 Task: Add a signature Destiny Lee containing Have a successful week, Destiny Lee to email address softage.1@softage.net and add a label Trademarks
Action: Mouse moved to (418, 694)
Screenshot: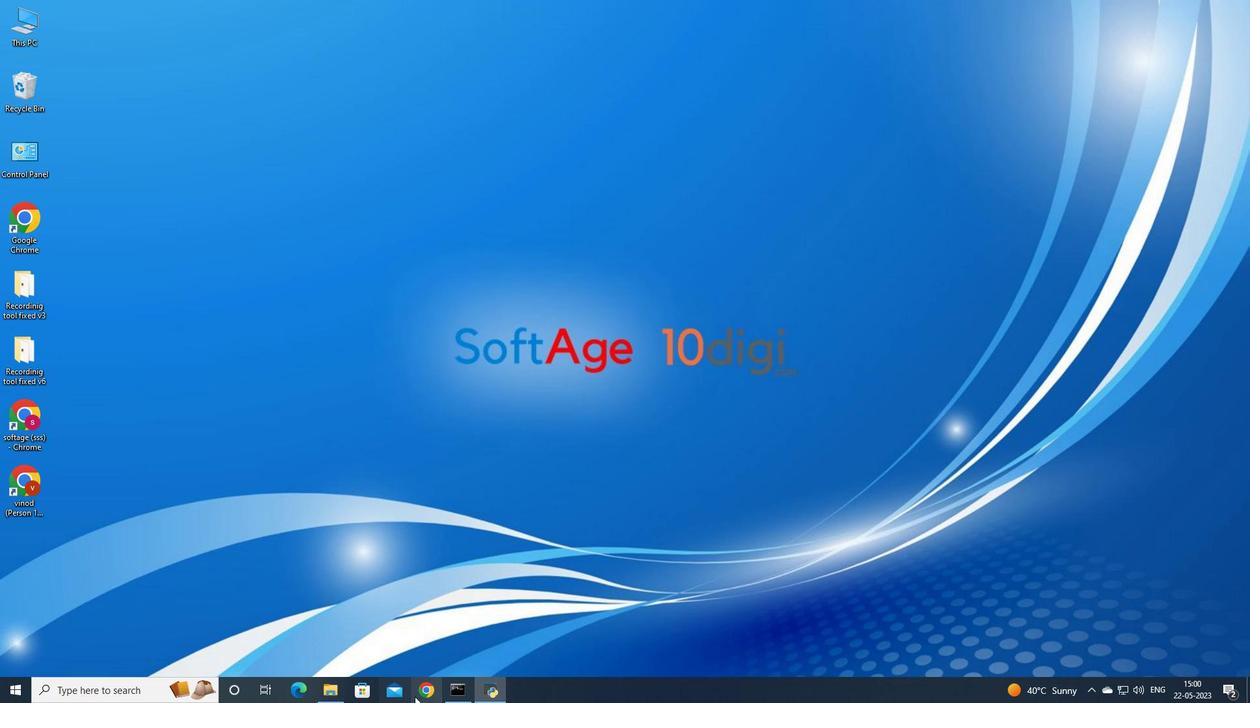 
Action: Mouse pressed left at (418, 694)
Screenshot: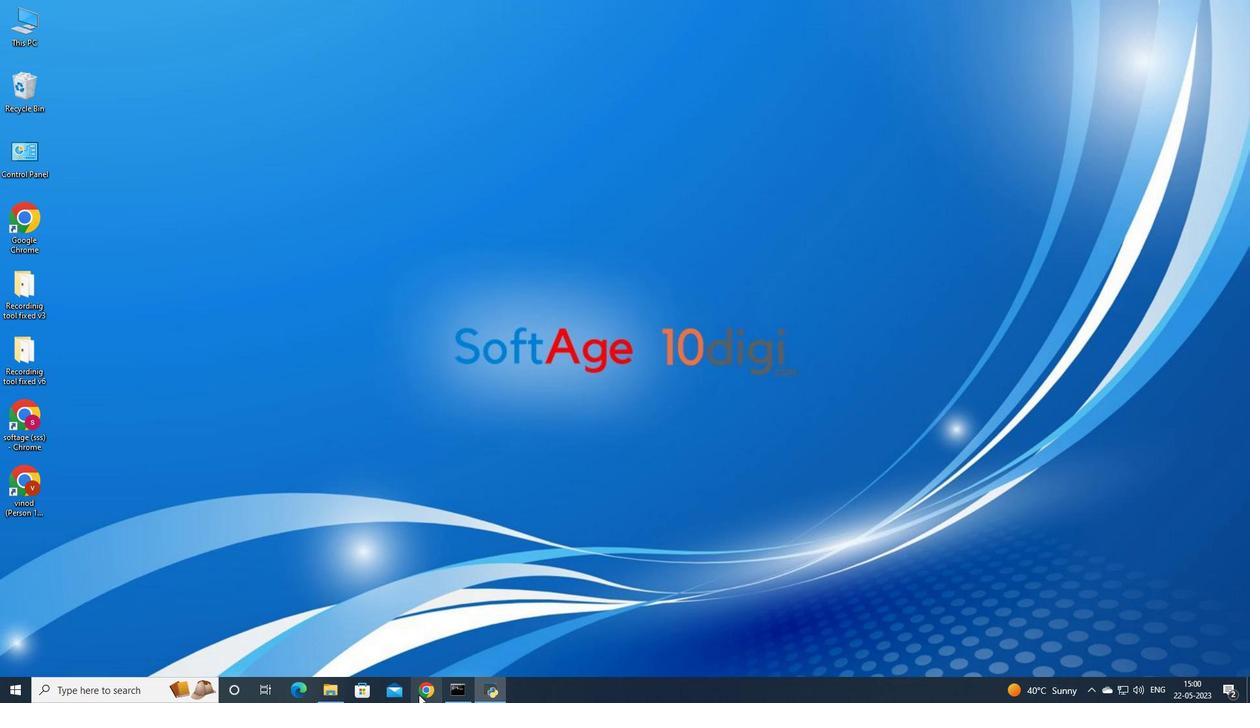 
Action: Mouse moved to (525, 429)
Screenshot: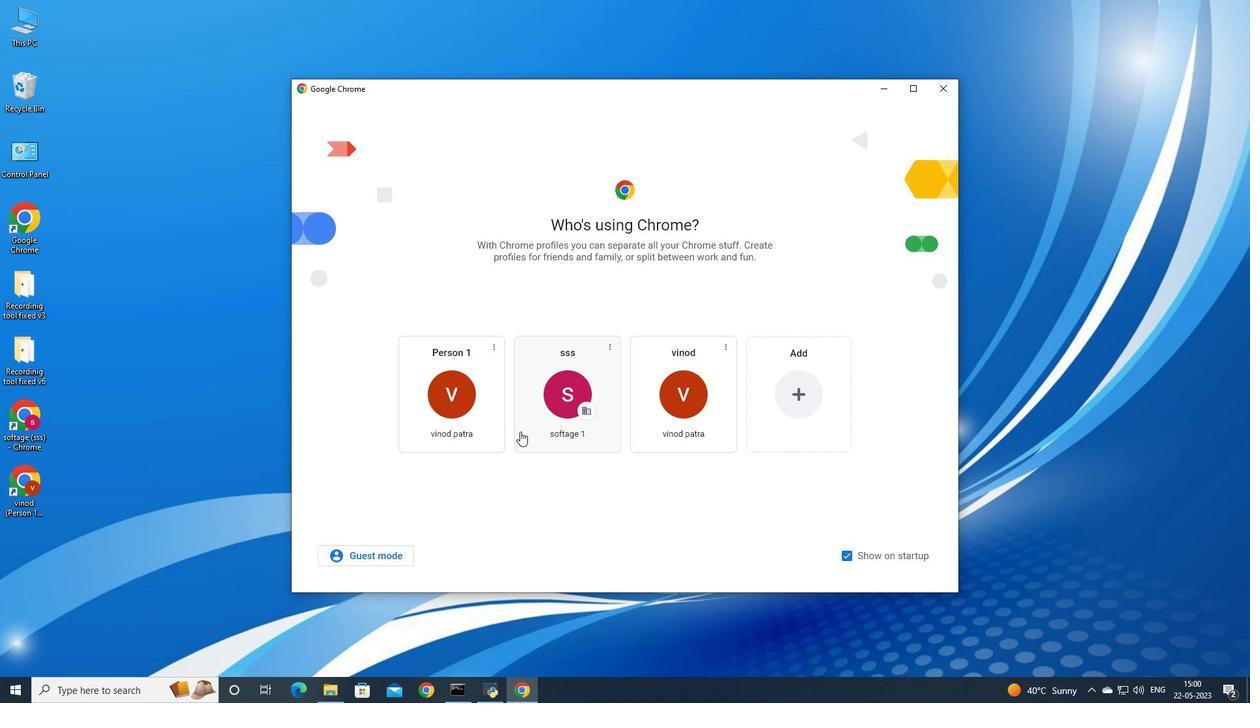 
Action: Mouse pressed left at (525, 429)
Screenshot: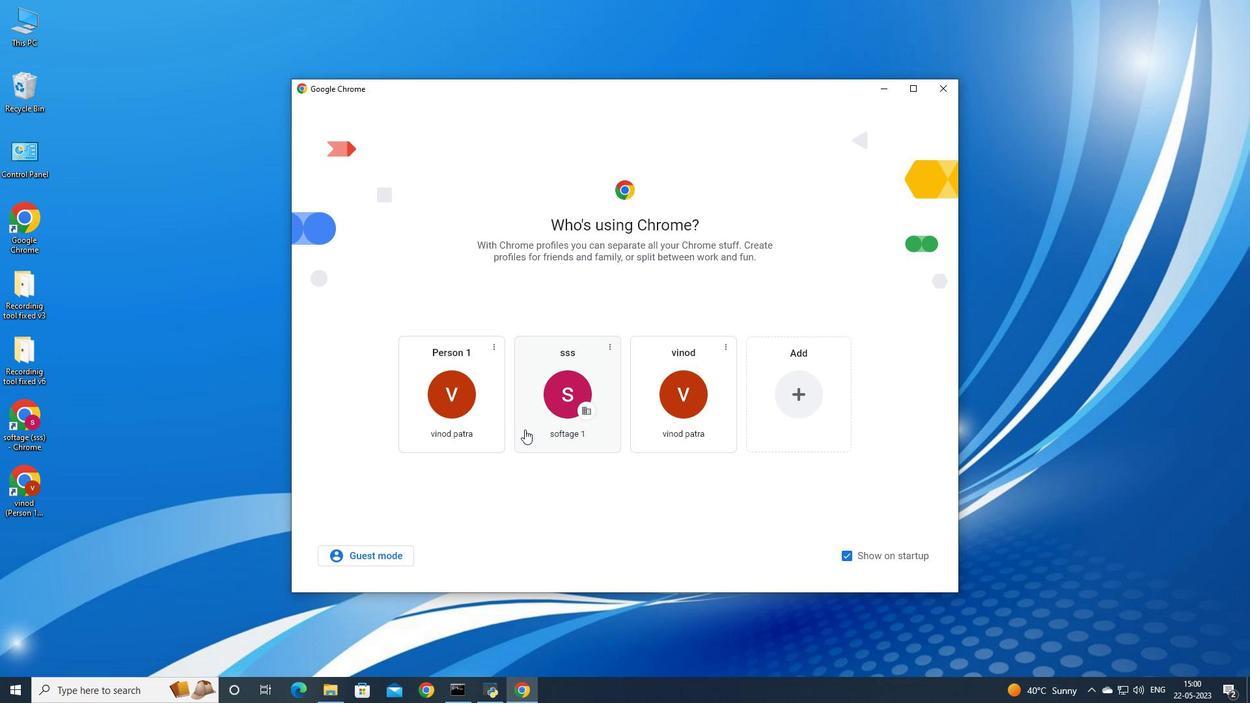 
Action: Mouse moved to (1127, 65)
Screenshot: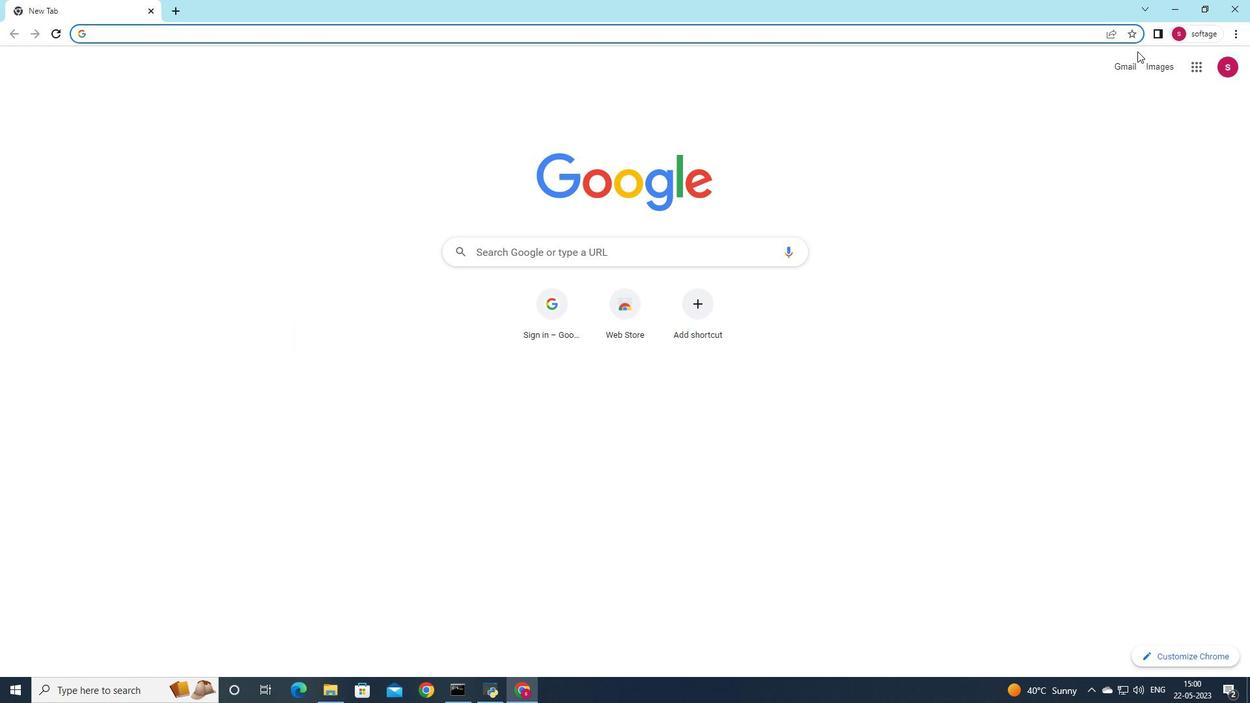 
Action: Mouse pressed left at (1127, 65)
Screenshot: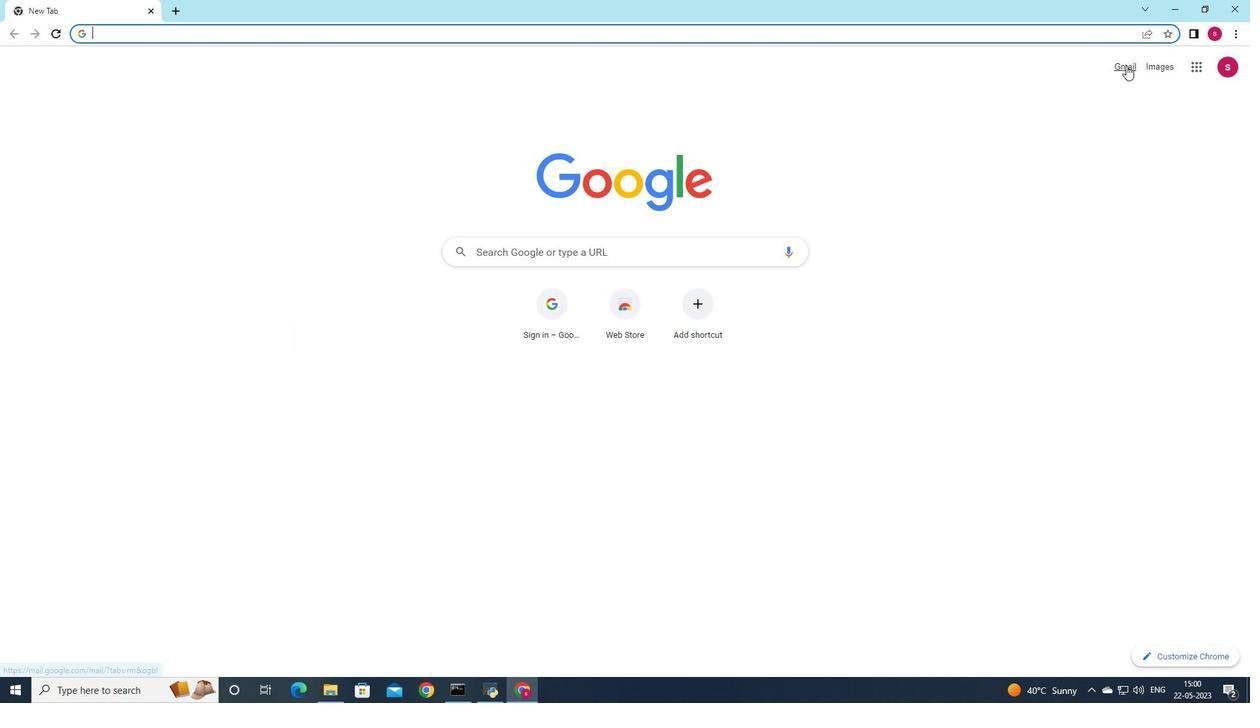 
Action: Mouse moved to (1106, 87)
Screenshot: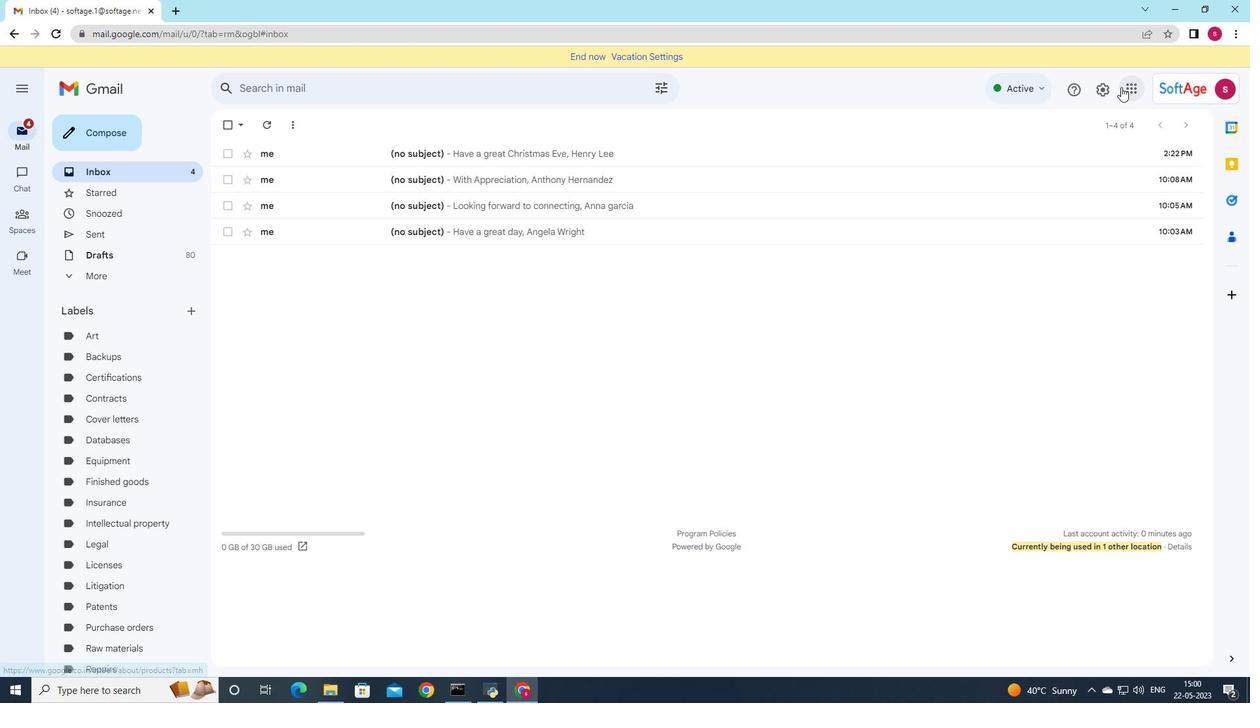 
Action: Mouse pressed left at (1106, 87)
Screenshot: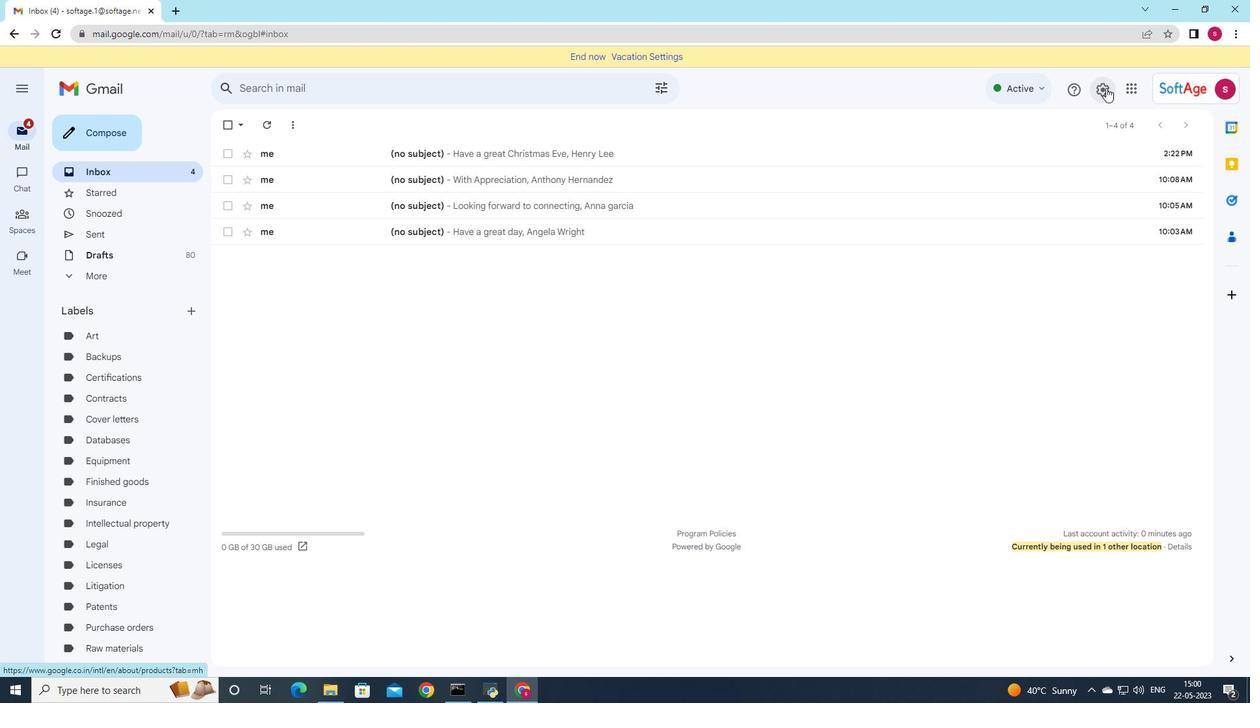 
Action: Mouse moved to (1106, 151)
Screenshot: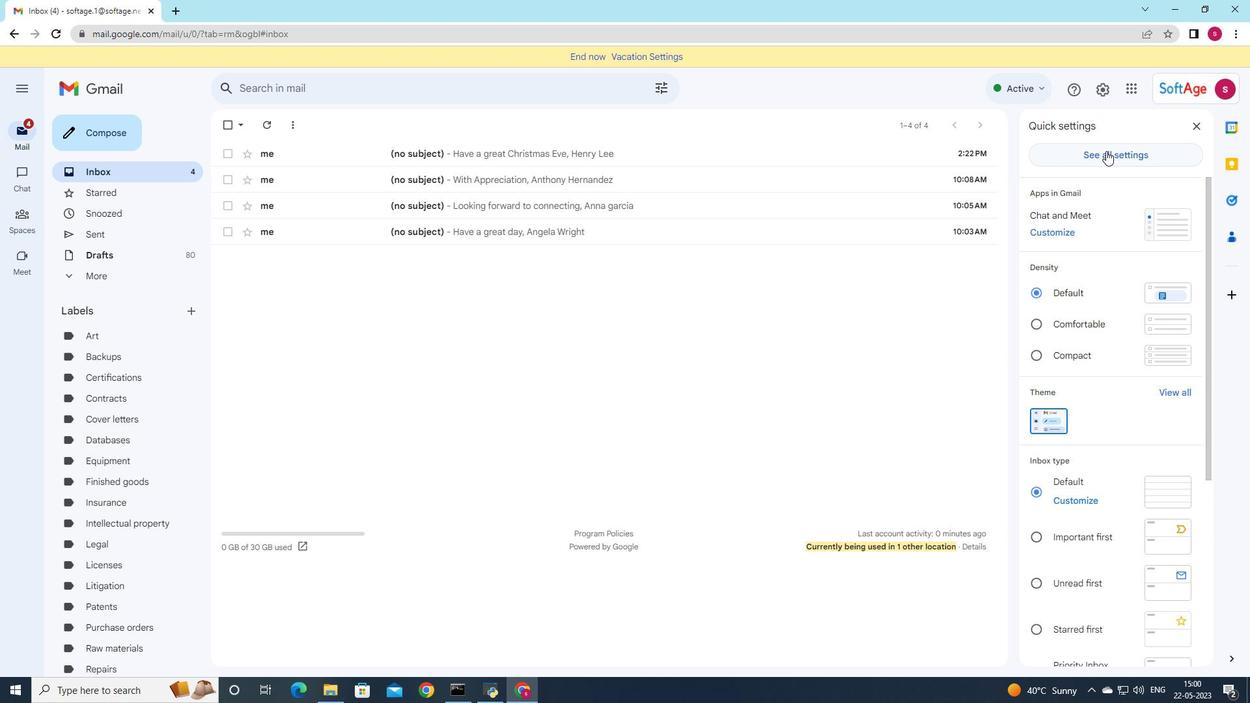 
Action: Mouse pressed left at (1106, 151)
Screenshot: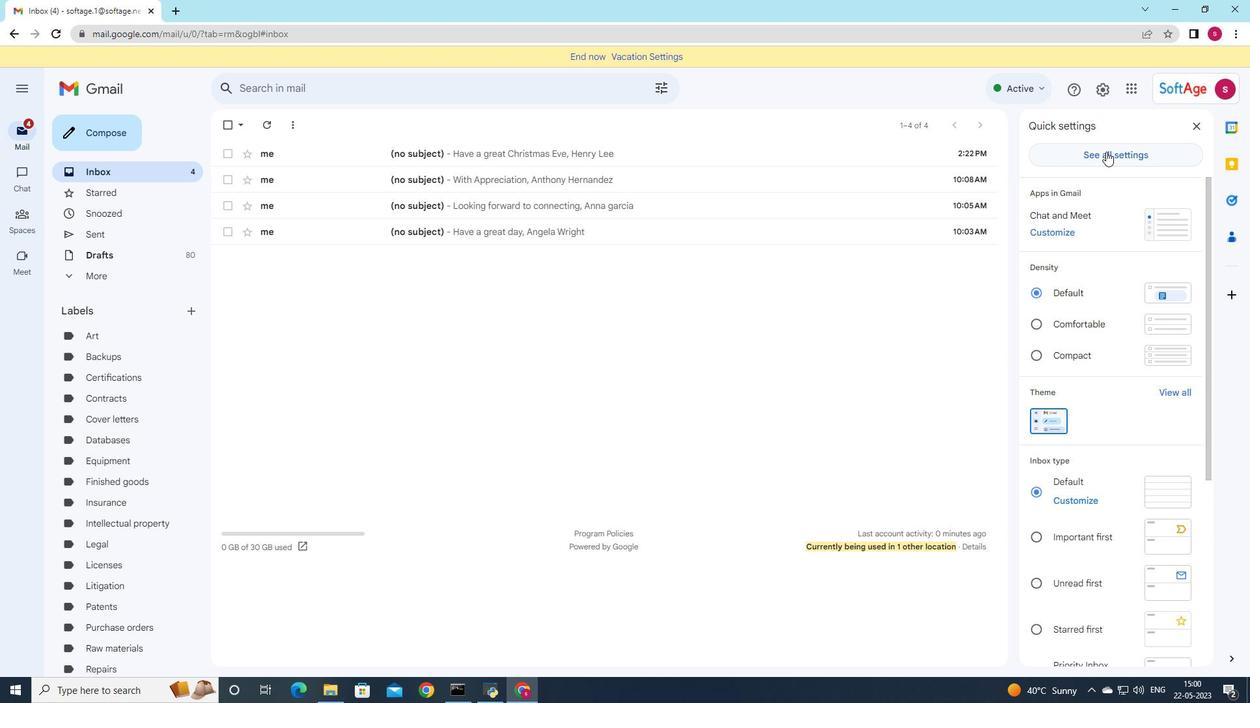 
Action: Mouse moved to (664, 317)
Screenshot: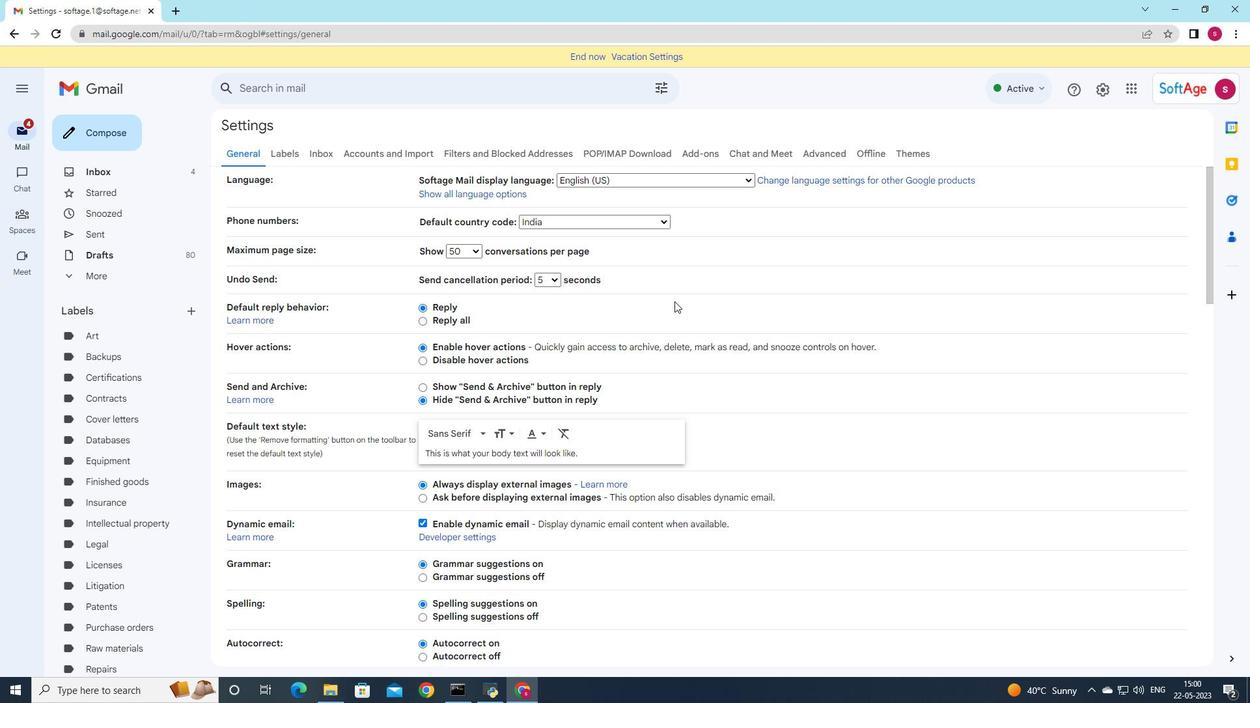
Action: Mouse scrolled (664, 317) with delta (0, 0)
Screenshot: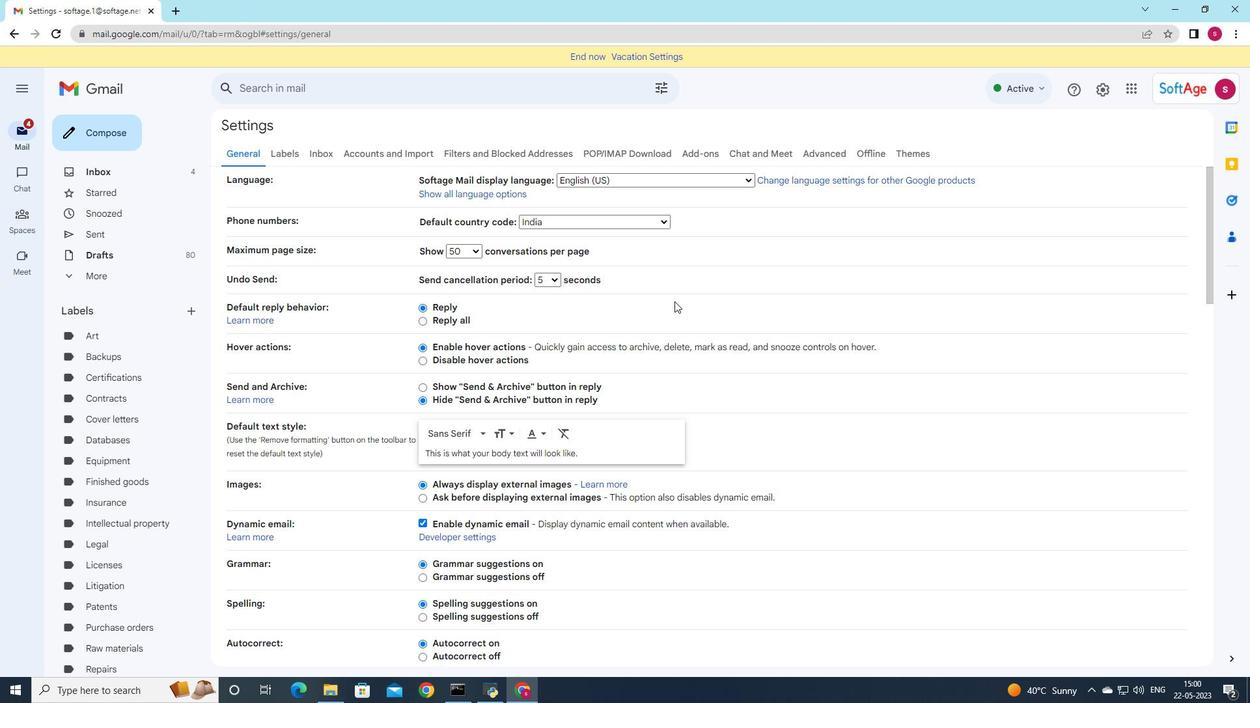 
Action: Mouse moved to (658, 328)
Screenshot: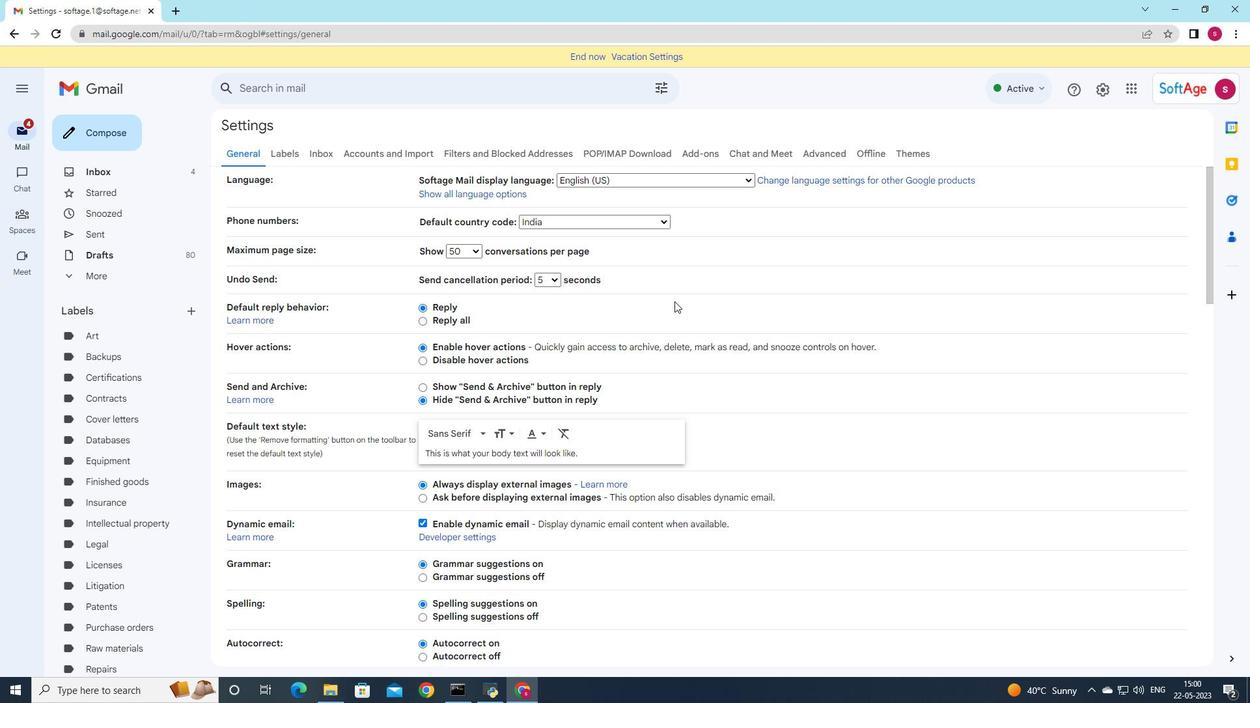 
Action: Mouse scrolled (658, 327) with delta (0, 0)
Screenshot: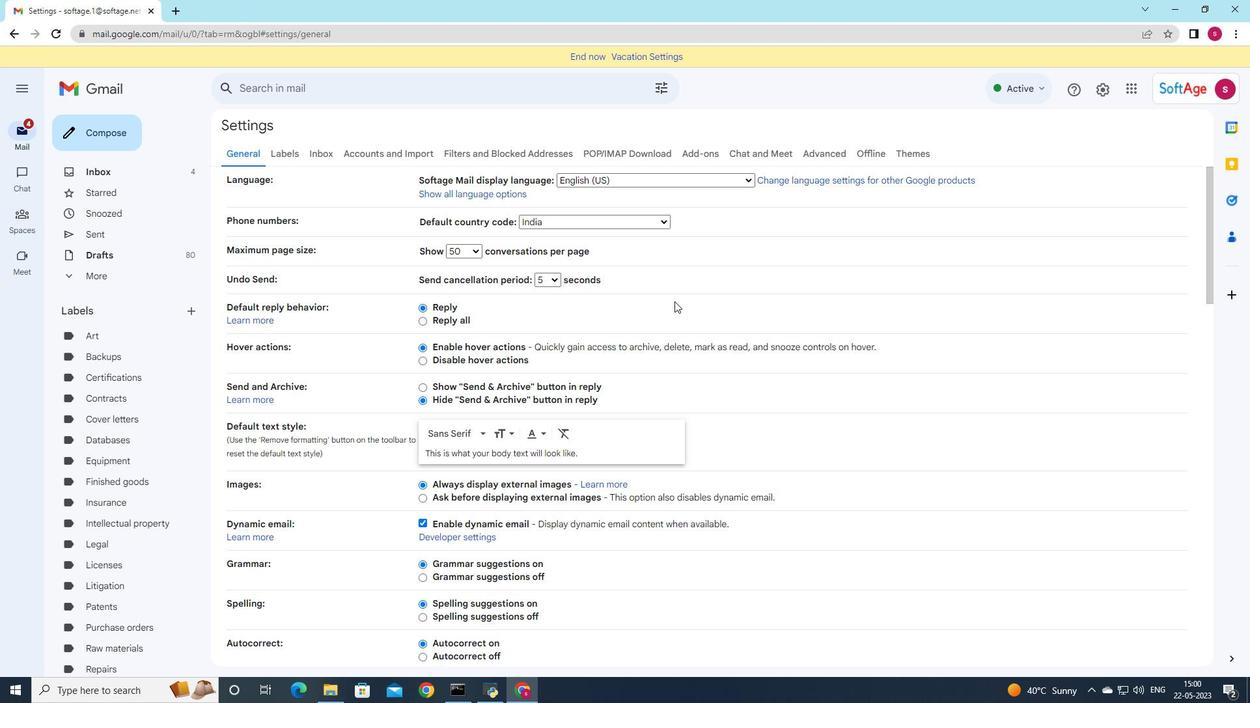 
Action: Mouse moved to (658, 330)
Screenshot: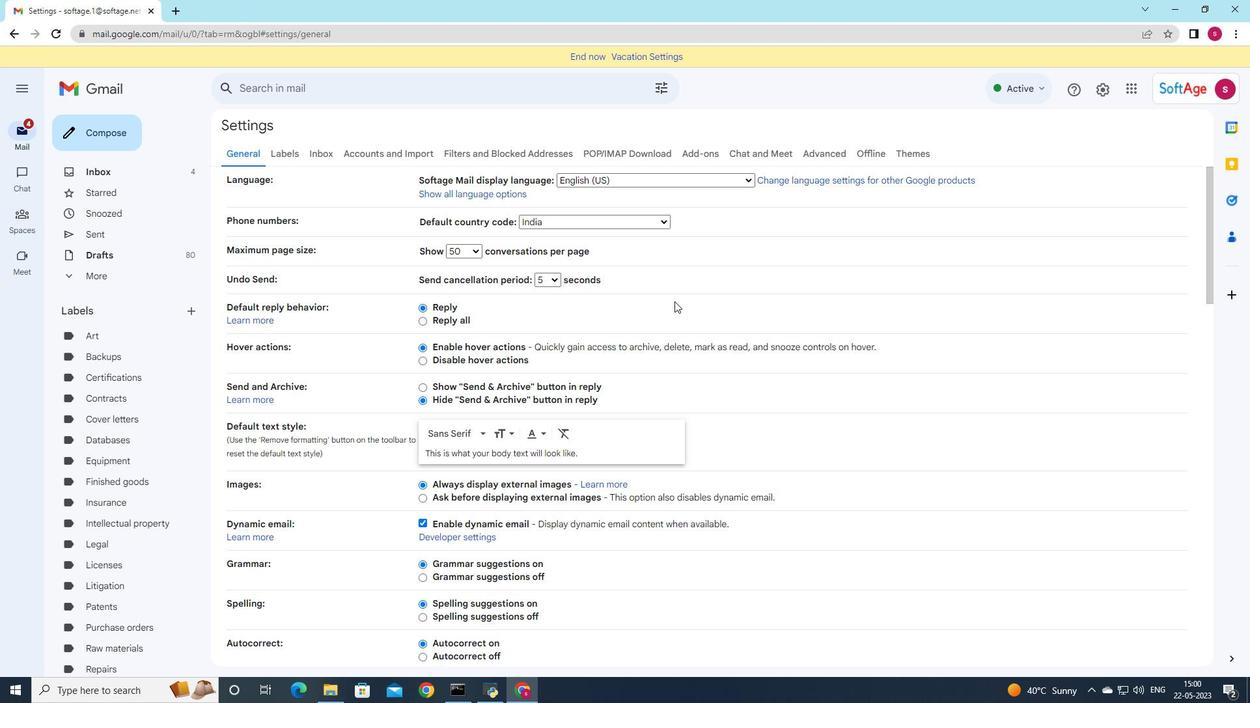 
Action: Mouse scrolled (658, 329) with delta (0, 0)
Screenshot: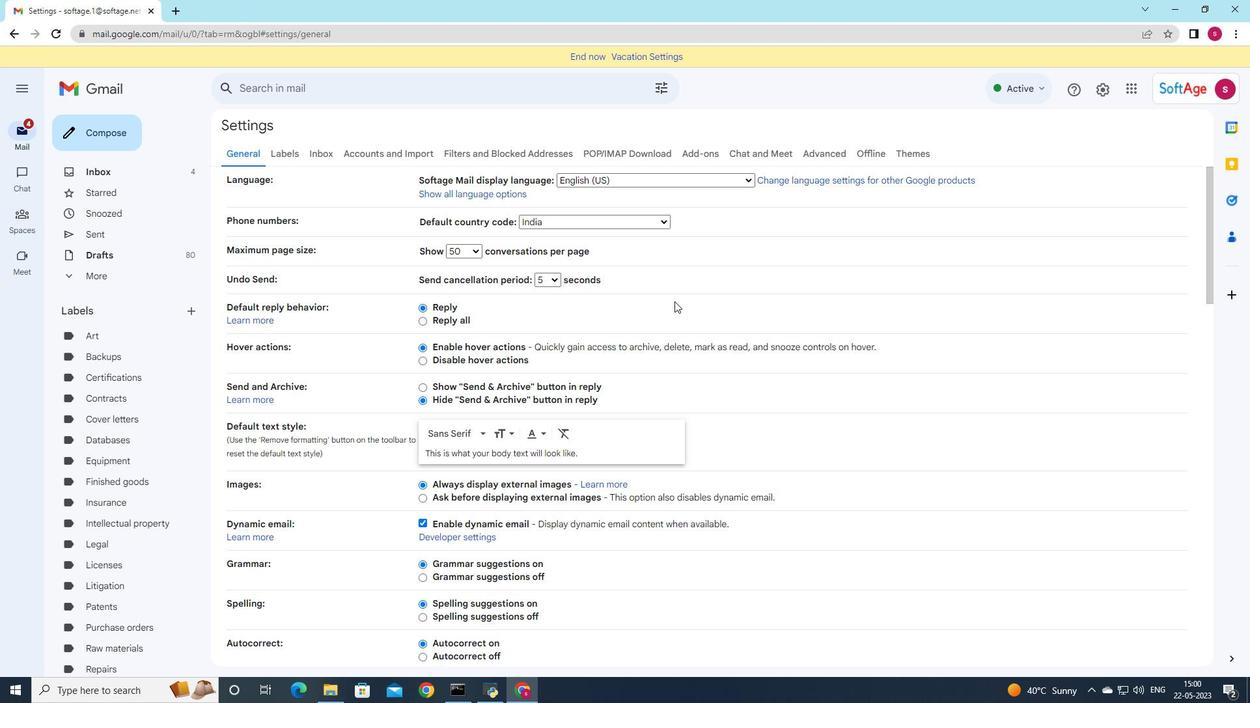 
Action: Mouse moved to (655, 333)
Screenshot: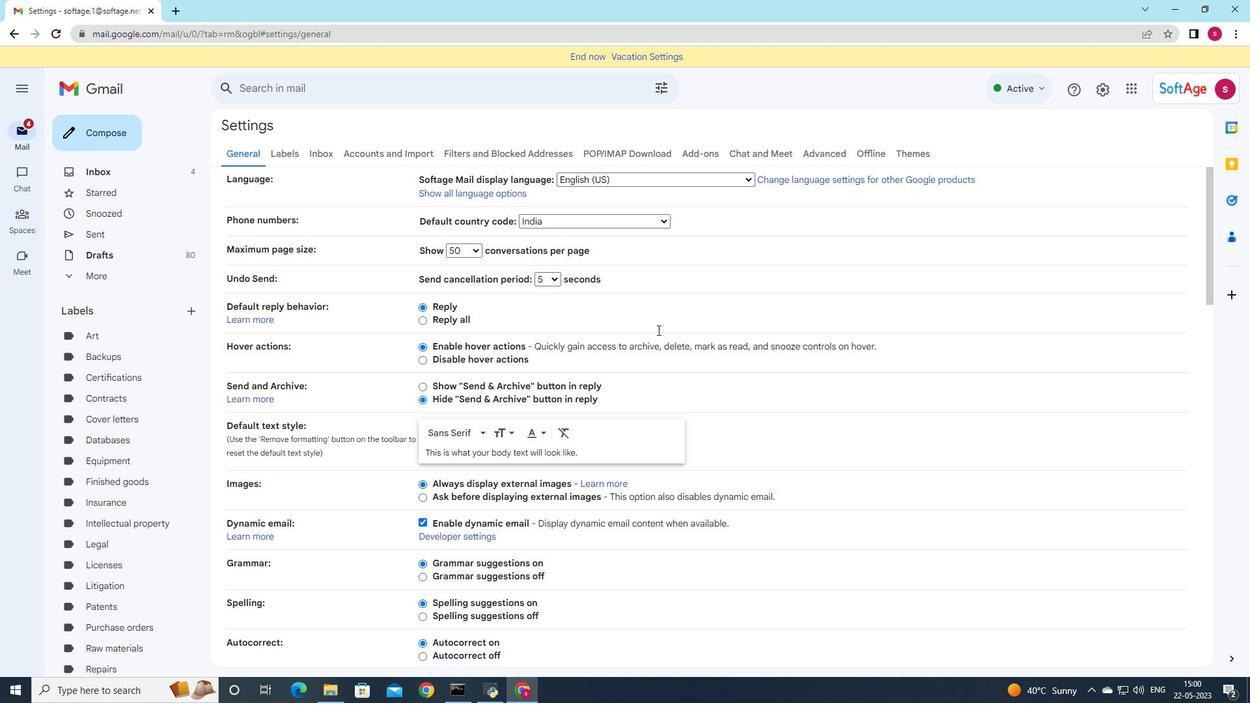 
Action: Mouse scrolled (655, 332) with delta (0, 0)
Screenshot: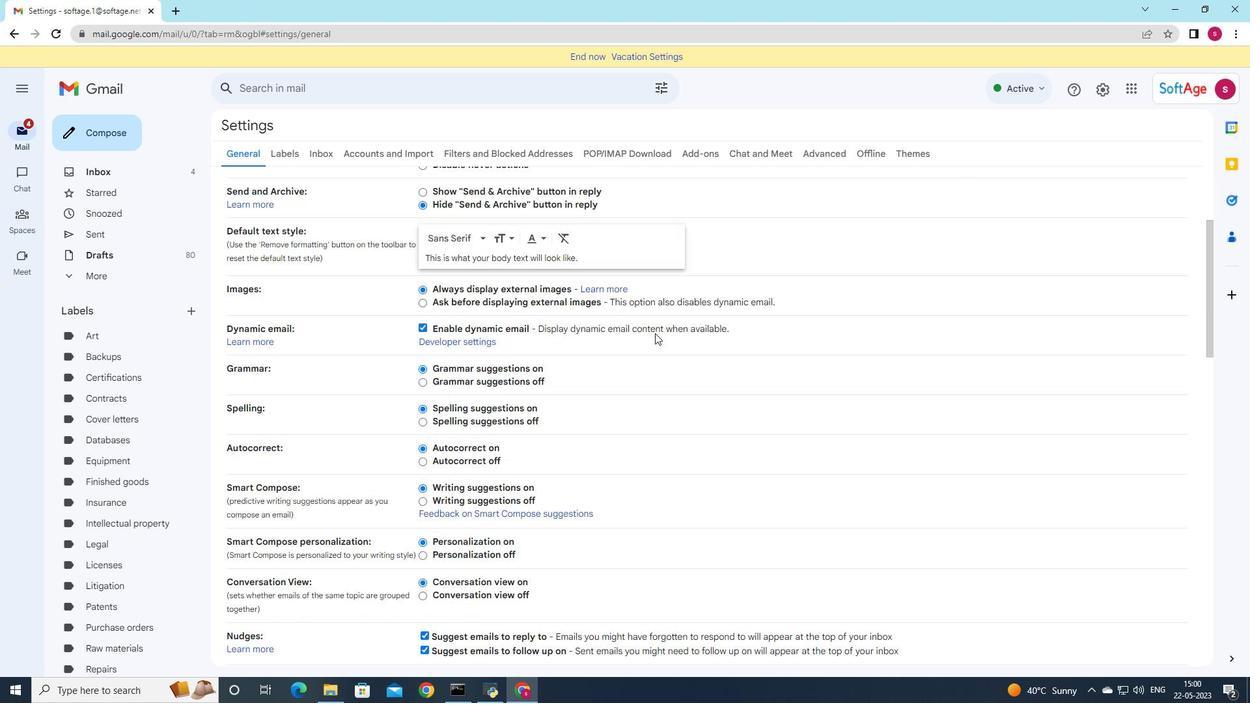 
Action: Mouse moved to (652, 335)
Screenshot: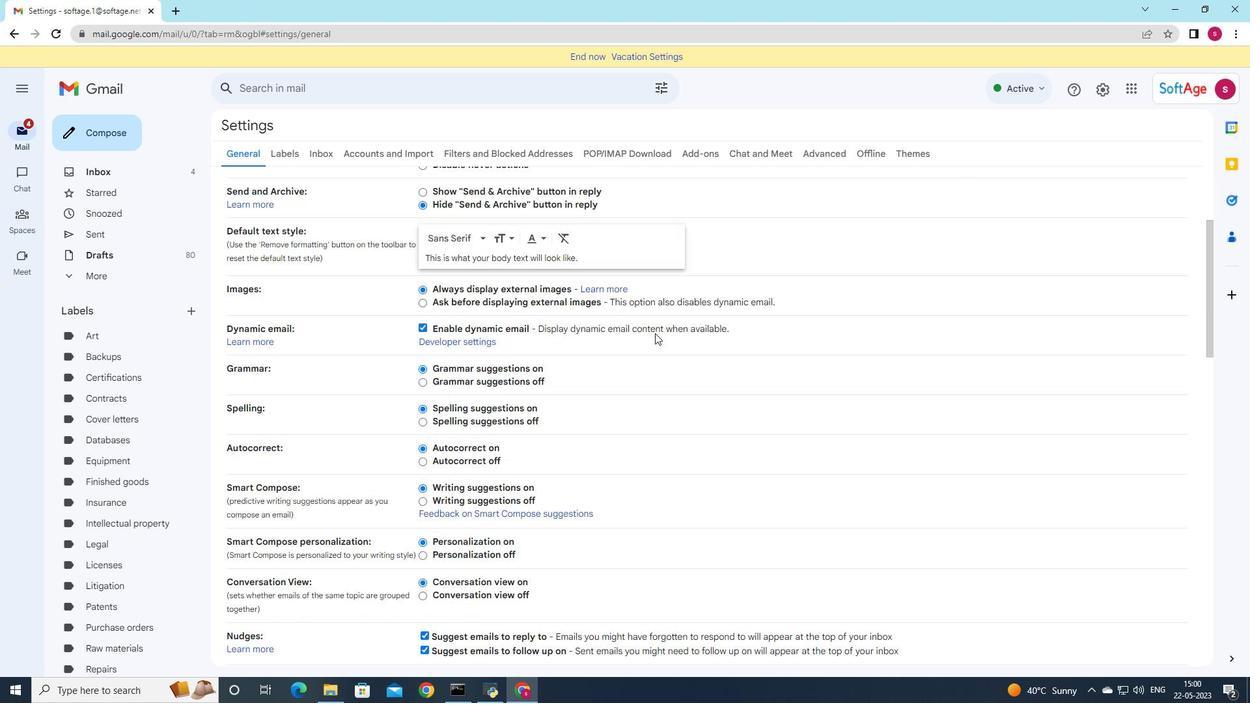 
Action: Mouse scrolled (652, 334) with delta (0, 0)
Screenshot: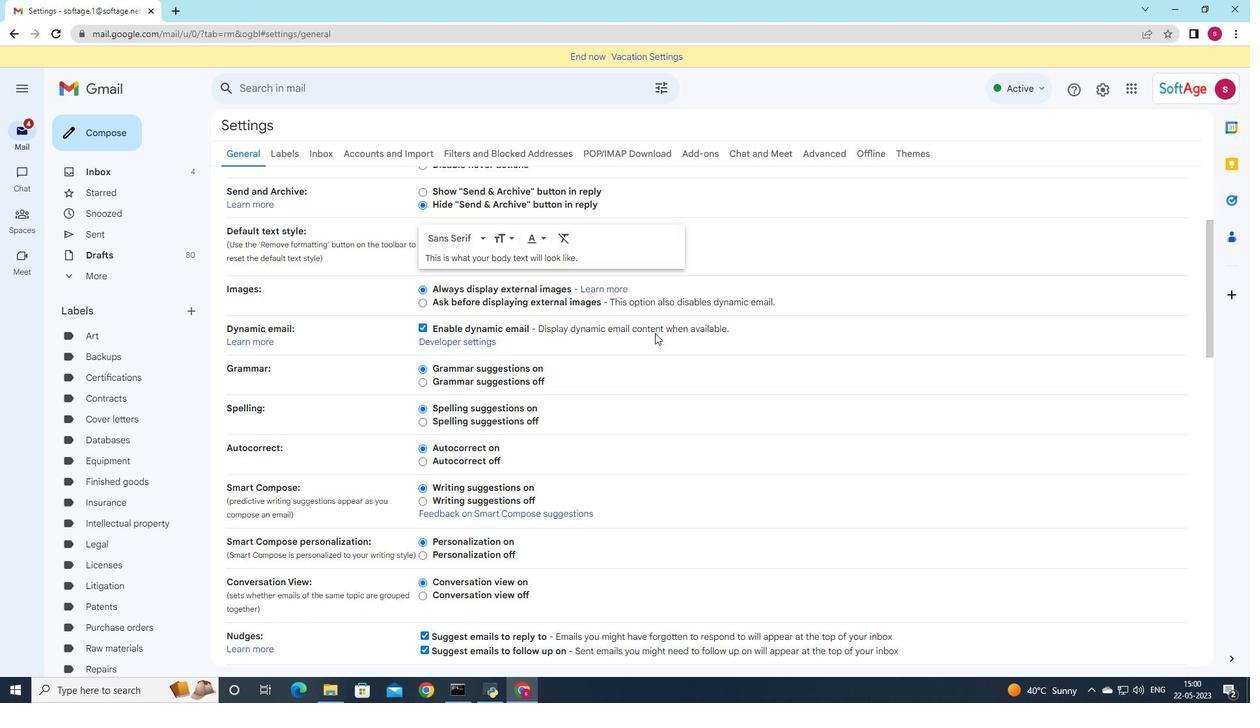 
Action: Mouse moved to (647, 338)
Screenshot: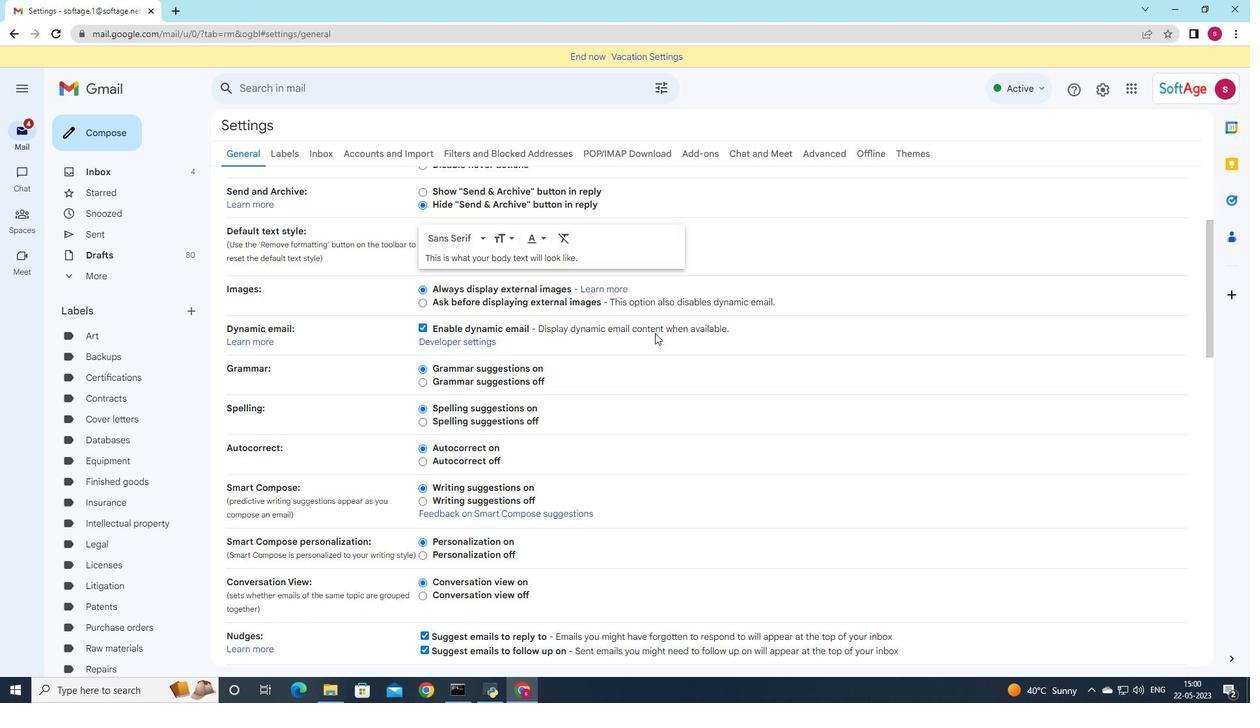 
Action: Mouse scrolled (647, 338) with delta (0, 0)
Screenshot: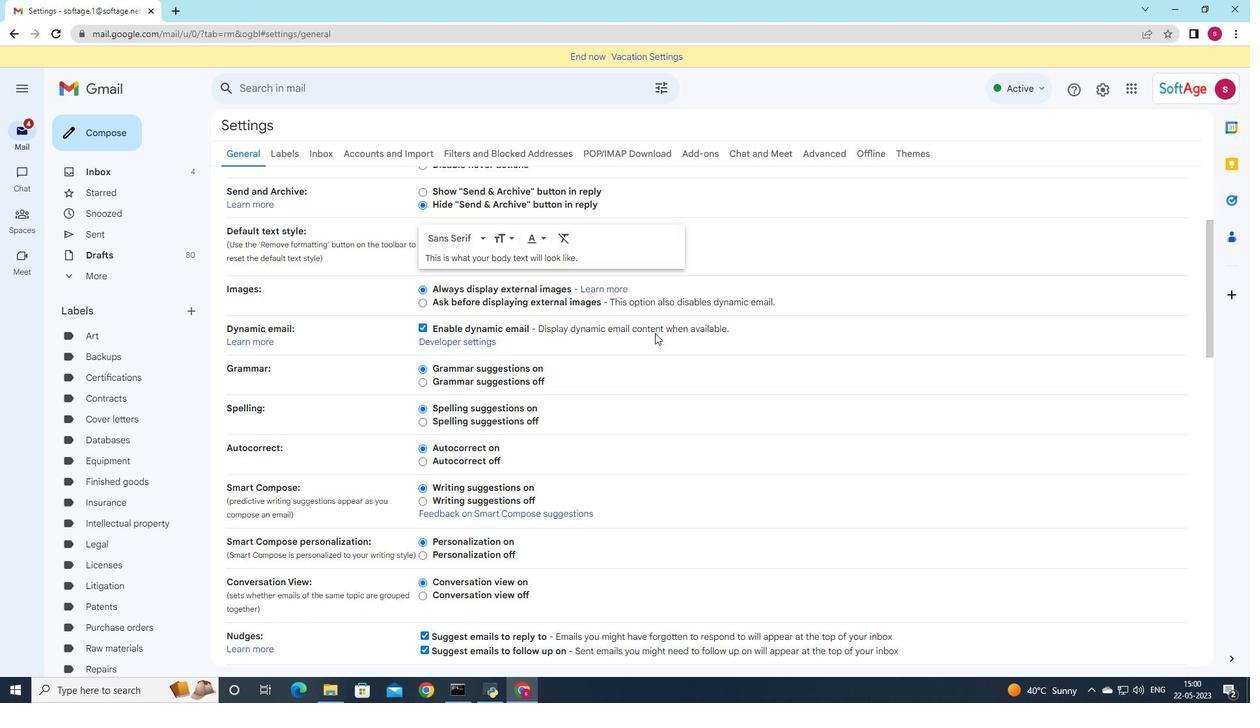 
Action: Mouse scrolled (647, 338) with delta (0, 0)
Screenshot: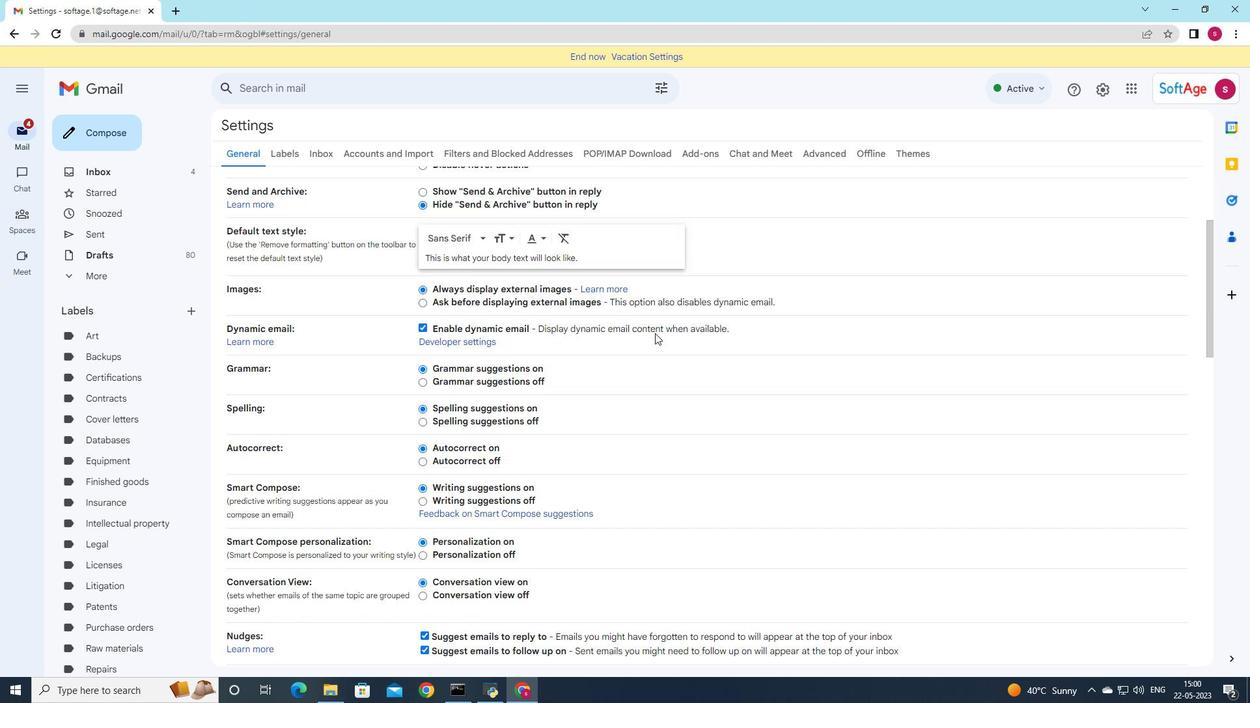 
Action: Mouse moved to (646, 338)
Screenshot: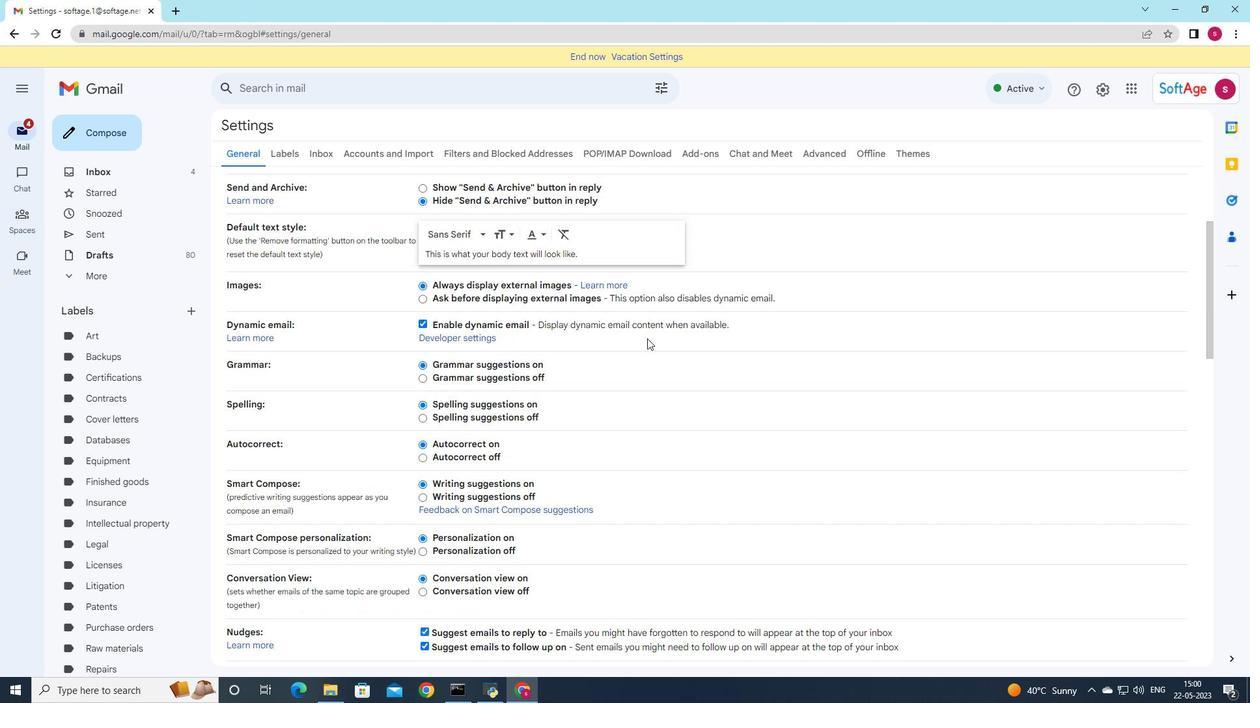 
Action: Mouse scrolled (646, 338) with delta (0, 0)
Screenshot: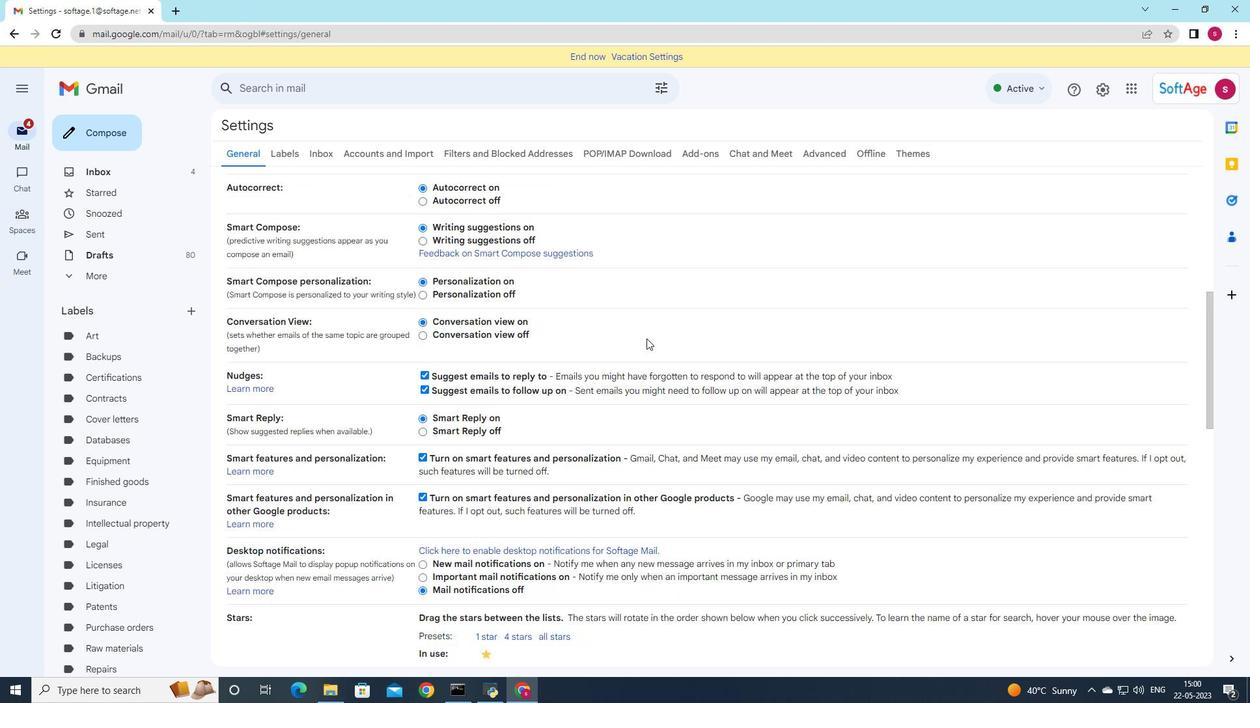 
Action: Mouse scrolled (646, 338) with delta (0, 0)
Screenshot: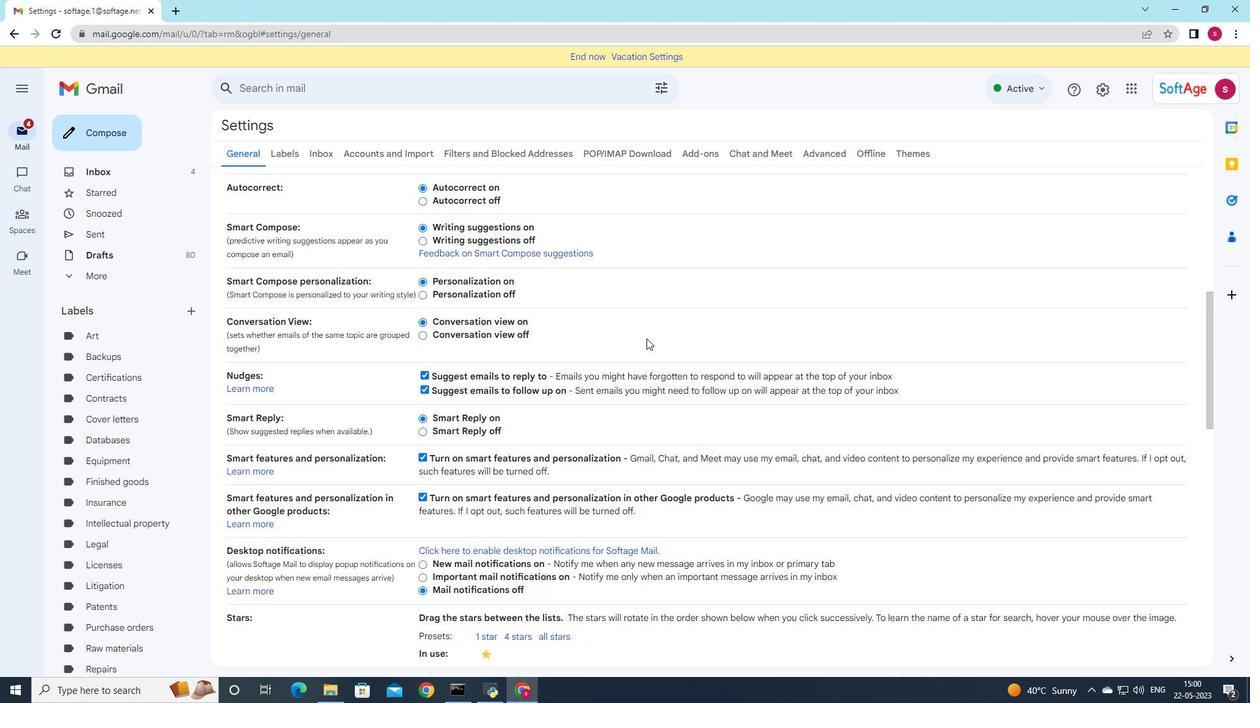 
Action: Mouse scrolled (646, 338) with delta (0, 0)
Screenshot: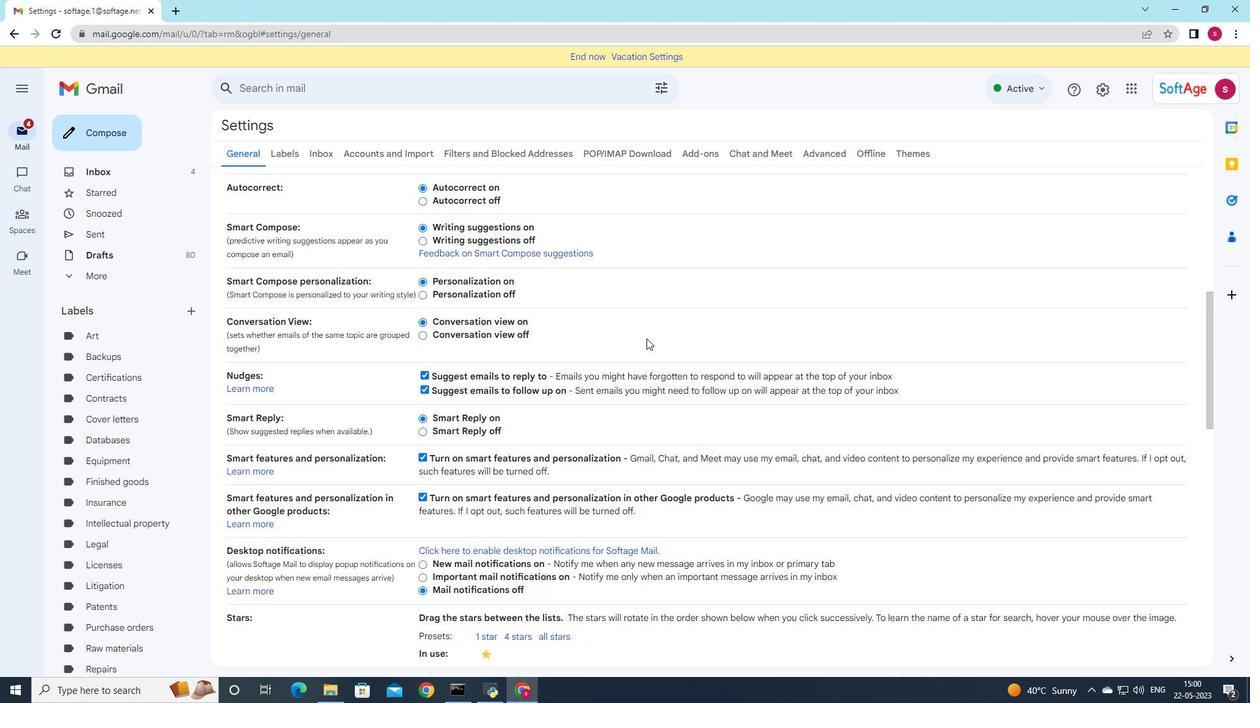 
Action: Mouse scrolled (646, 338) with delta (0, 0)
Screenshot: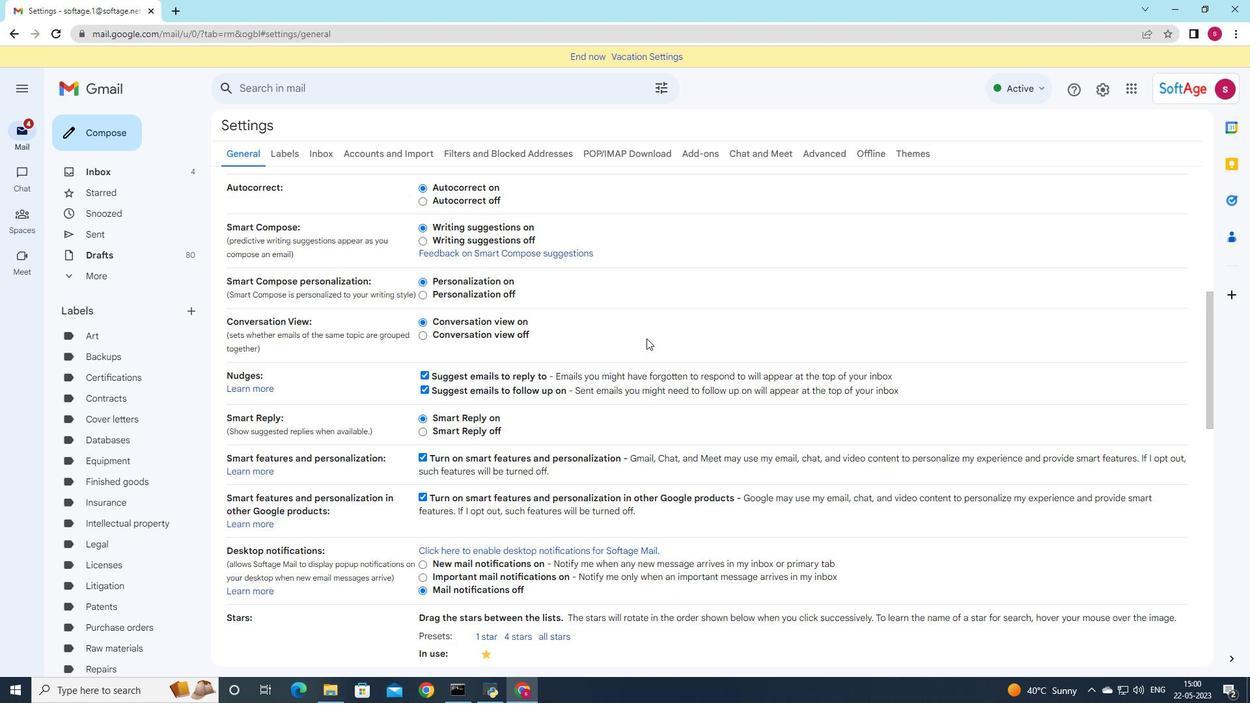 
Action: Mouse scrolled (646, 338) with delta (0, 0)
Screenshot: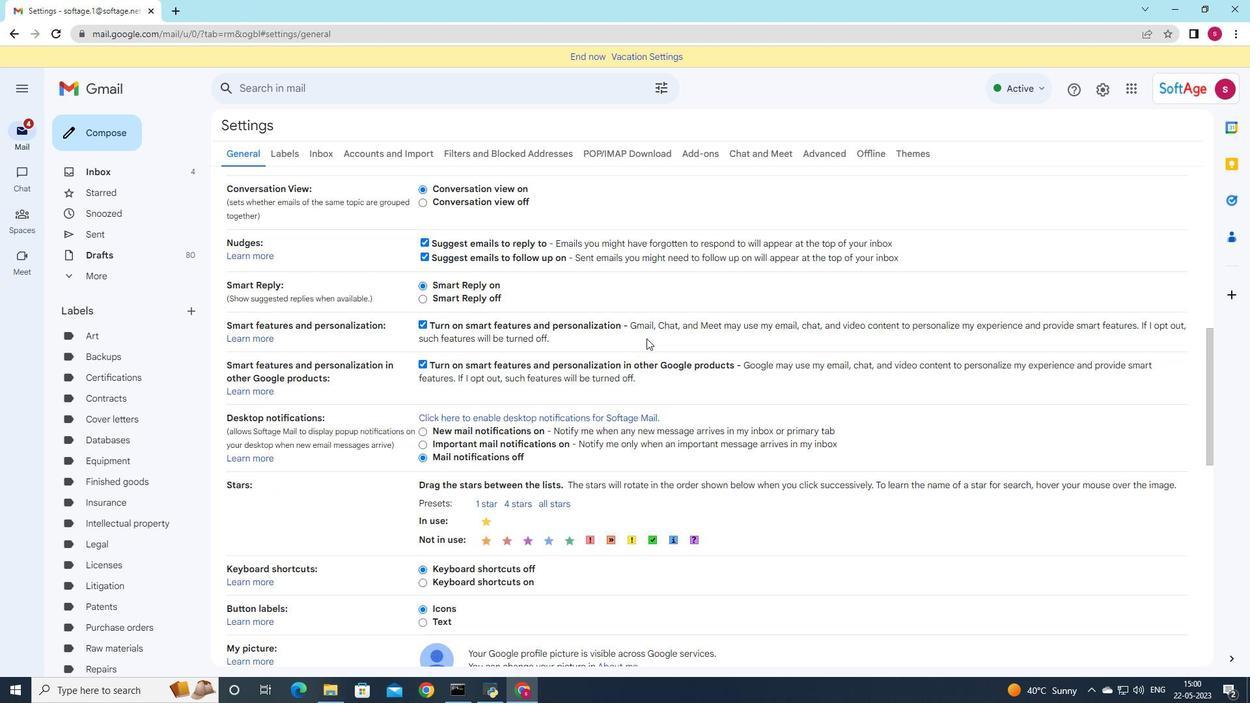 
Action: Mouse scrolled (646, 338) with delta (0, 0)
Screenshot: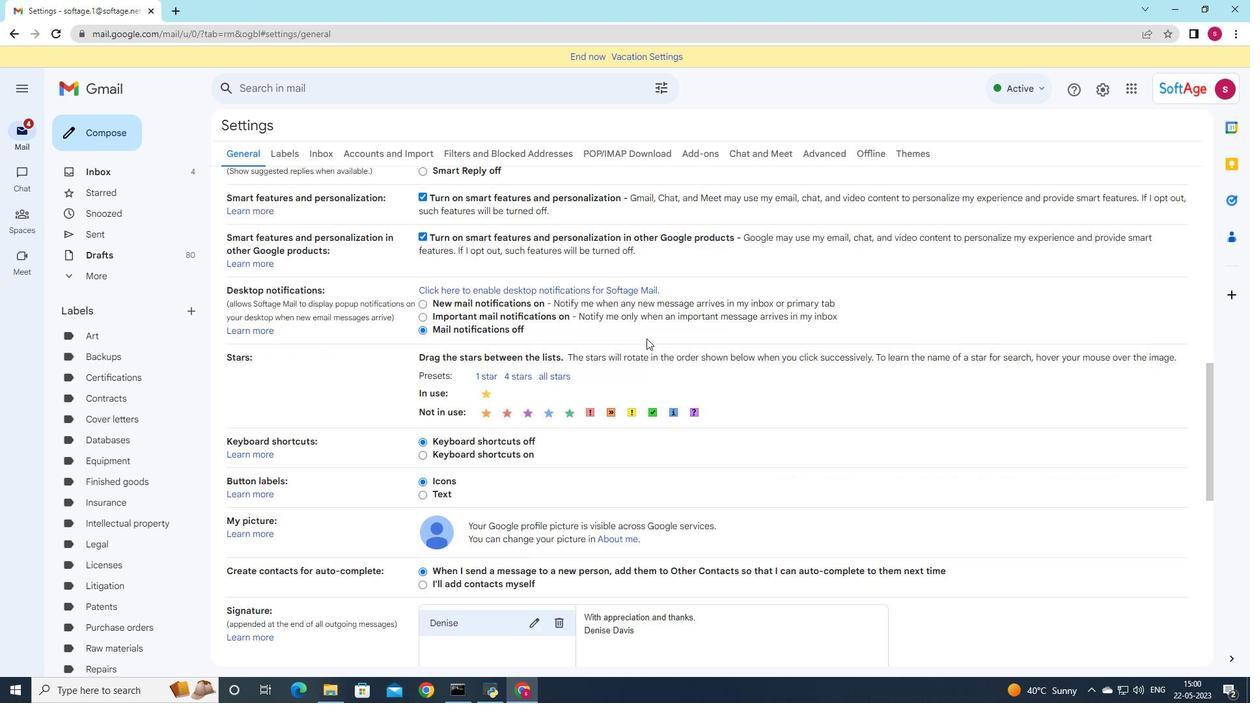 
Action: Mouse scrolled (646, 338) with delta (0, 0)
Screenshot: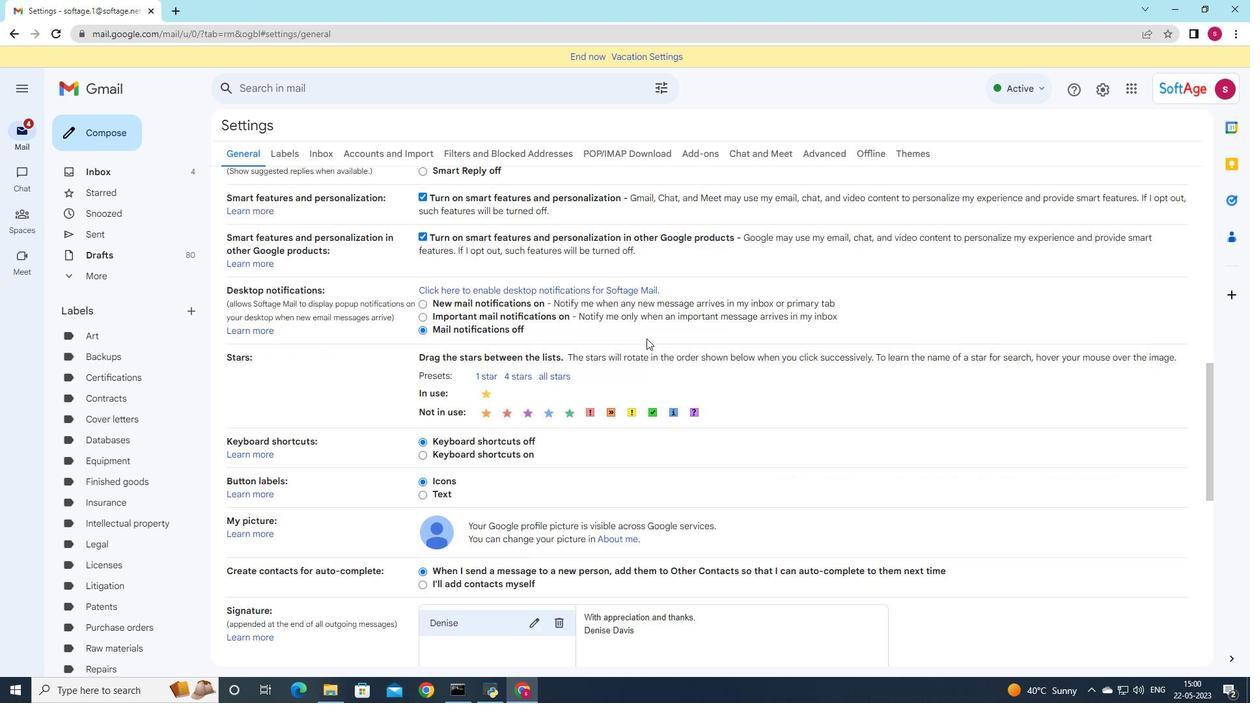 
Action: Mouse moved to (553, 428)
Screenshot: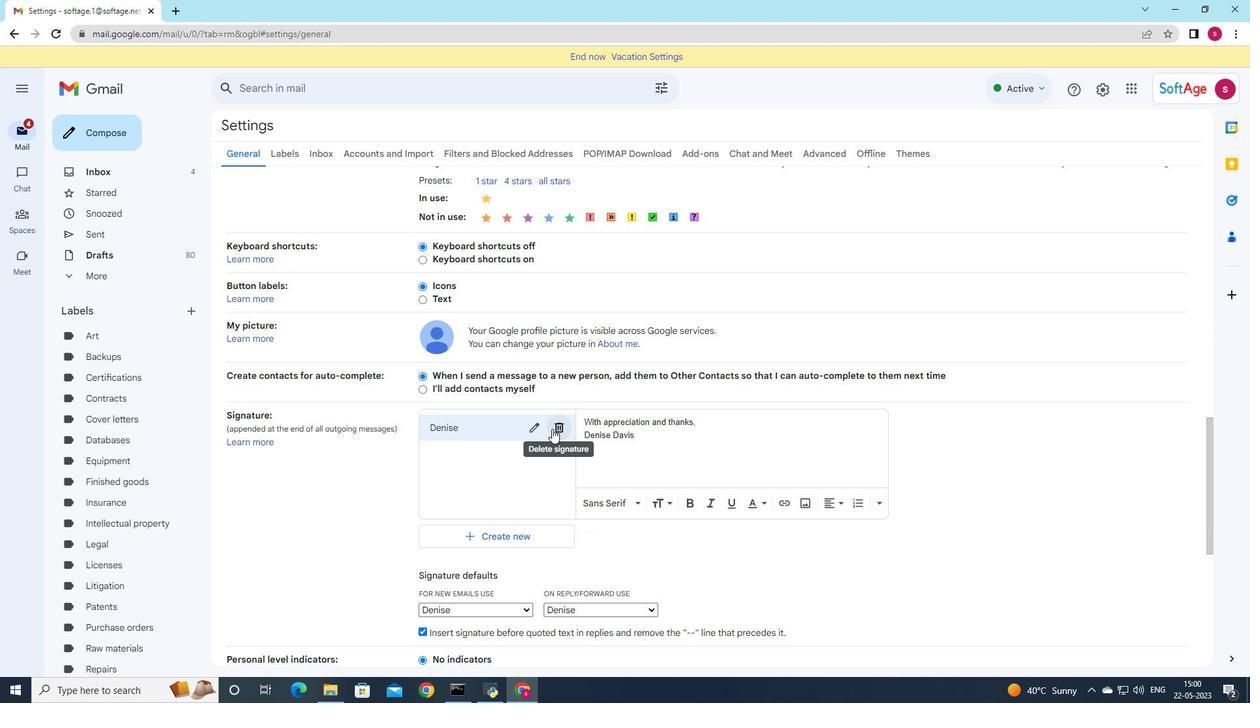 
Action: Mouse pressed left at (553, 428)
Screenshot: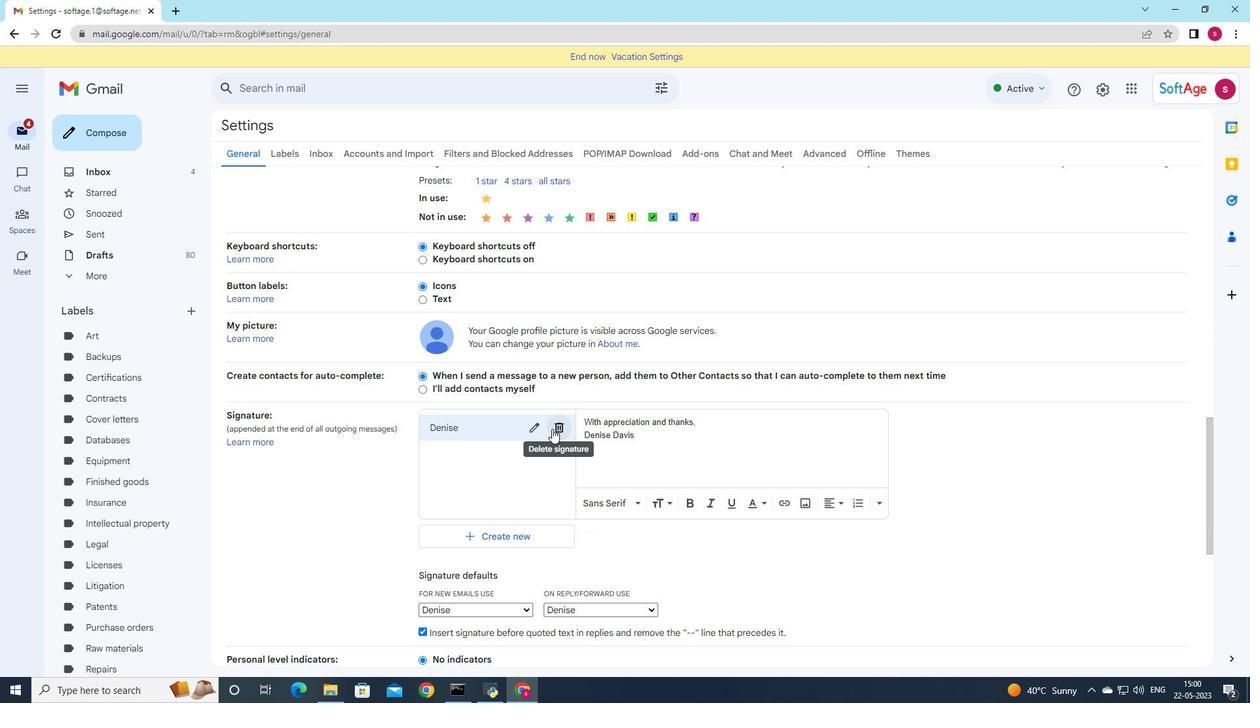 
Action: Mouse moved to (727, 393)
Screenshot: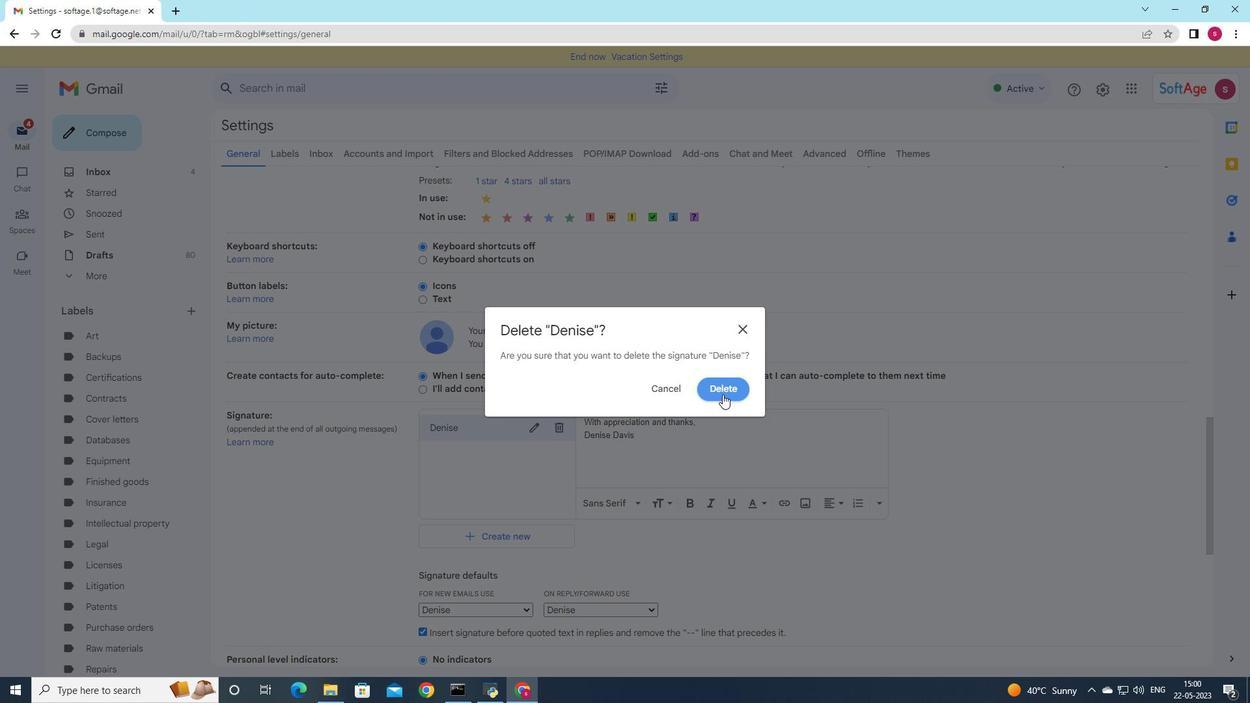 
Action: Mouse pressed left at (727, 393)
Screenshot: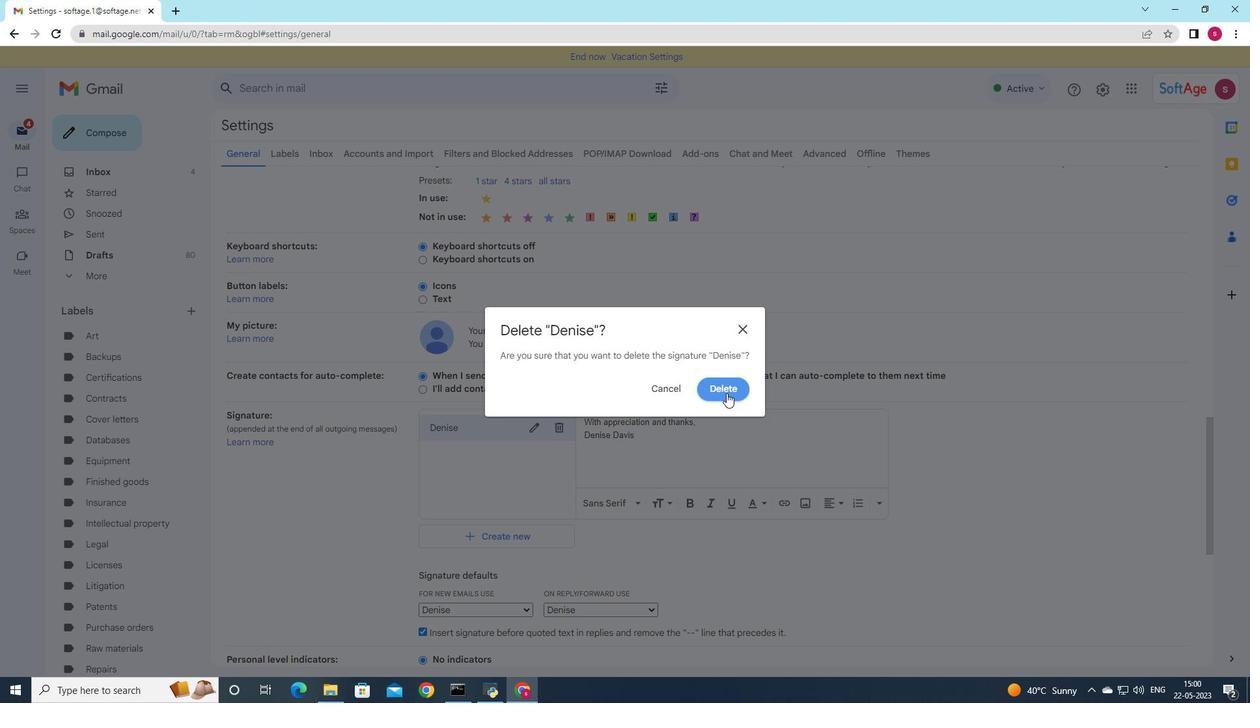 
Action: Mouse moved to (496, 437)
Screenshot: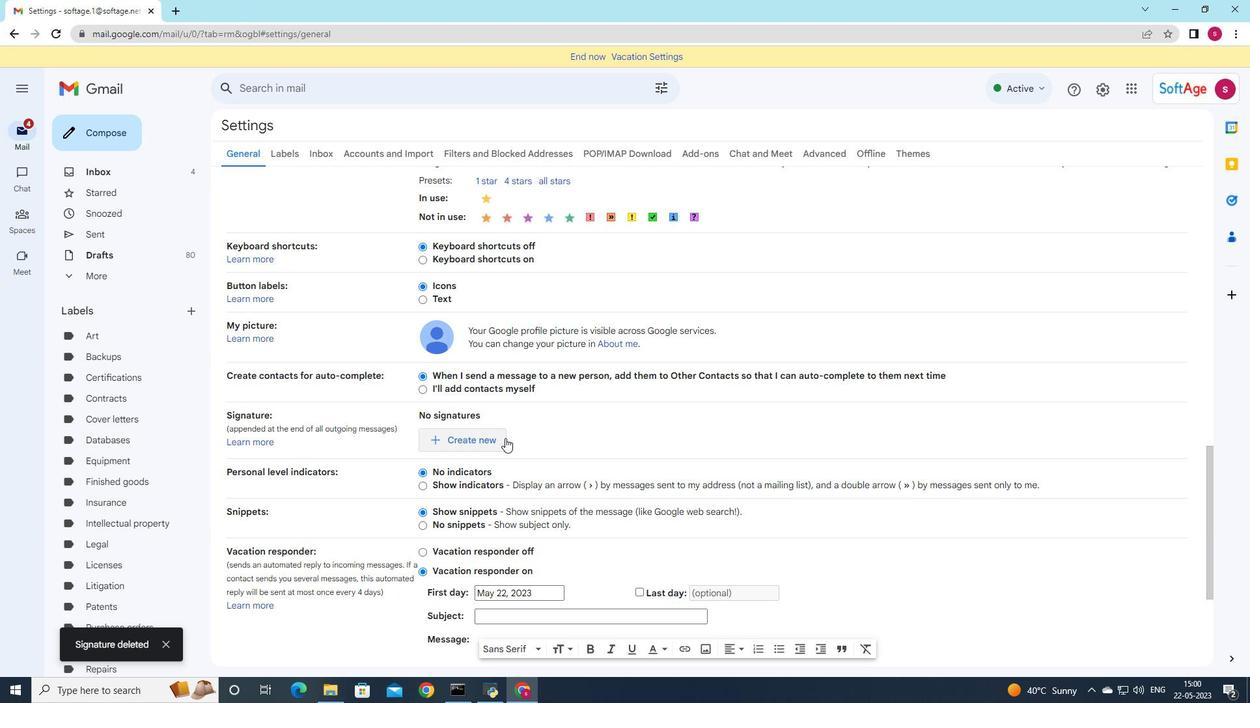 
Action: Mouse pressed left at (496, 437)
Screenshot: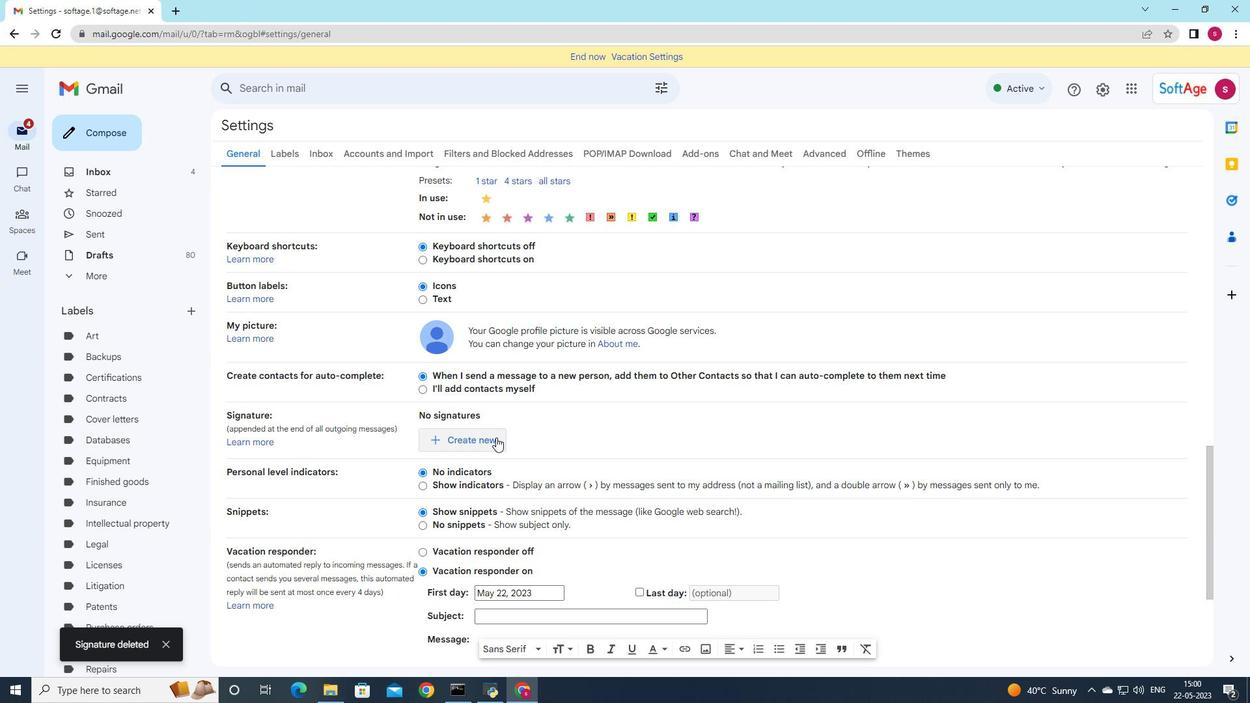 
Action: Mouse moved to (774, 372)
Screenshot: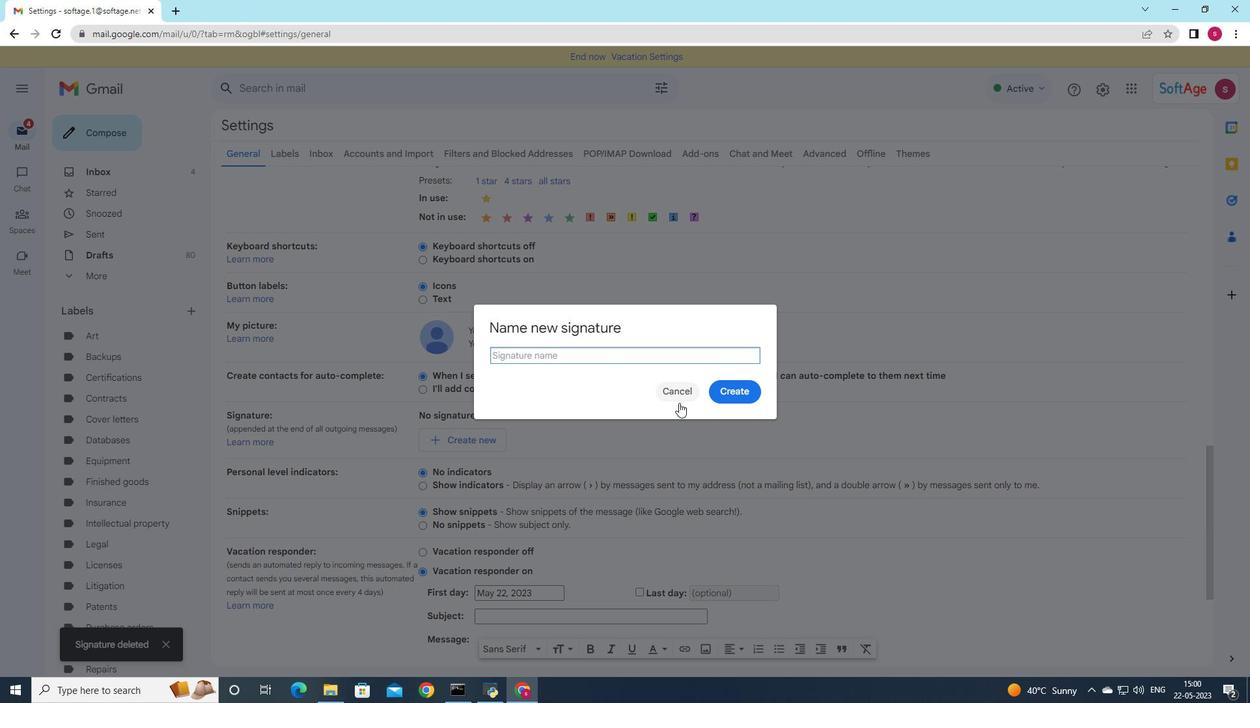 
Action: Key pressed <Key.shift>Destiny
Screenshot: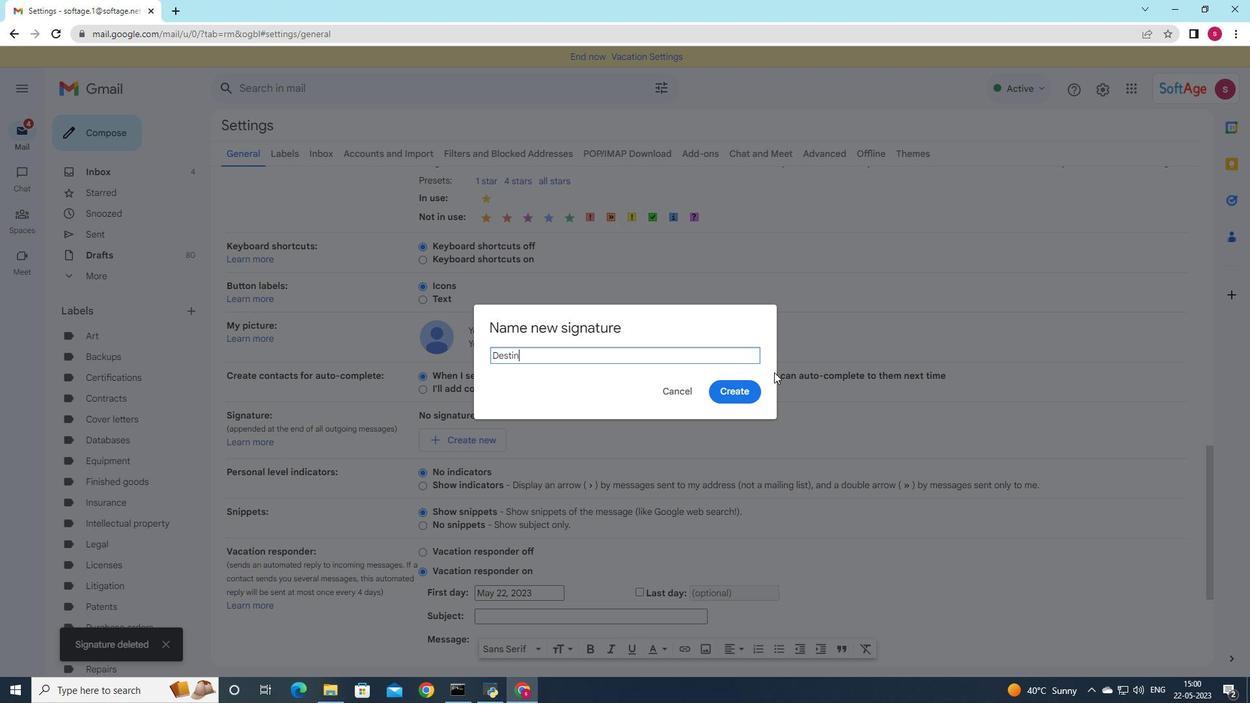 
Action: Mouse moved to (734, 392)
Screenshot: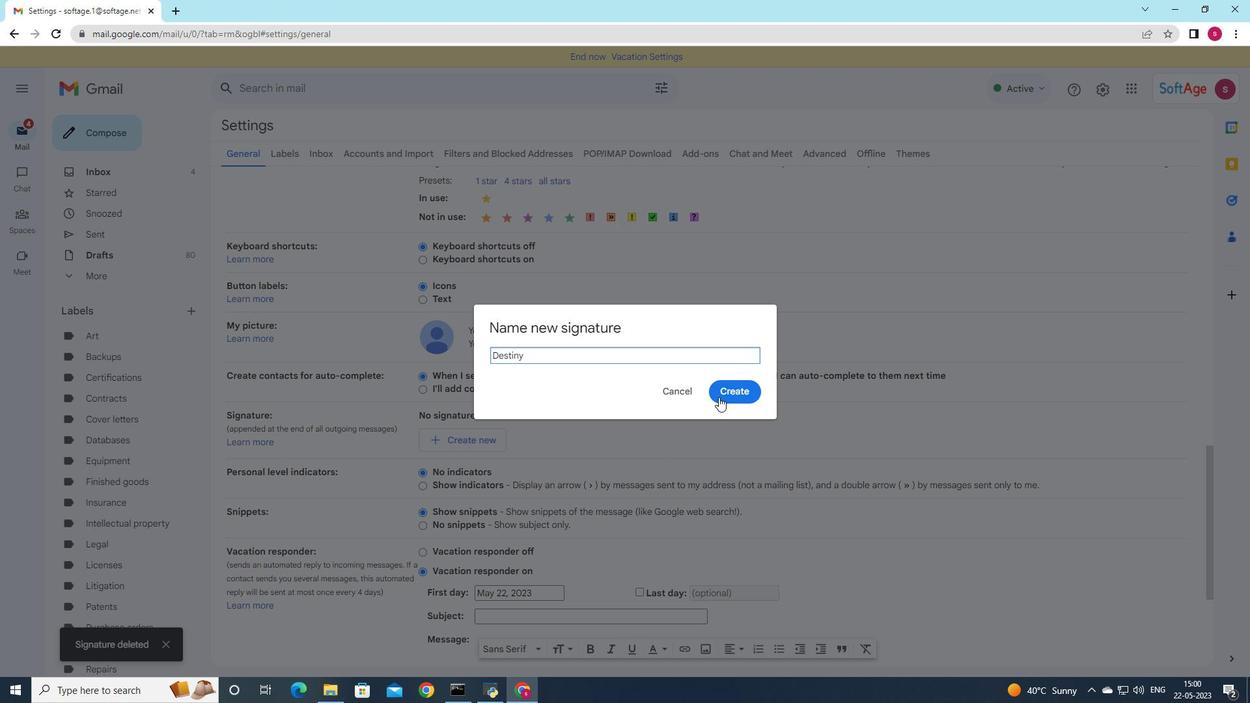 
Action: Mouse pressed left at (734, 392)
Screenshot: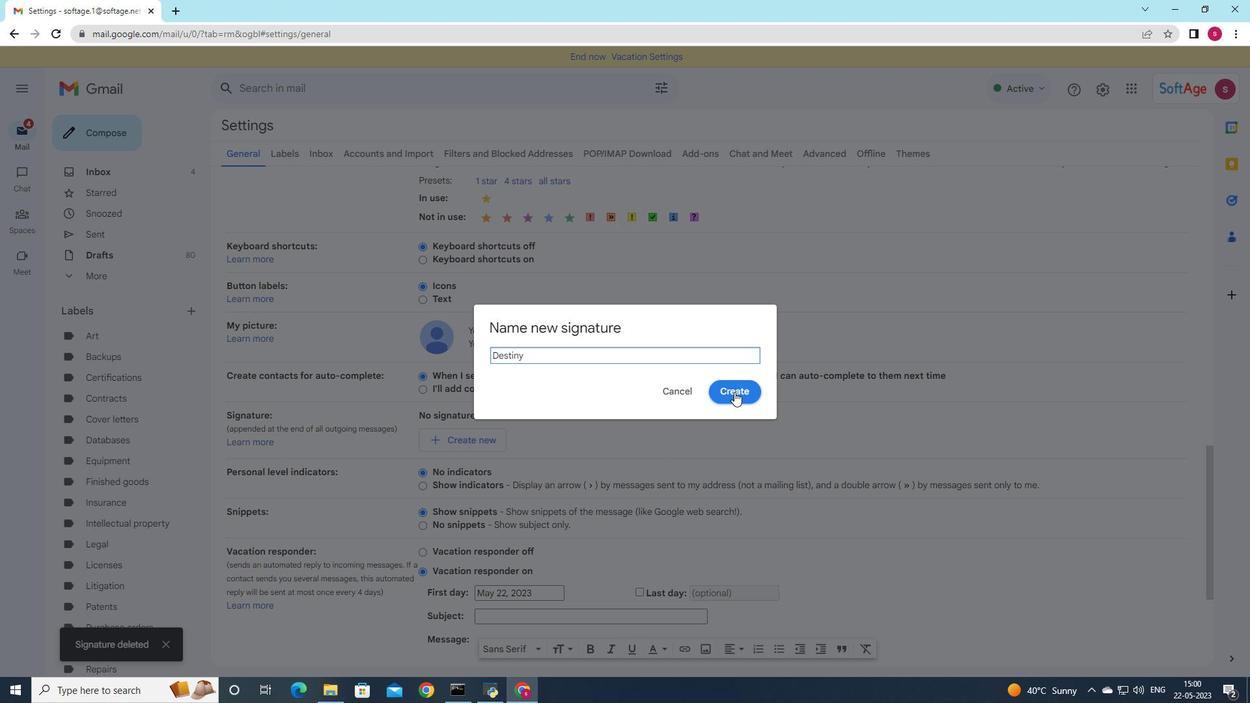 
Action: Mouse moved to (666, 441)
Screenshot: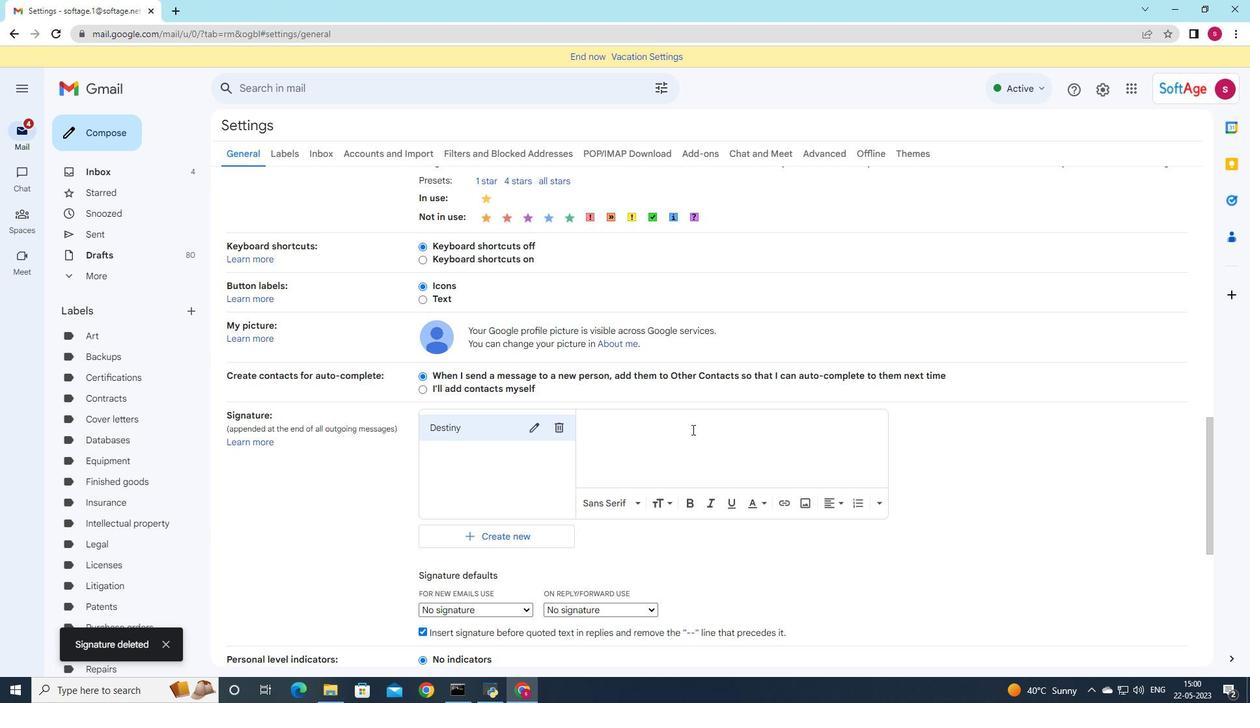 
Action: Mouse pressed left at (666, 441)
Screenshot: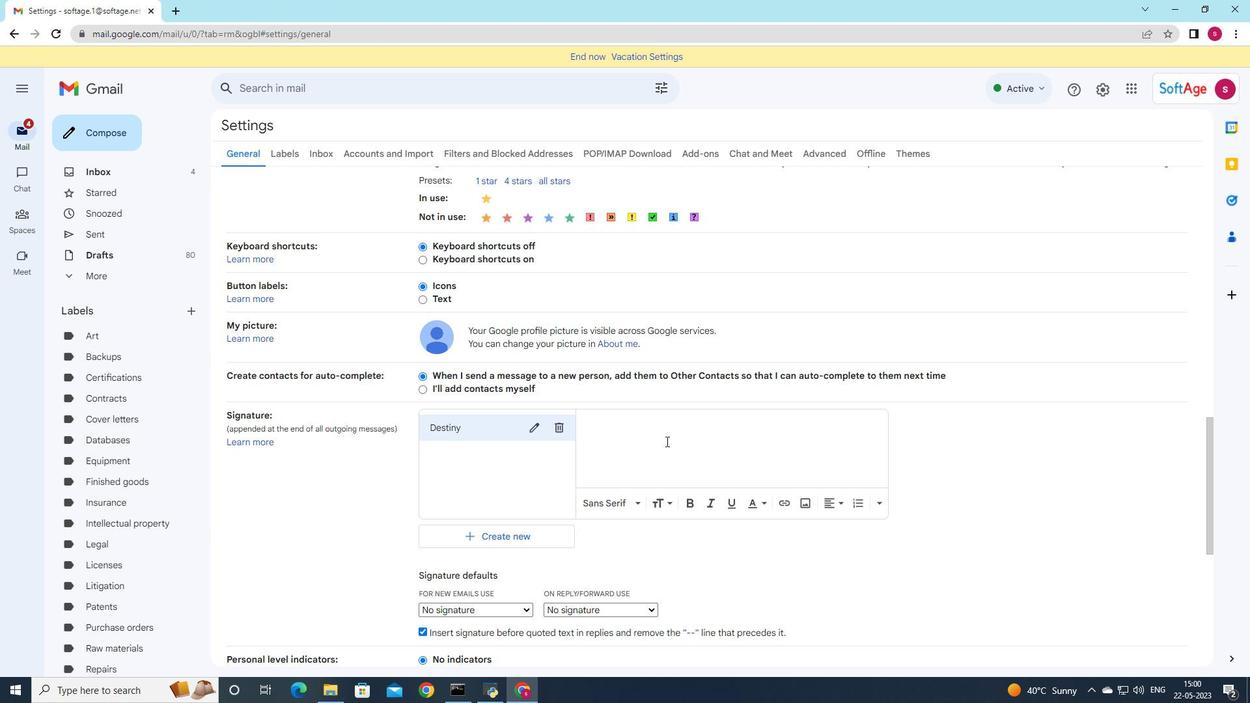 
Action: Mouse moved to (752, 461)
Screenshot: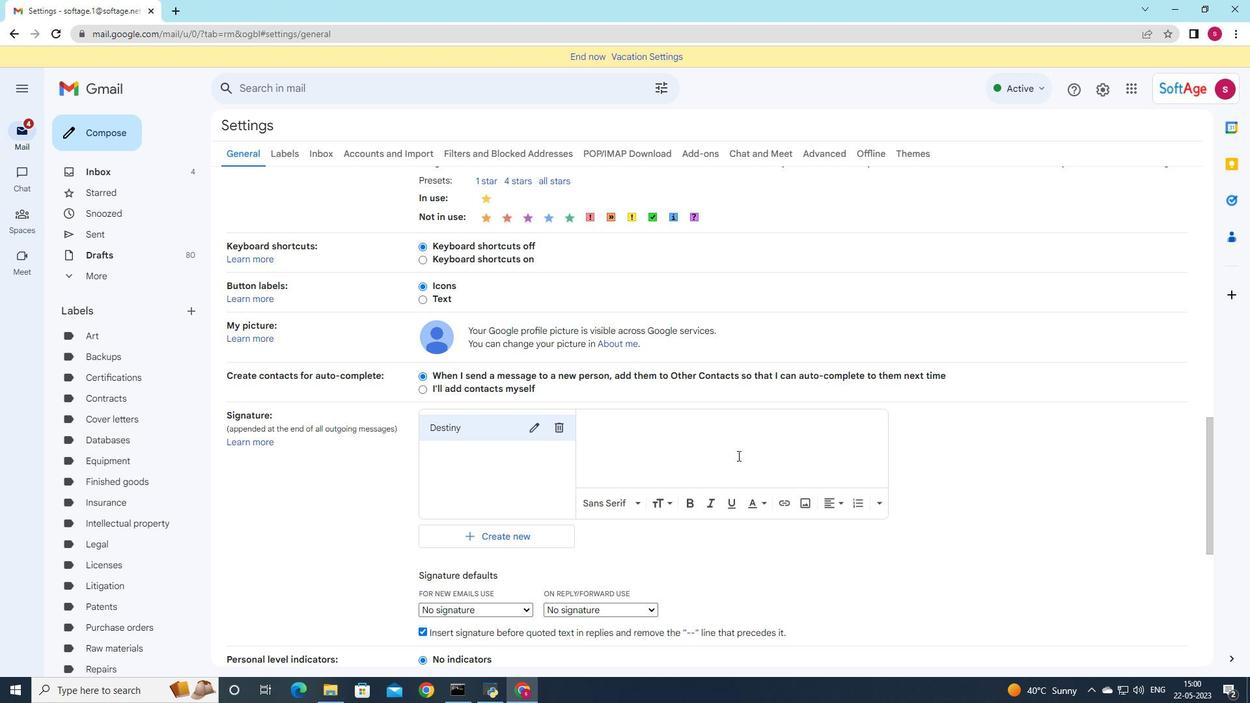 
Action: Key pressed <Key.shift>have<Key.space><Key.backspace><Key.backspace><Key.backspace><Key.backspace><Key.backspace><Key.backspace><Key.backspace><Key.backspace><Key.backspace><Key.backspace><Key.shift>have<Key.space>a<Key.backspace><Key.backspace><Key.backspace><Key.backspace><Key.backspace><Key.backspace><Key.backspace><Key.backspace><Key.backspace><Key.backspace><Key.backspace><Key.backspace><Key.shift><Key.shift><Key.shift><Key.shift>Have<Key.space>asuccessful<Key.space>week,<Key.enter><Key.shift><Key.shift>Destiny<Key.space><Key.shift>lee
Screenshot: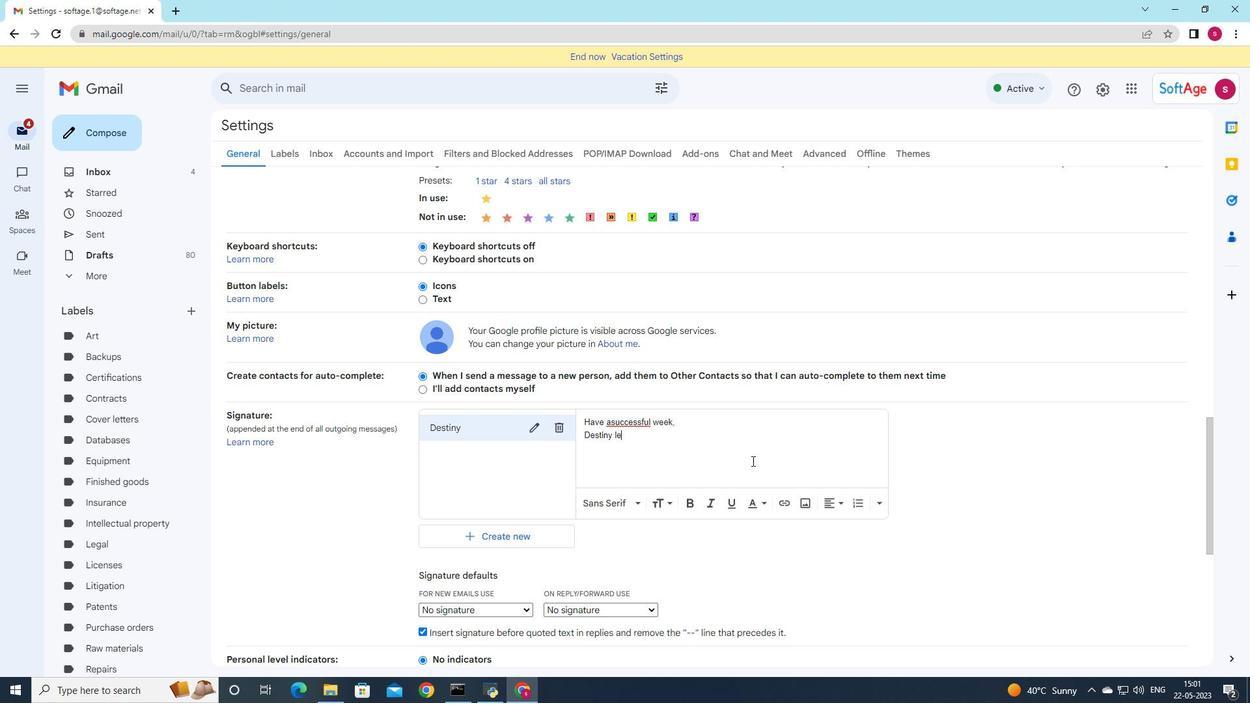 
Action: Mouse moved to (611, 418)
Screenshot: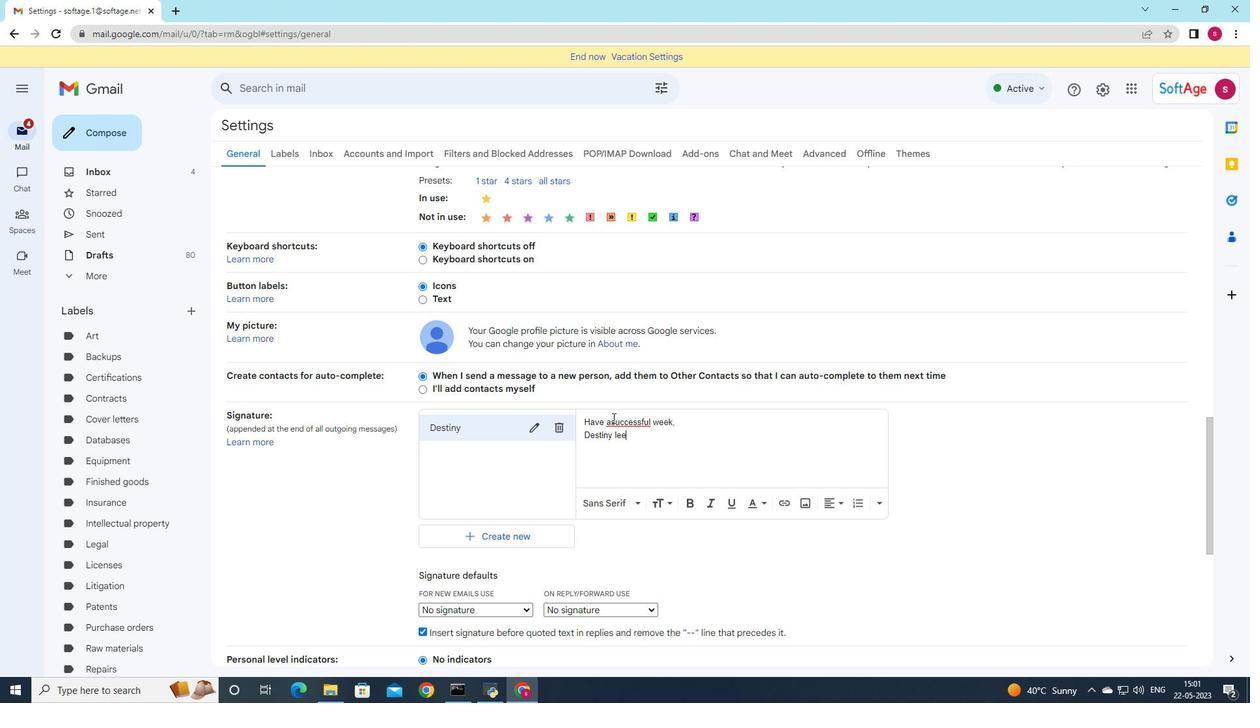 
Action: Mouse pressed left at (611, 418)
Screenshot: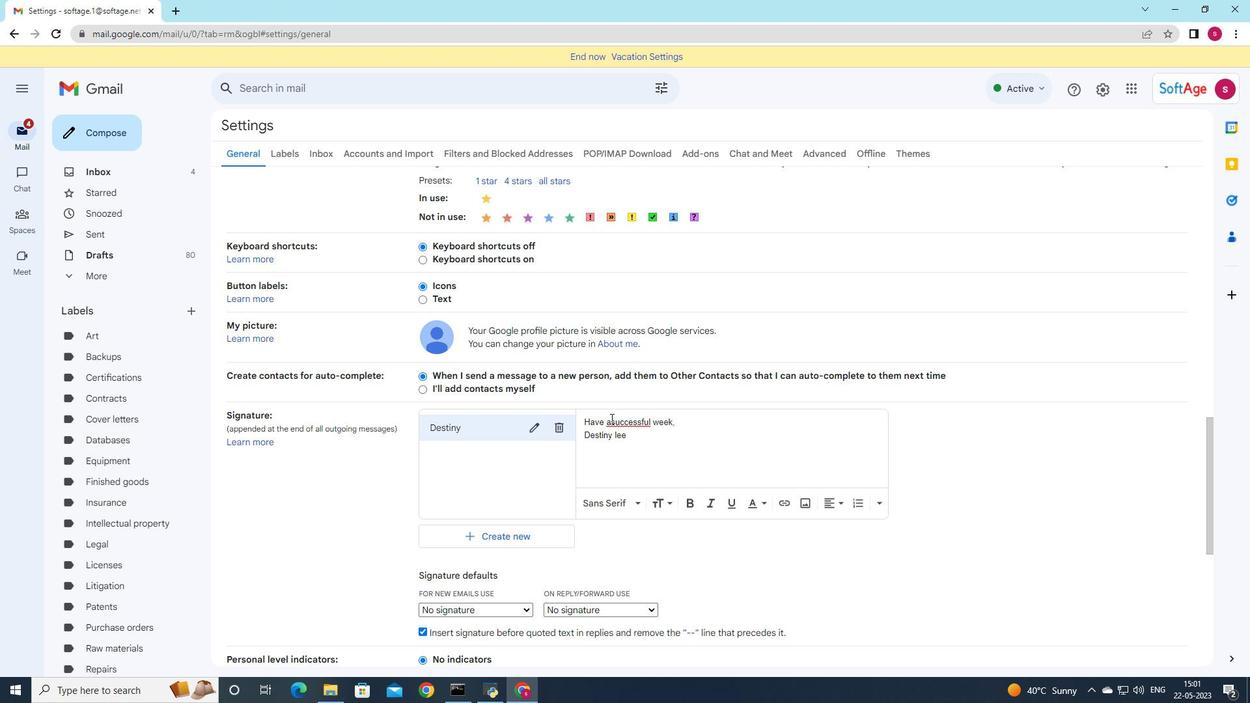 
Action: Key pressed <Key.space>
Screenshot: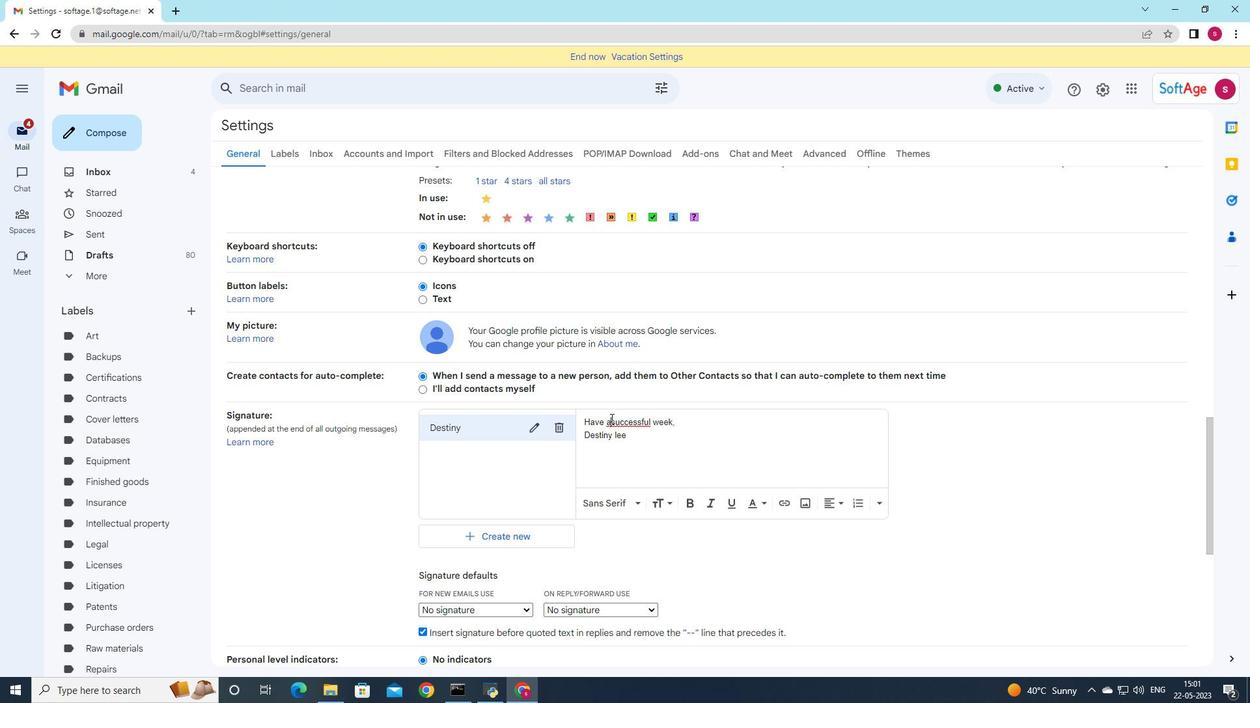 
Action: Mouse moved to (598, 512)
Screenshot: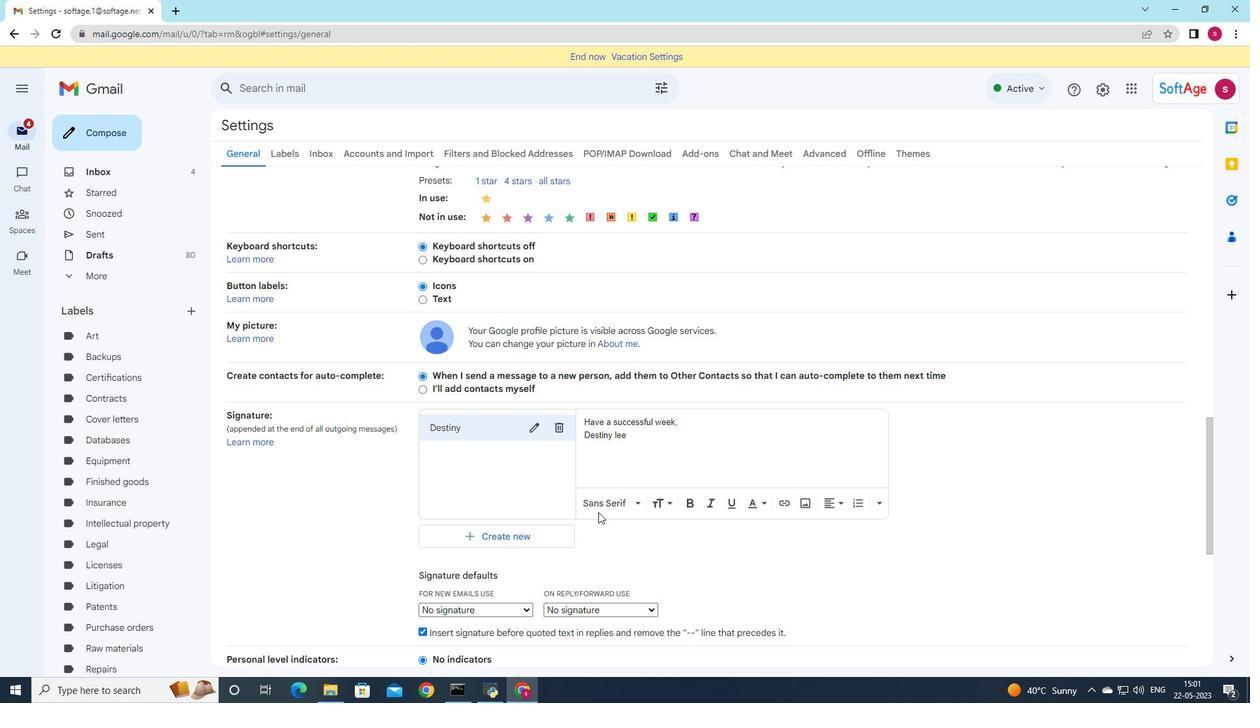 
Action: Mouse scrolled (598, 512) with delta (0, 0)
Screenshot: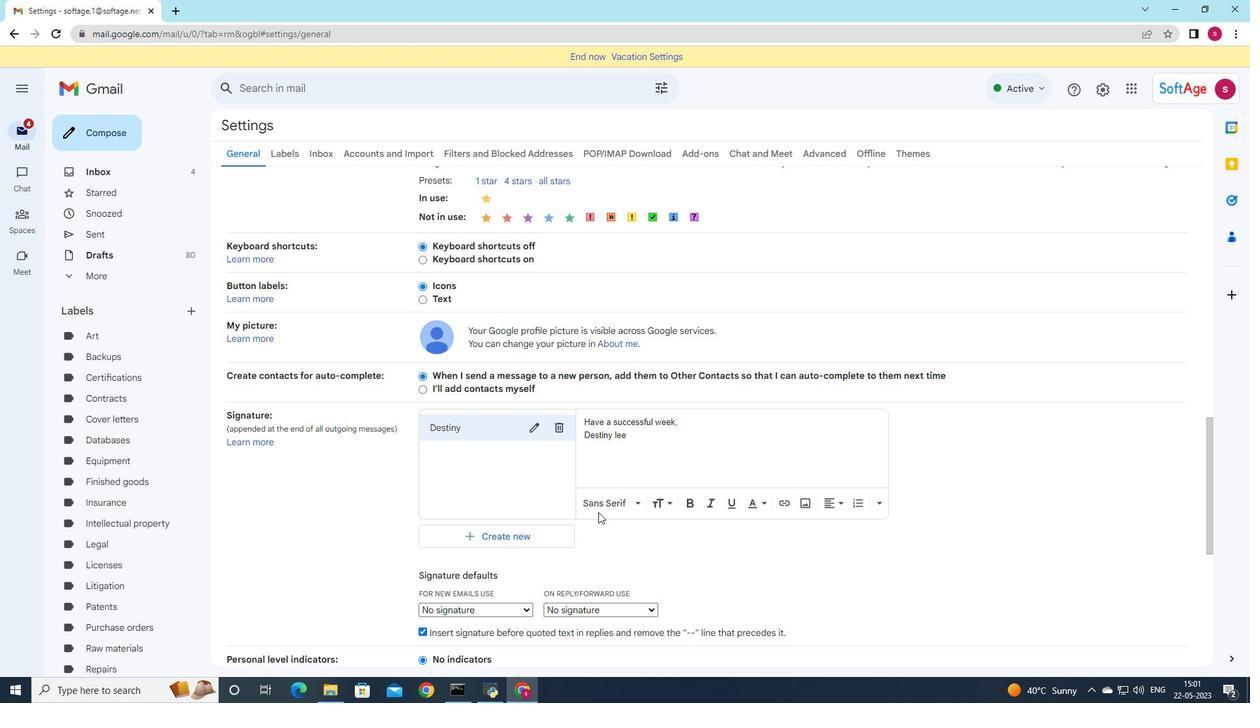 
Action: Mouse moved to (595, 514)
Screenshot: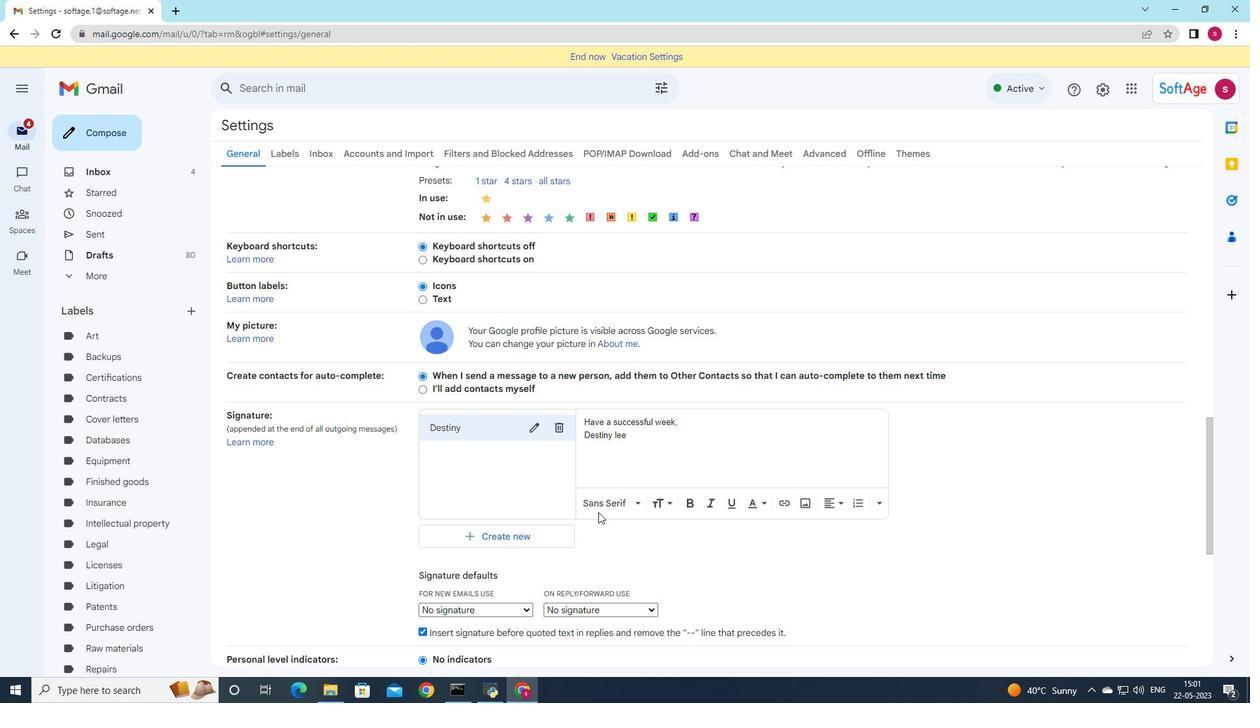 
Action: Mouse scrolled (595, 513) with delta (0, 0)
Screenshot: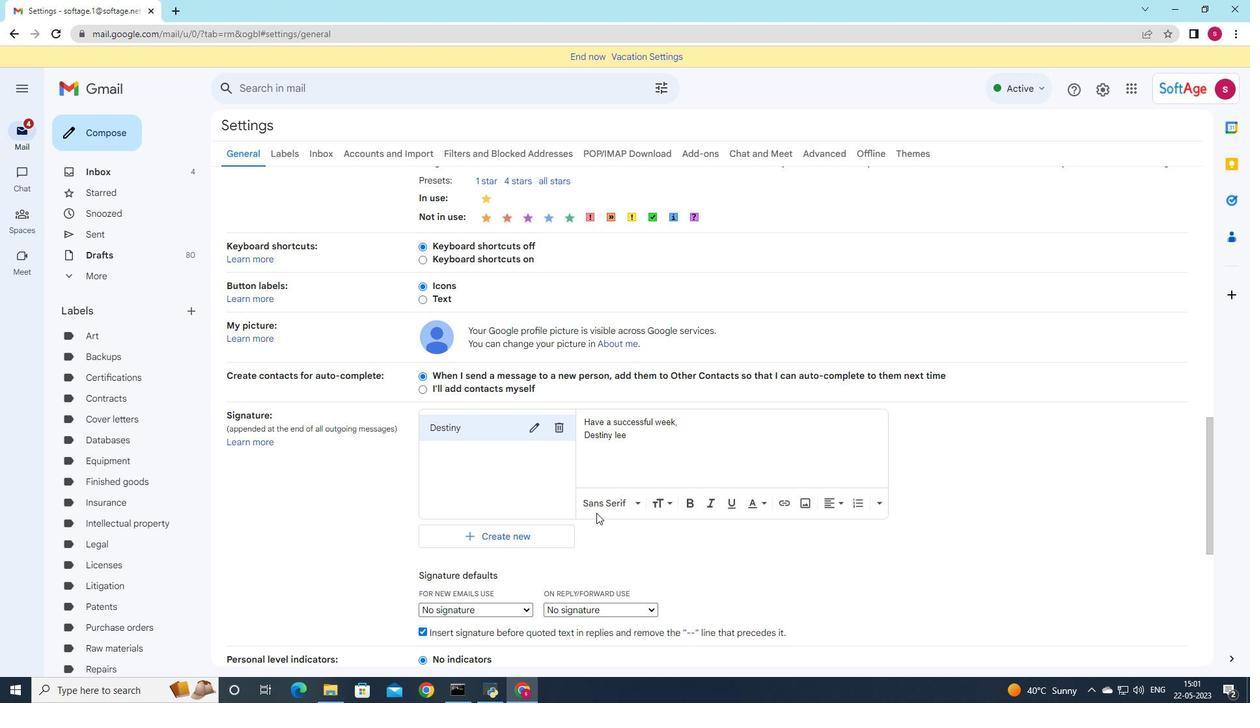 
Action: Mouse moved to (591, 516)
Screenshot: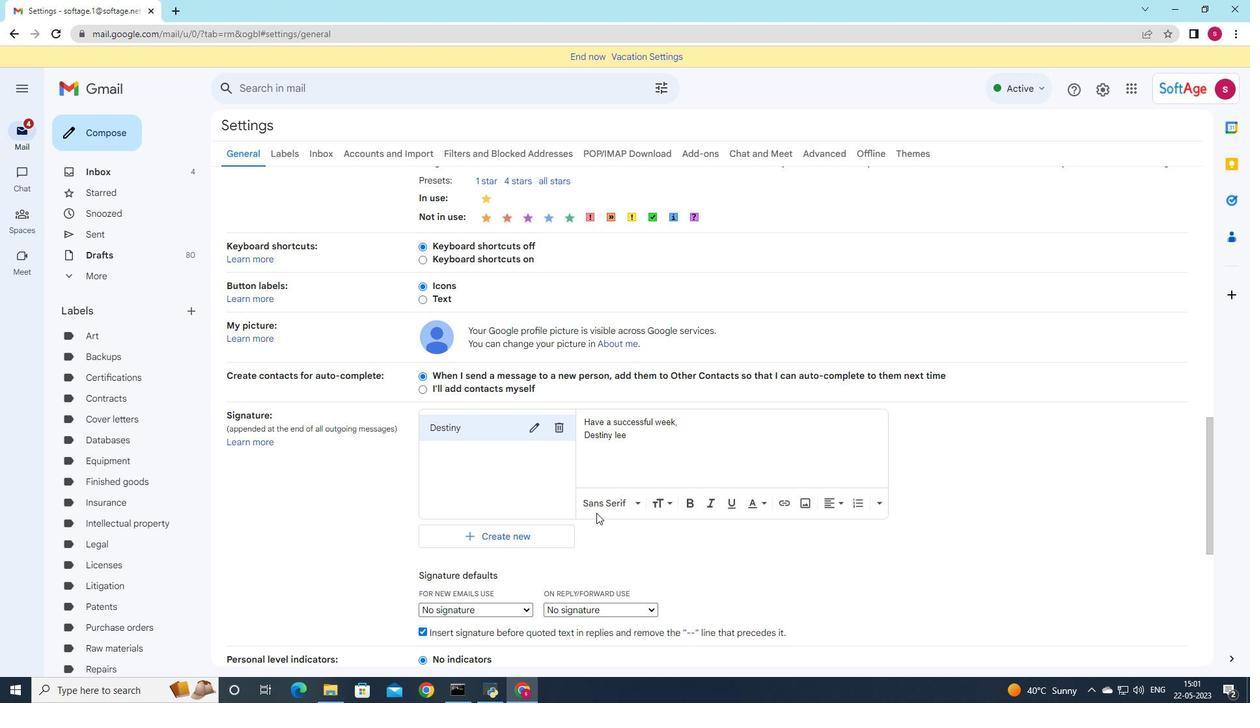 
Action: Mouse scrolled (591, 515) with delta (0, 0)
Screenshot: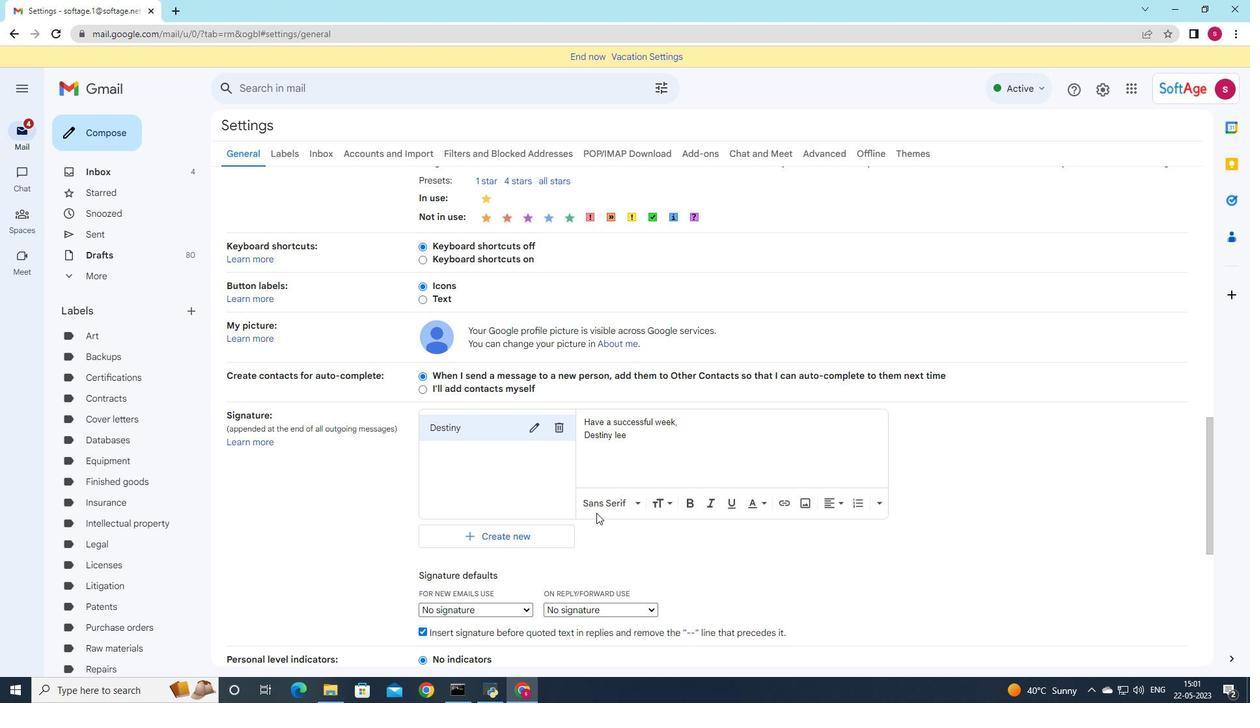 
Action: Mouse moved to (583, 521)
Screenshot: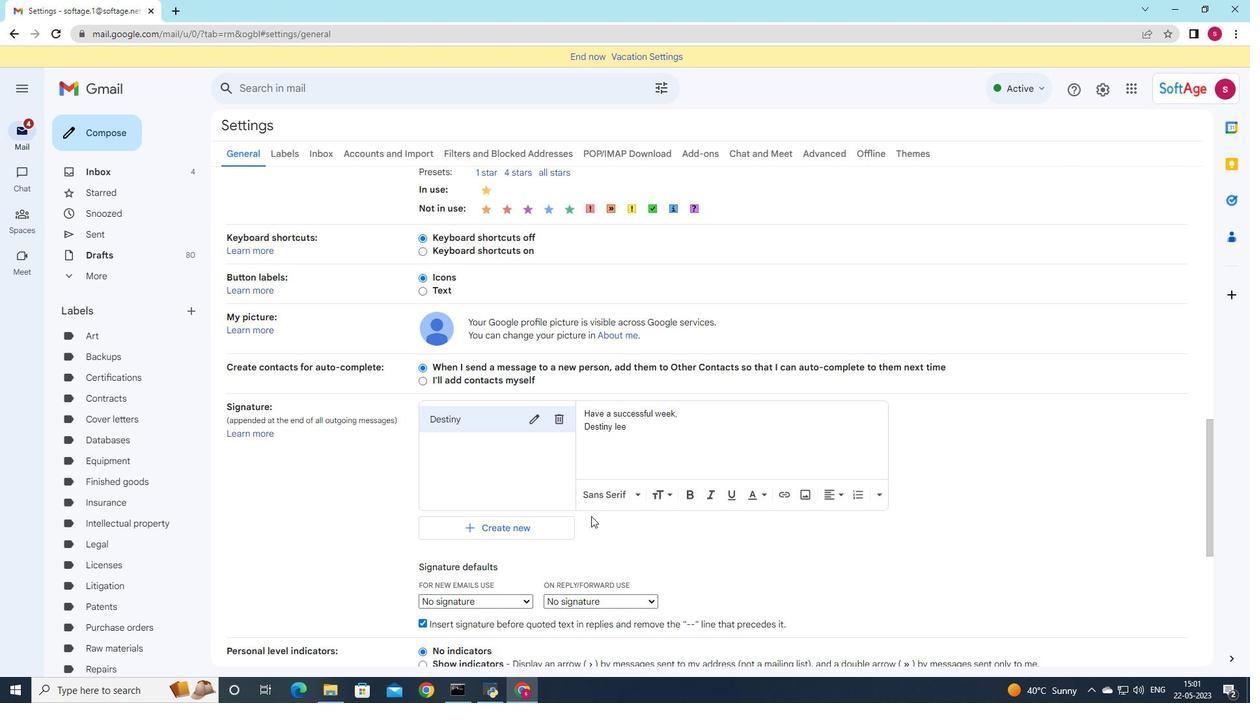 
Action: Mouse scrolled (583, 521) with delta (0, 0)
Screenshot: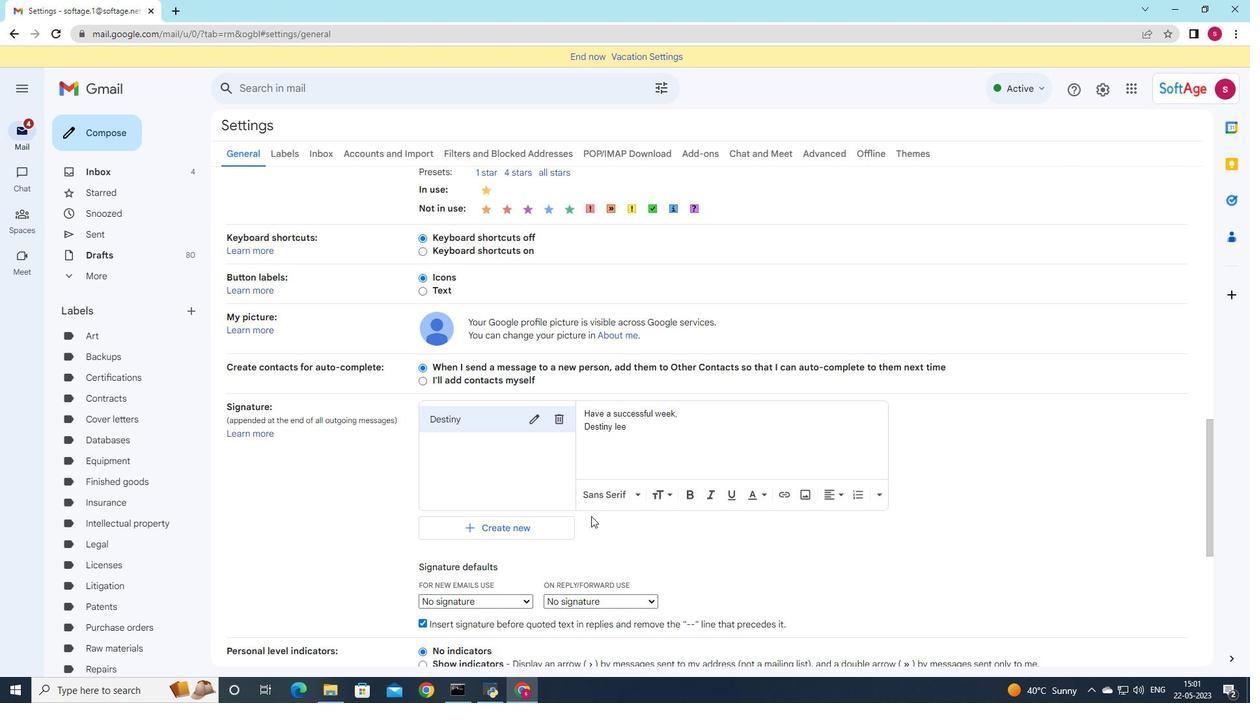 
Action: Mouse moved to (521, 349)
Screenshot: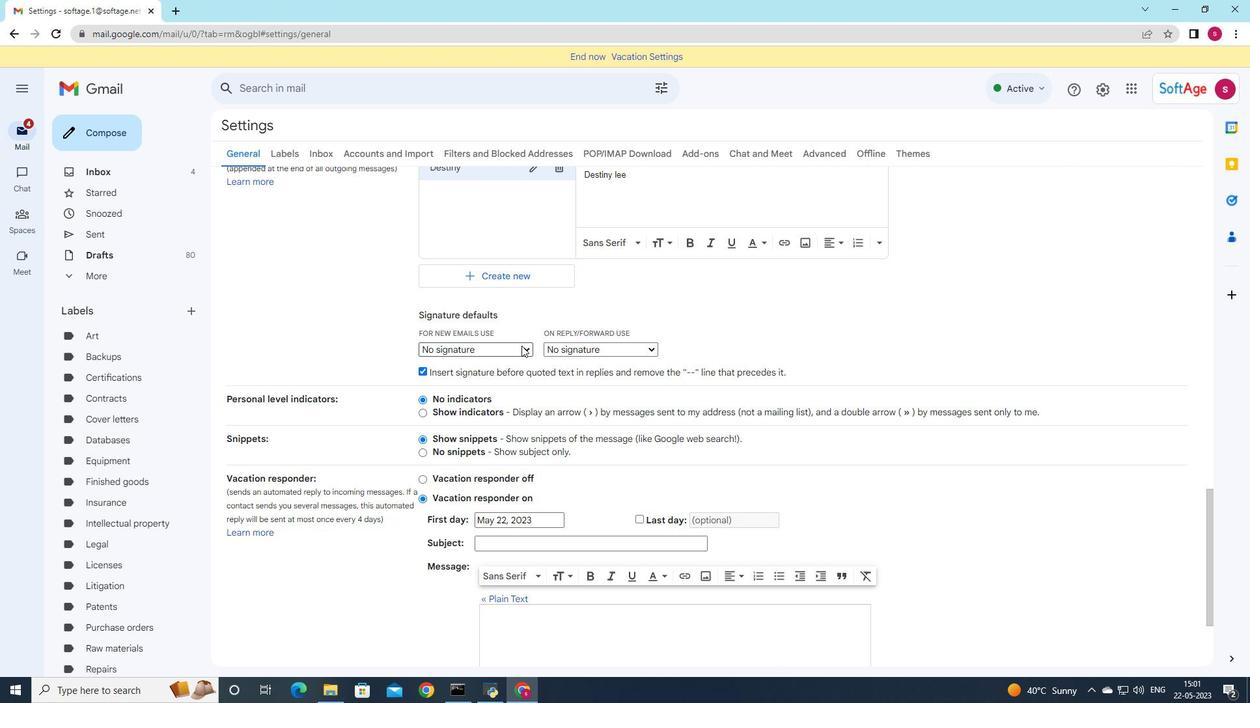 
Action: Mouse pressed left at (521, 349)
Screenshot: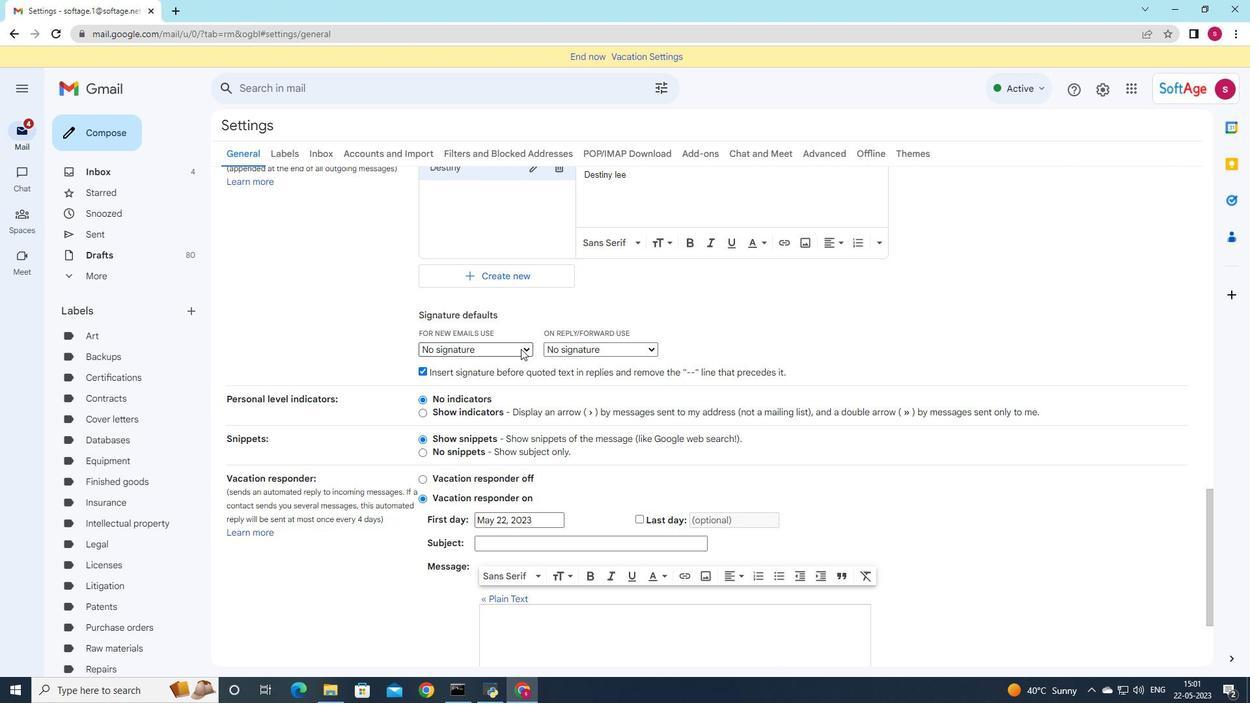 
Action: Mouse moved to (514, 382)
Screenshot: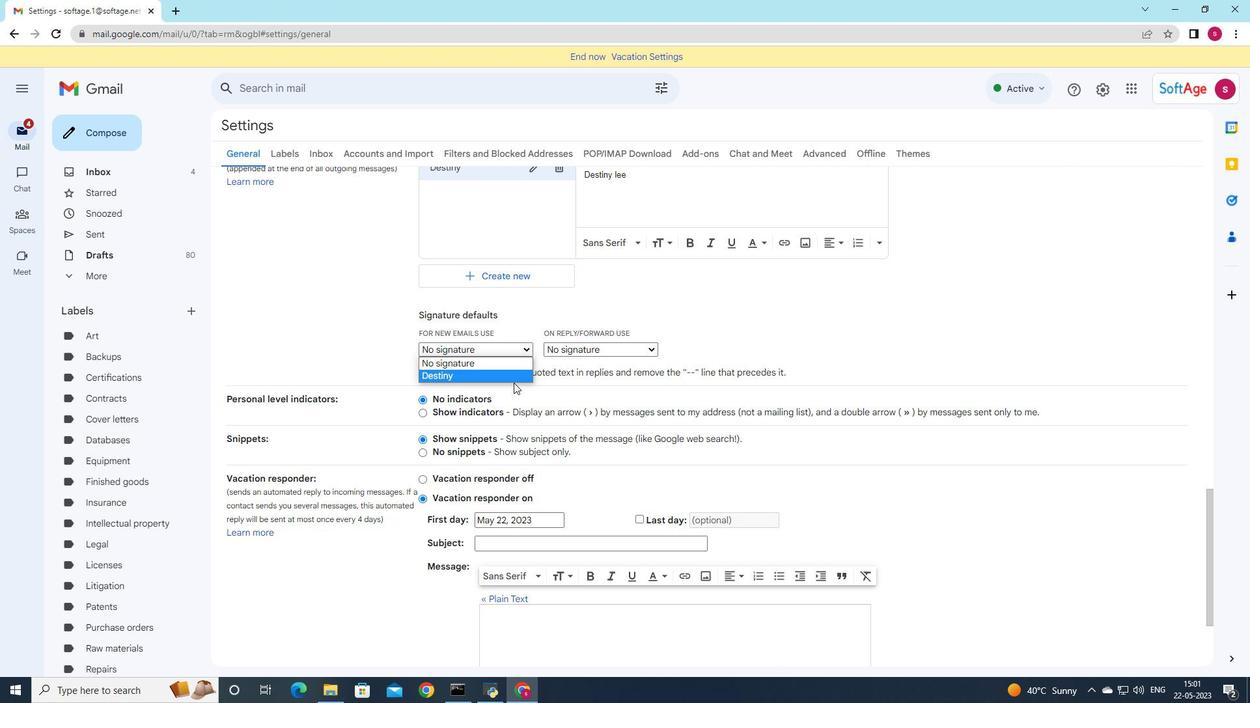 
Action: Mouse pressed left at (514, 382)
Screenshot: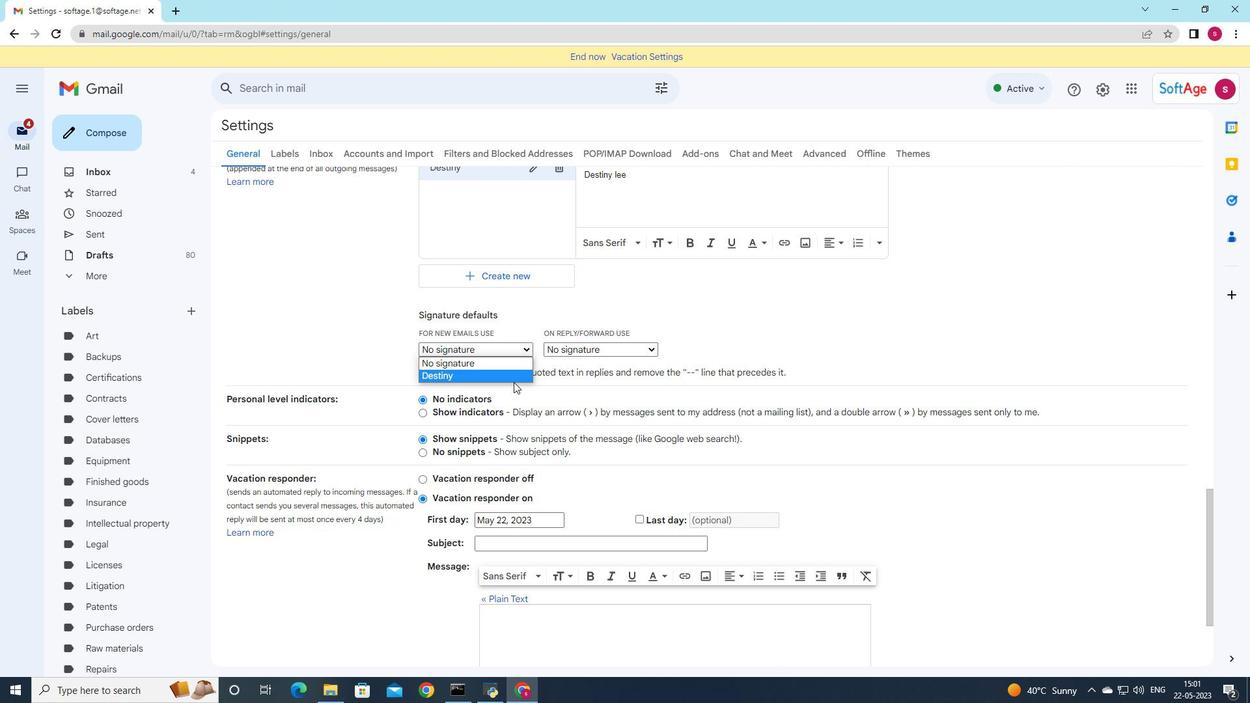 
Action: Mouse moved to (605, 351)
Screenshot: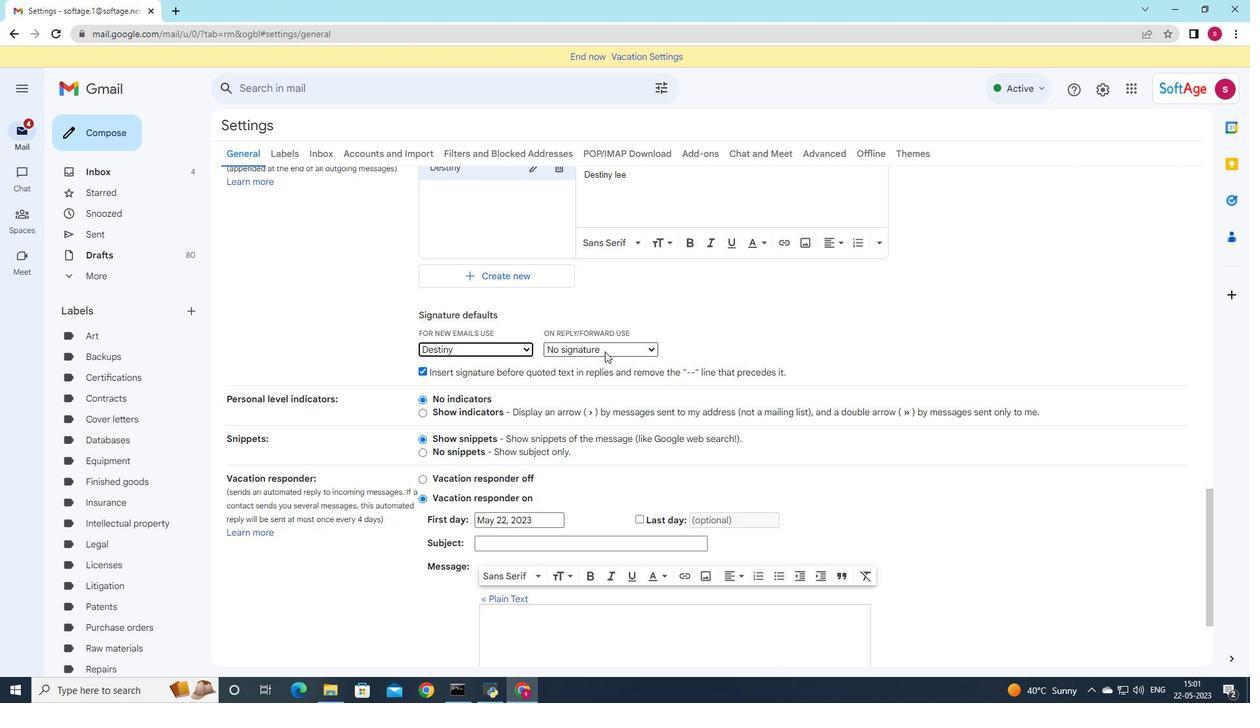 
Action: Mouse pressed left at (605, 351)
Screenshot: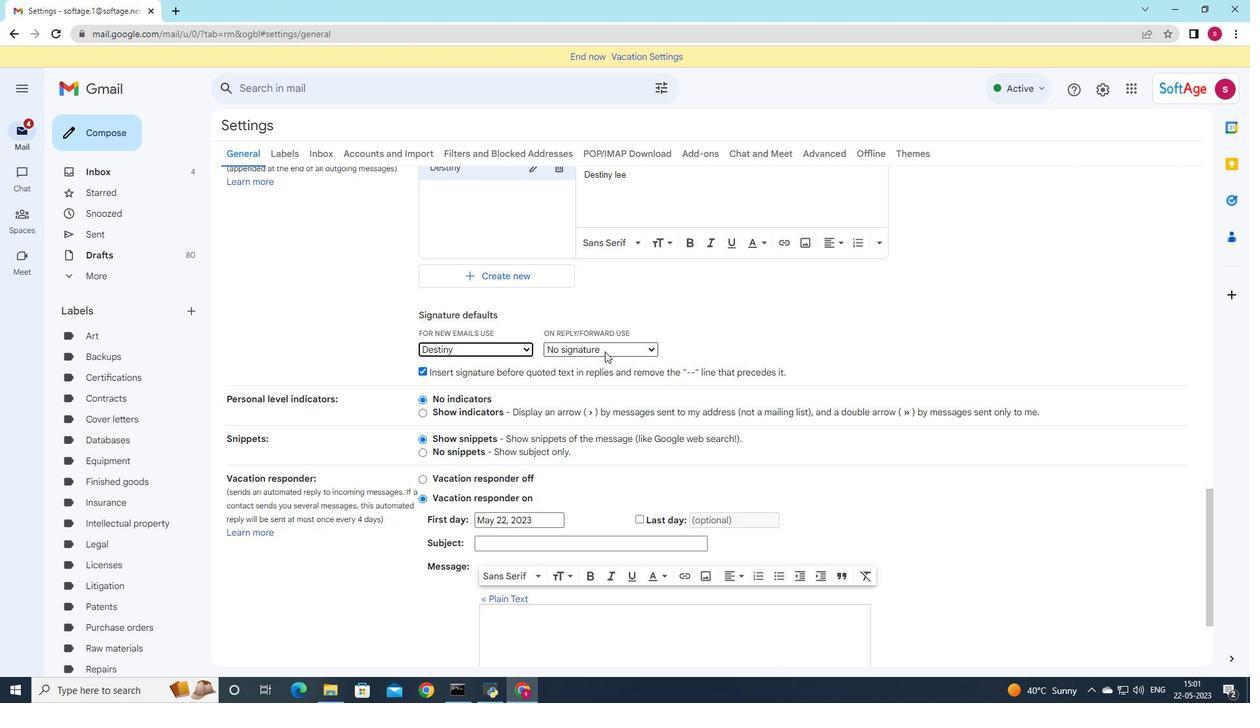 
Action: Mouse moved to (606, 370)
Screenshot: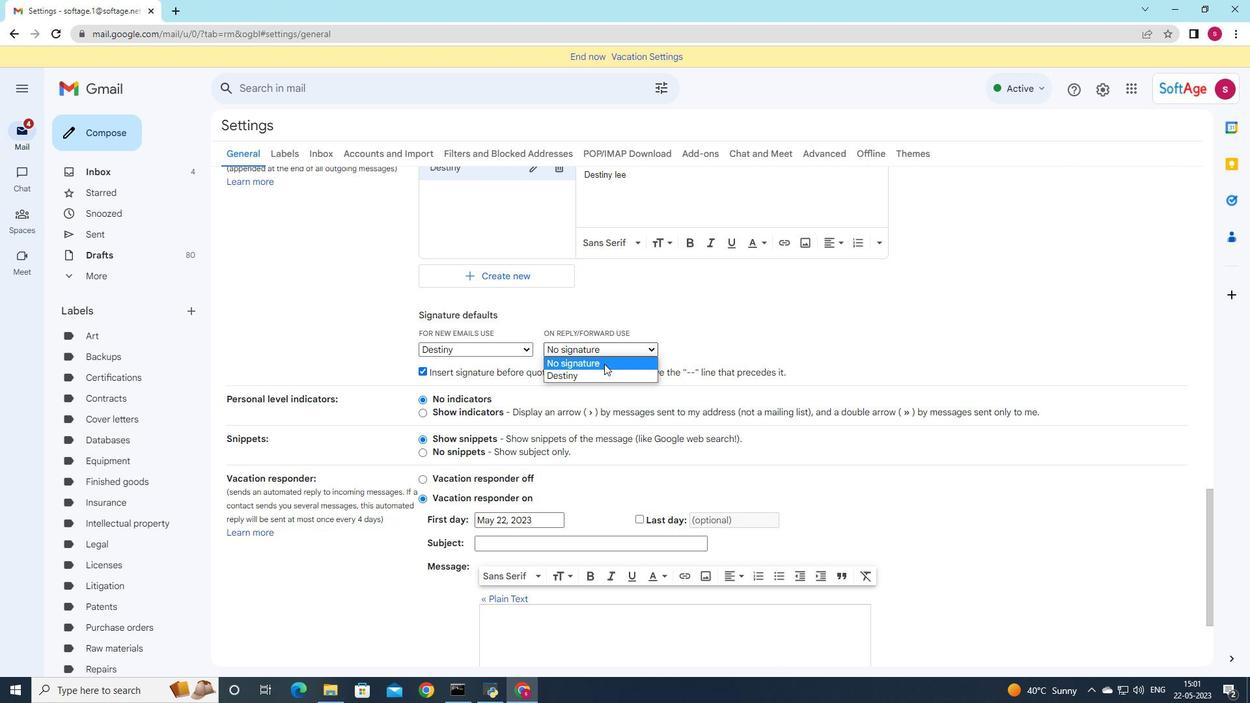 
Action: Mouse pressed left at (606, 370)
Screenshot: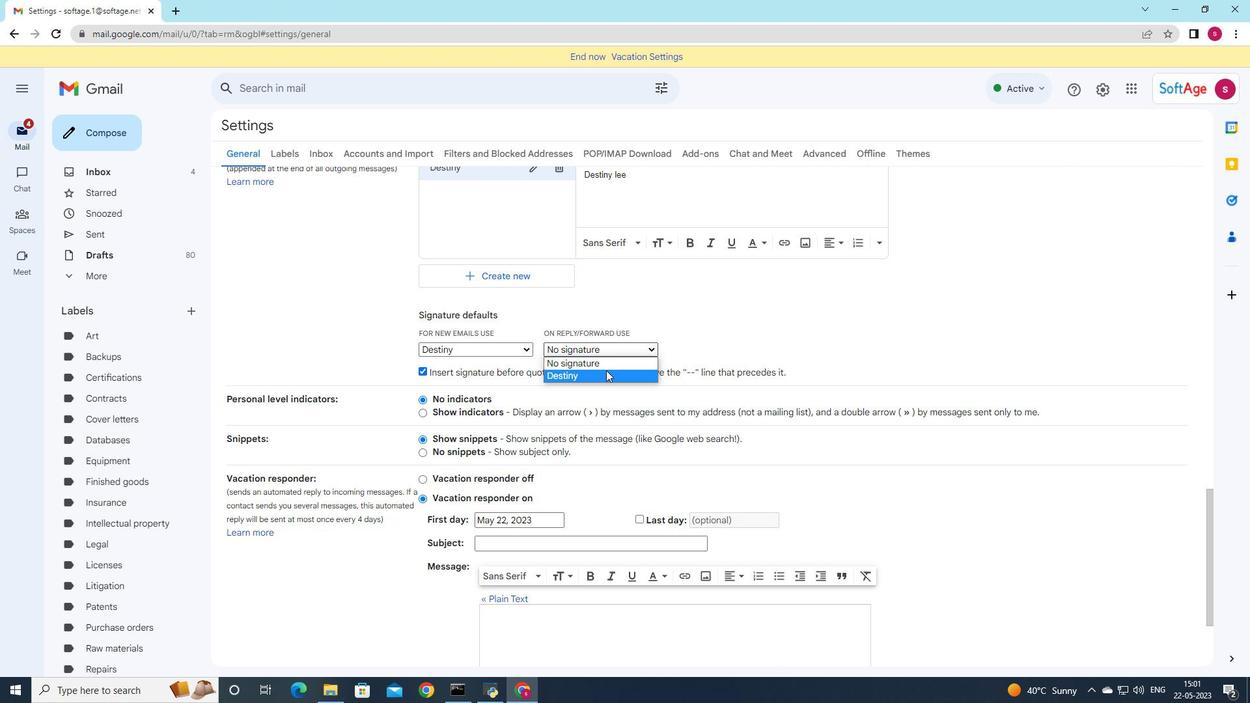 
Action: Mouse moved to (607, 375)
Screenshot: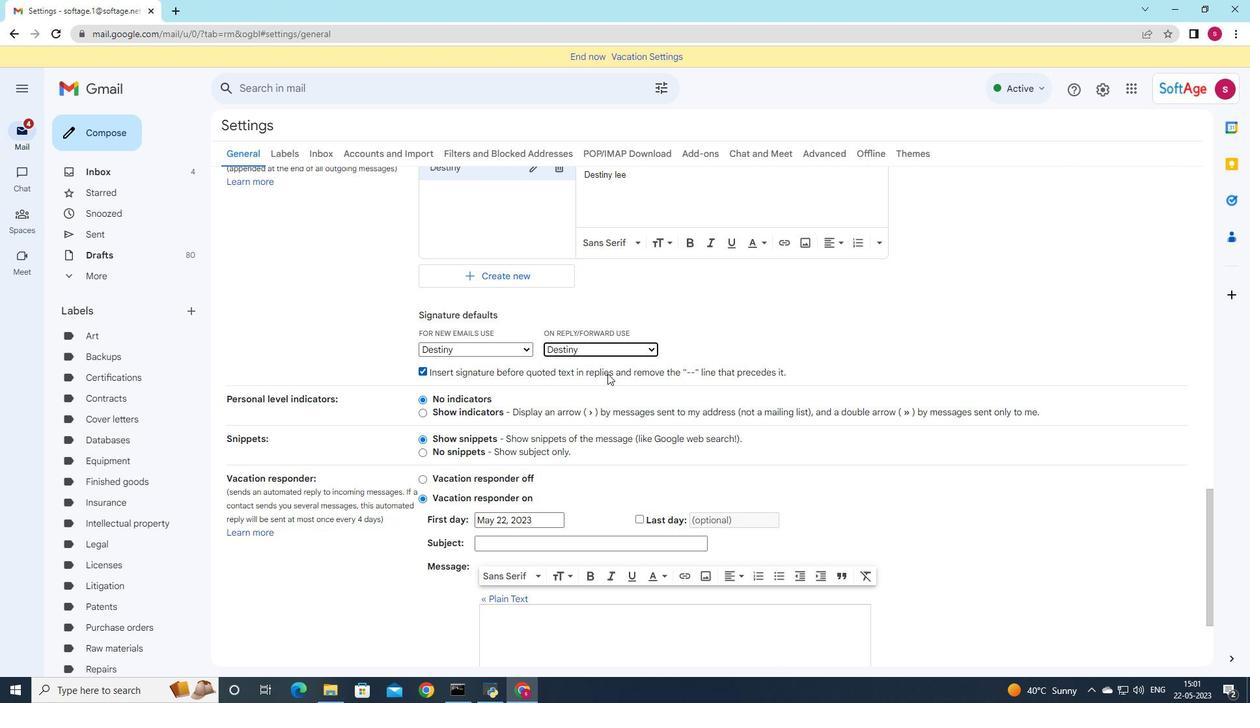 
Action: Mouse scrolled (607, 375) with delta (0, 0)
Screenshot: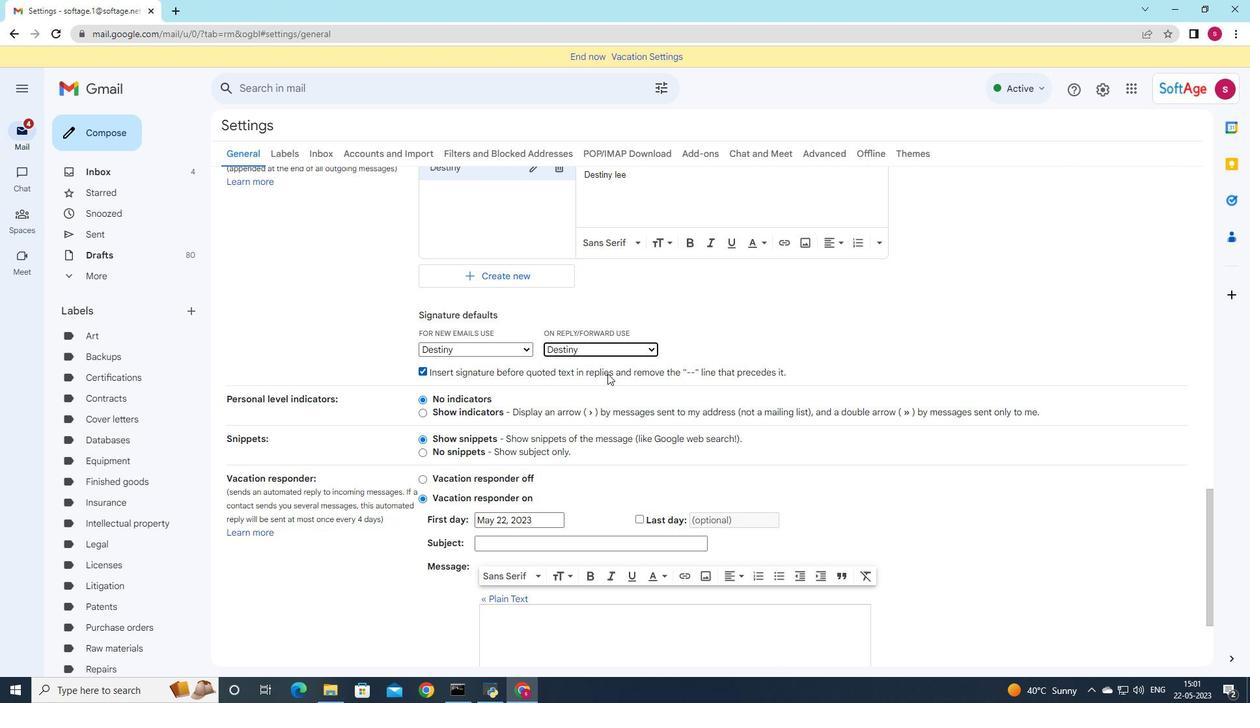 
Action: Mouse moved to (607, 378)
Screenshot: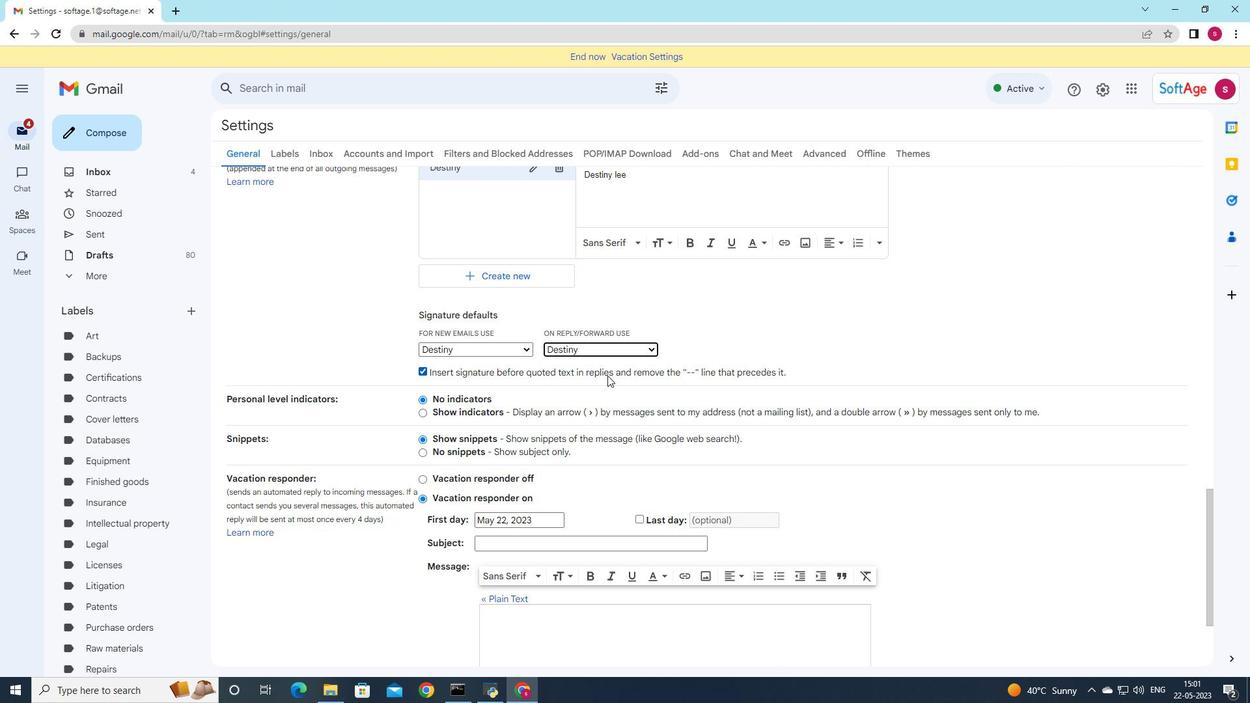 
Action: Mouse scrolled (607, 377) with delta (0, 0)
Screenshot: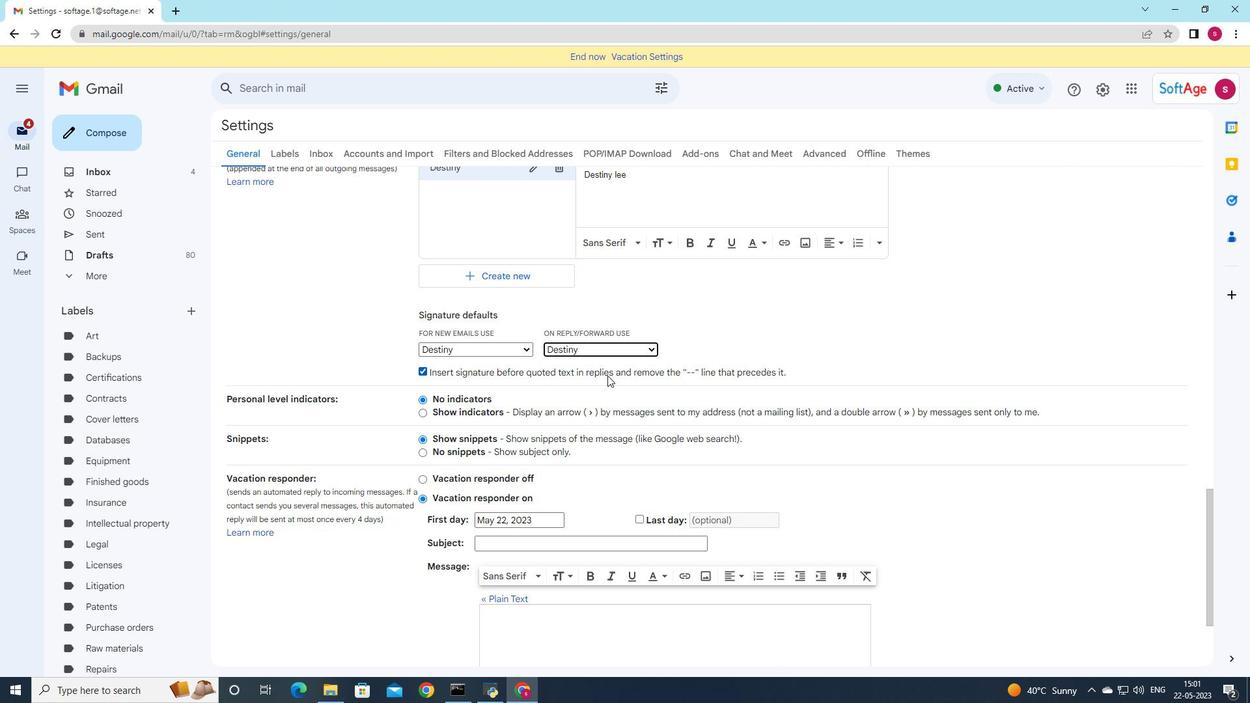 
Action: Mouse moved to (607, 381)
Screenshot: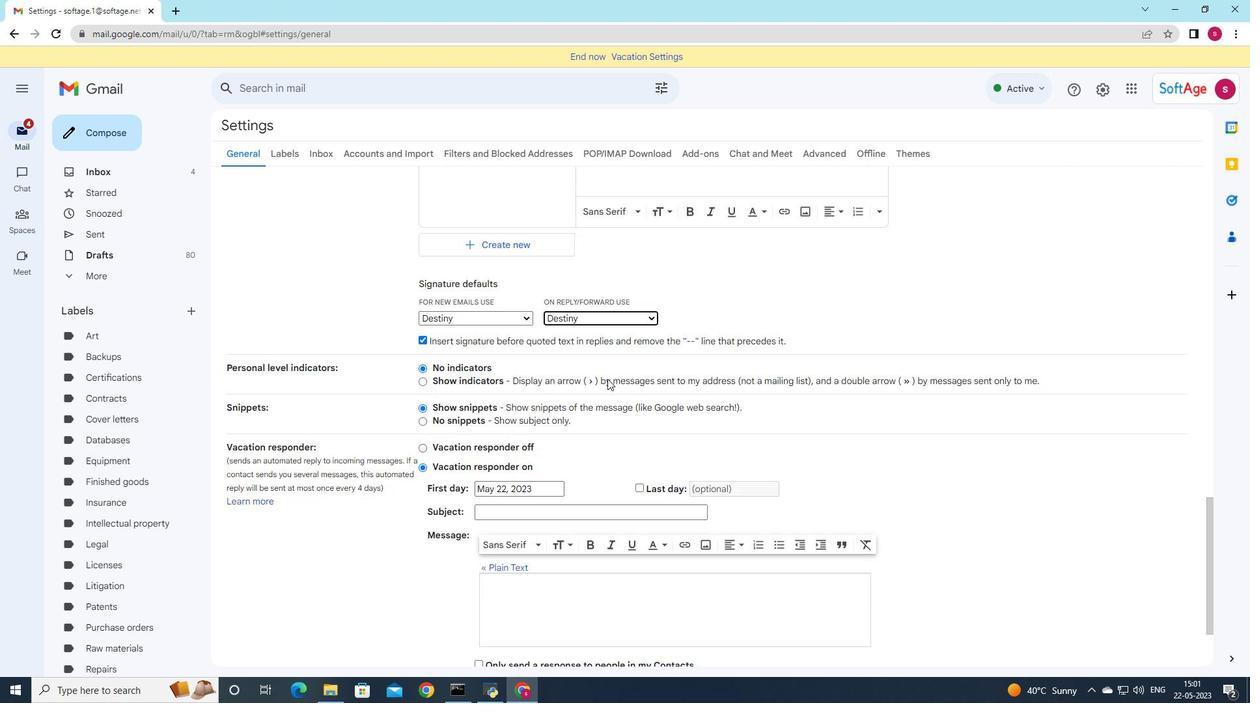 
Action: Mouse scrolled (607, 379) with delta (0, 0)
Screenshot: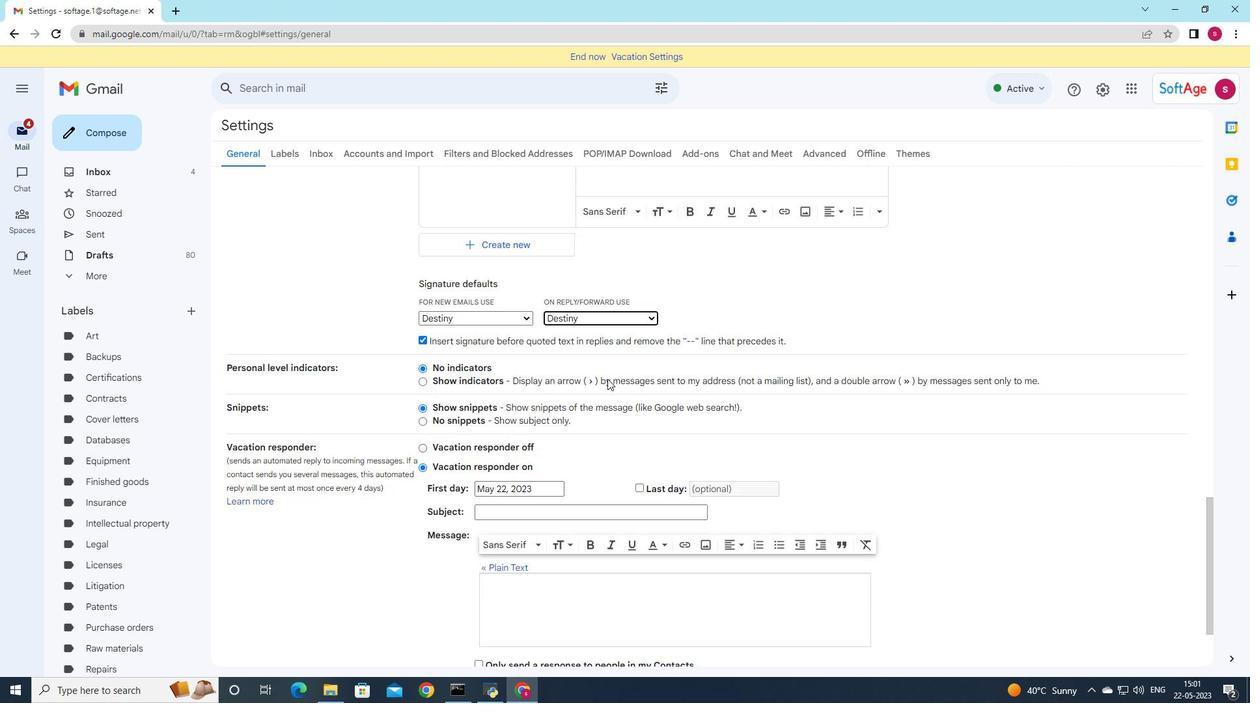 
Action: Mouse moved to (607, 395)
Screenshot: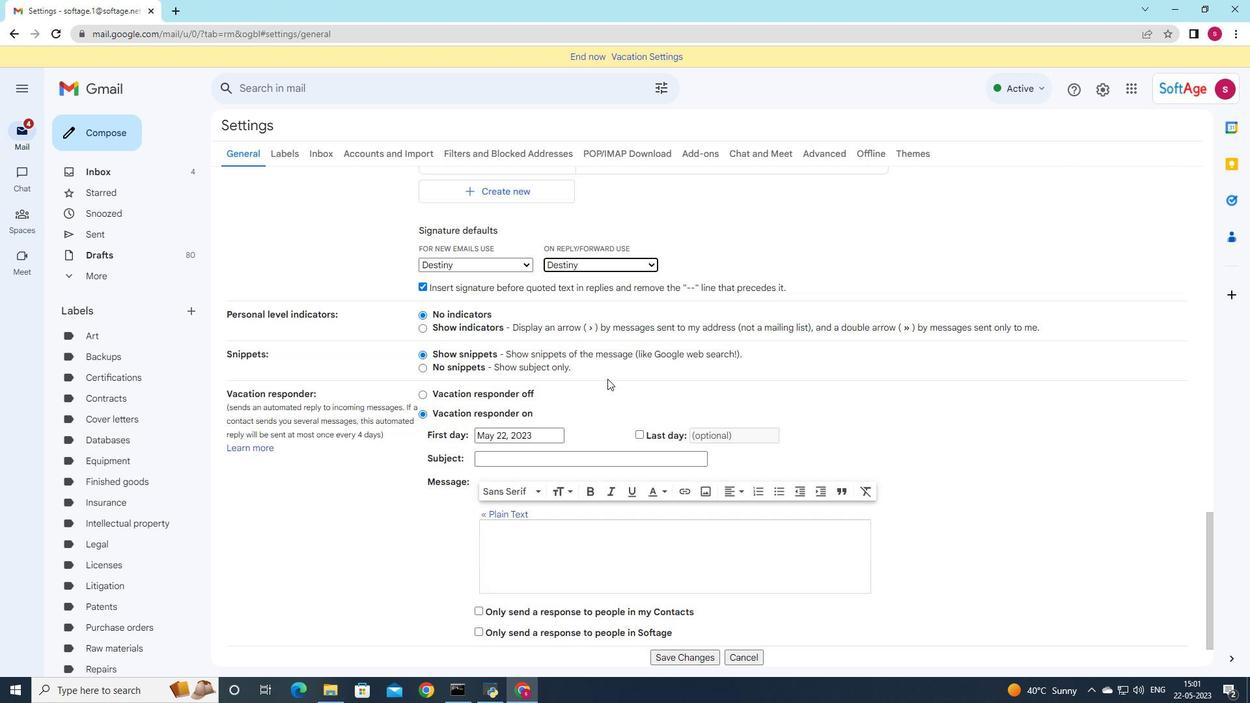 
Action: Mouse scrolled (607, 383) with delta (0, 0)
Screenshot: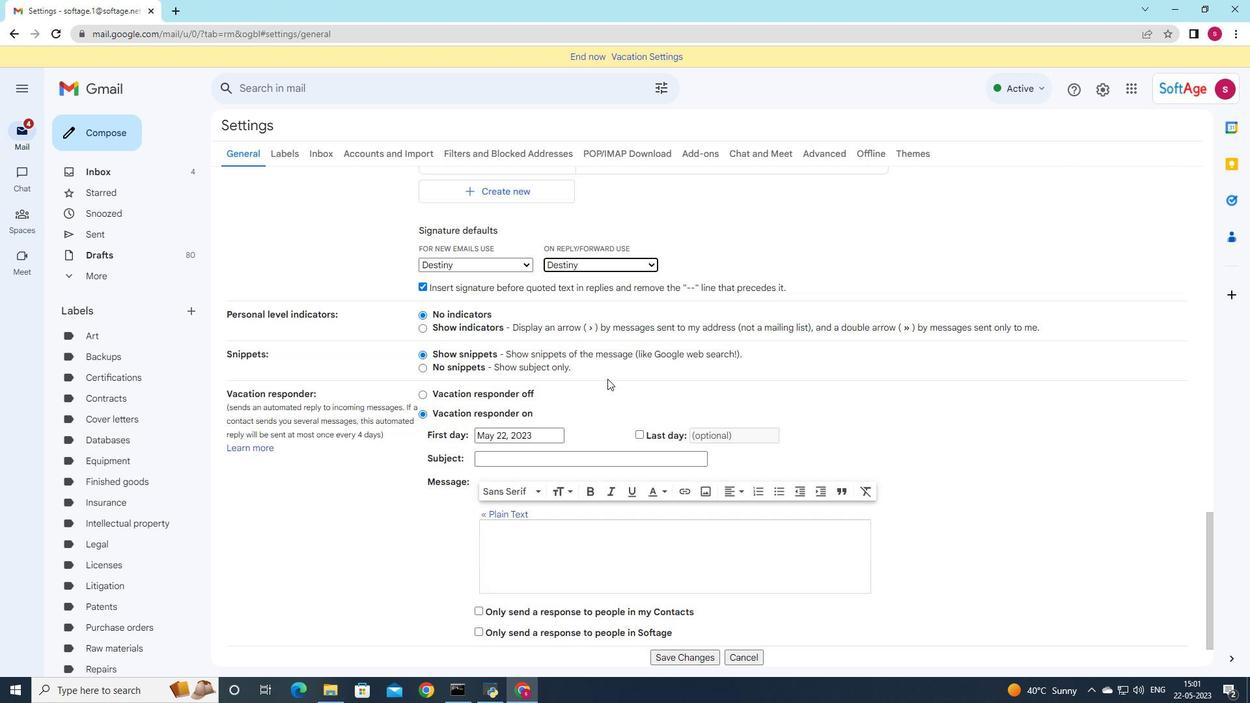 
Action: Mouse scrolled (607, 394) with delta (0, 0)
Screenshot: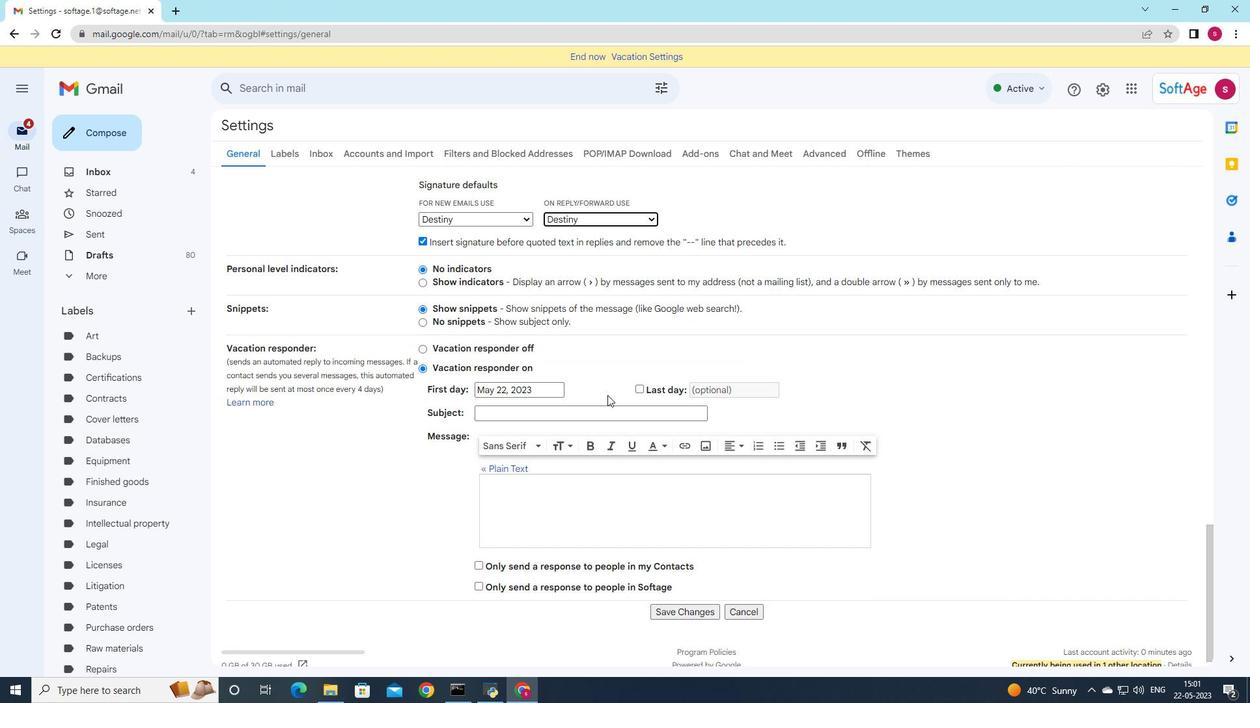 
Action: Mouse moved to (607, 398)
Screenshot: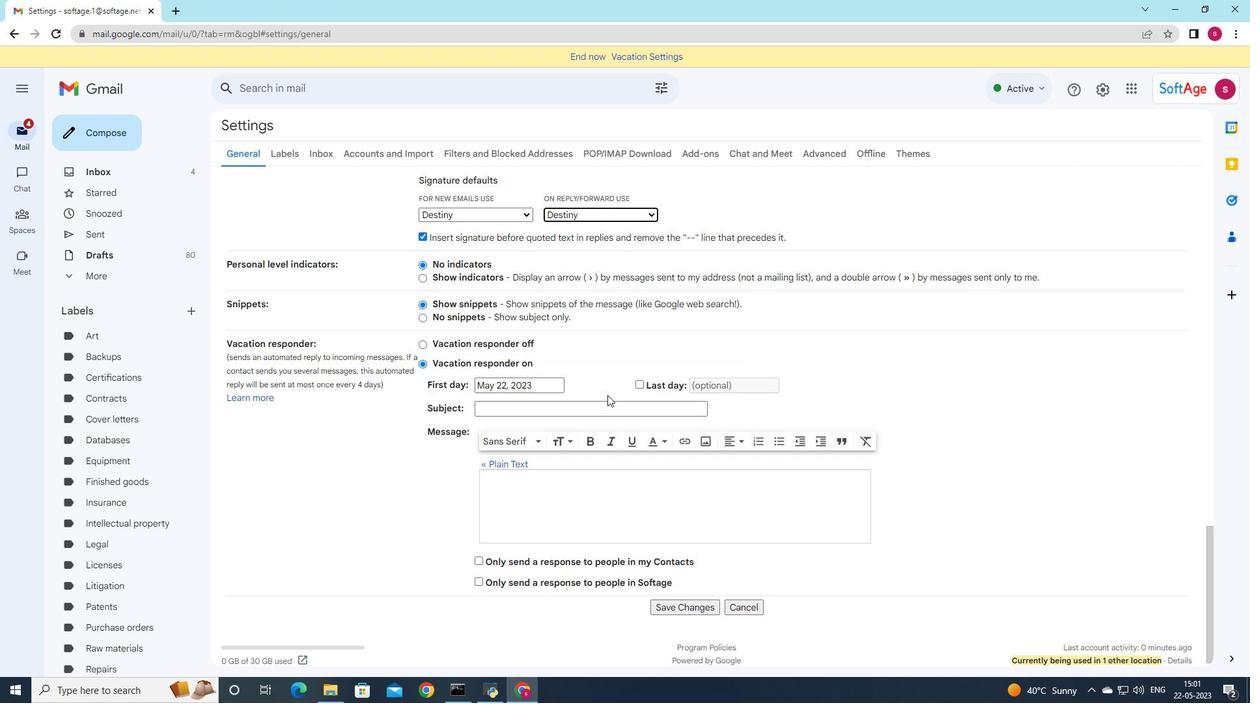 
Action: Mouse scrolled (607, 398) with delta (0, 0)
Screenshot: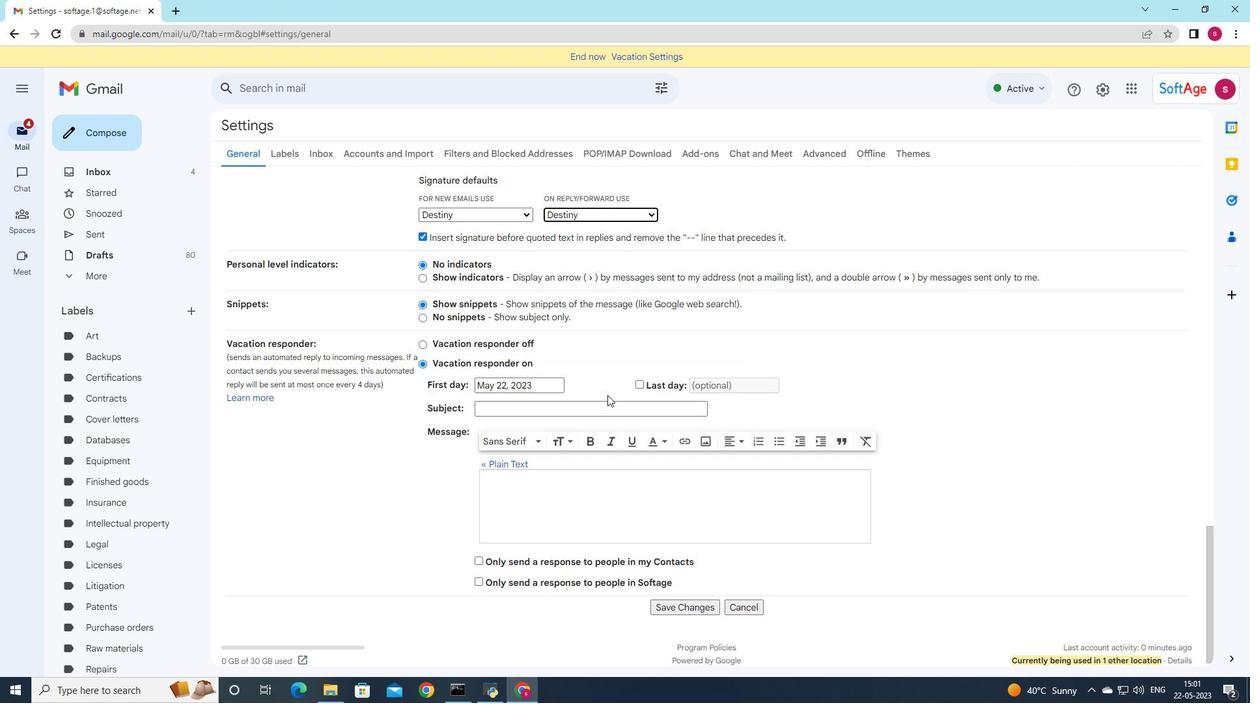 
Action: Mouse moved to (606, 400)
Screenshot: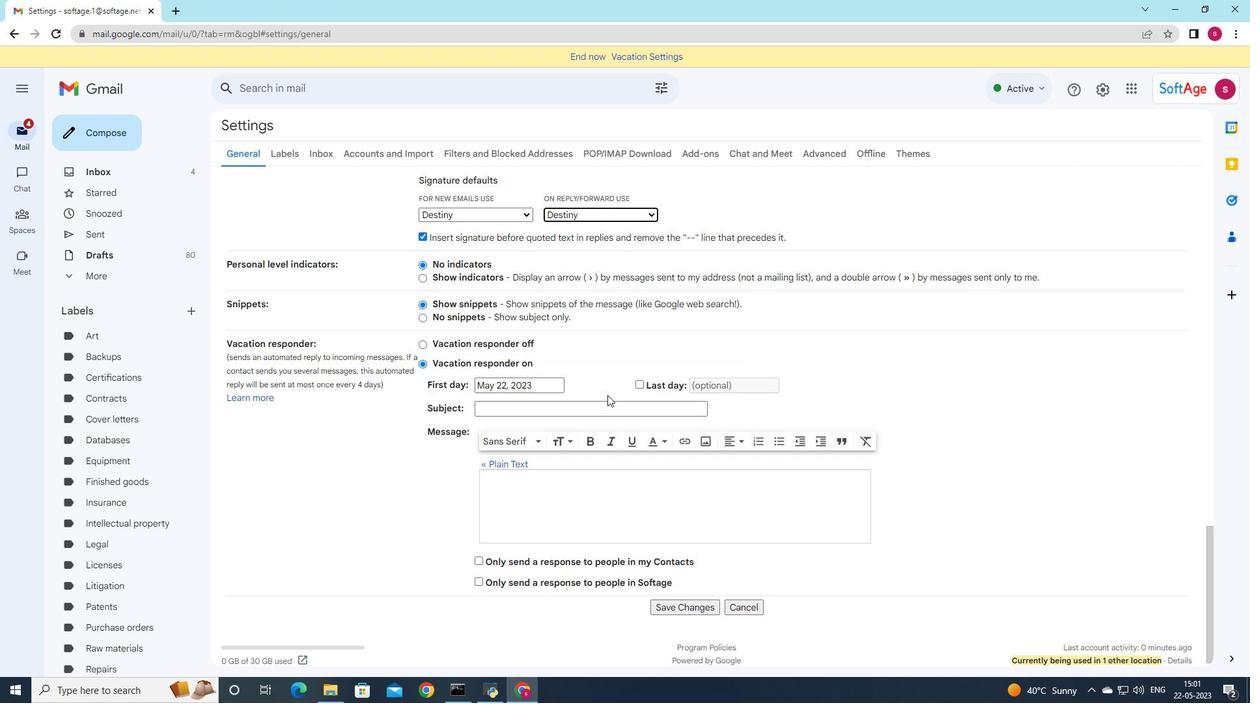 
Action: Mouse scrolled (606, 399) with delta (0, 0)
Screenshot: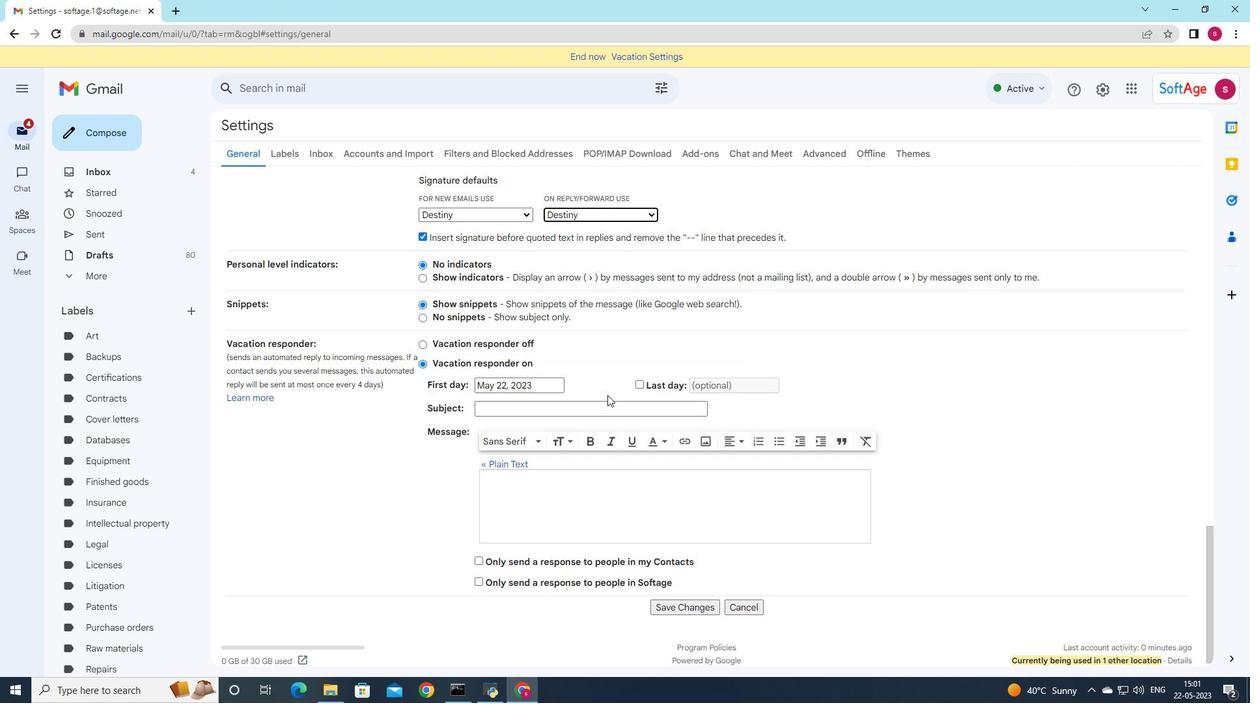 
Action: Mouse moved to (606, 400)
Screenshot: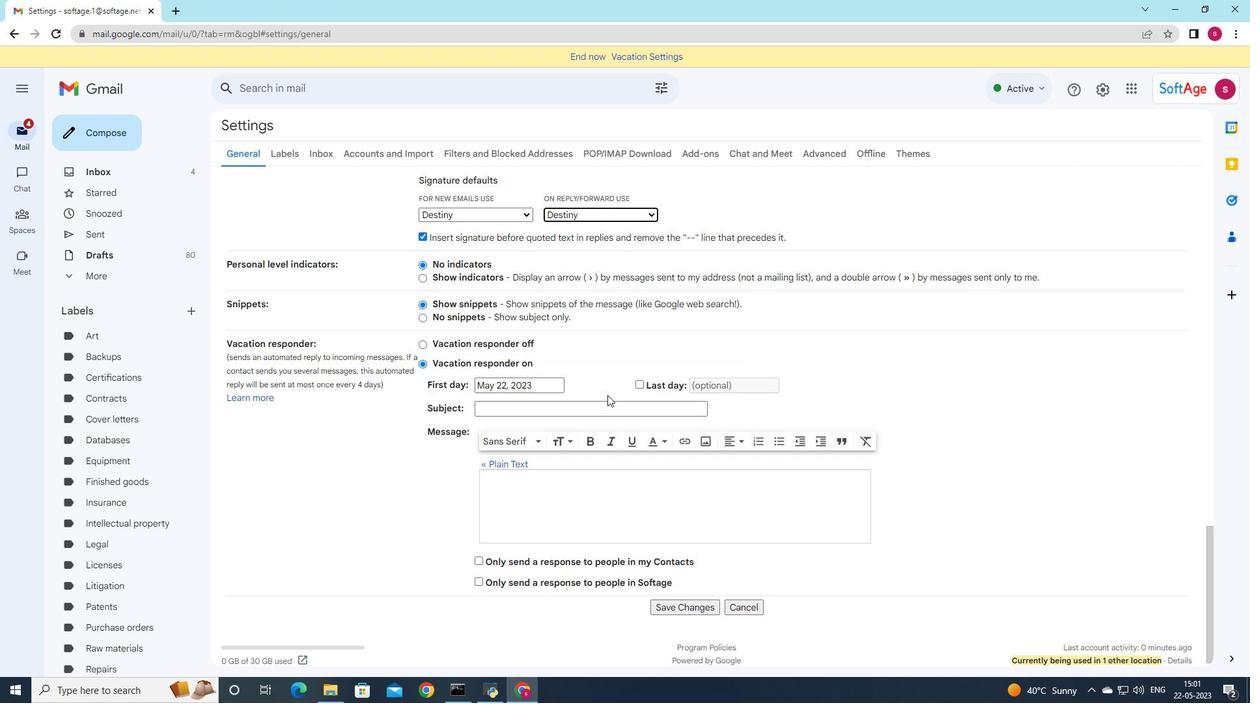 
Action: Mouse scrolled (606, 399) with delta (0, 0)
Screenshot: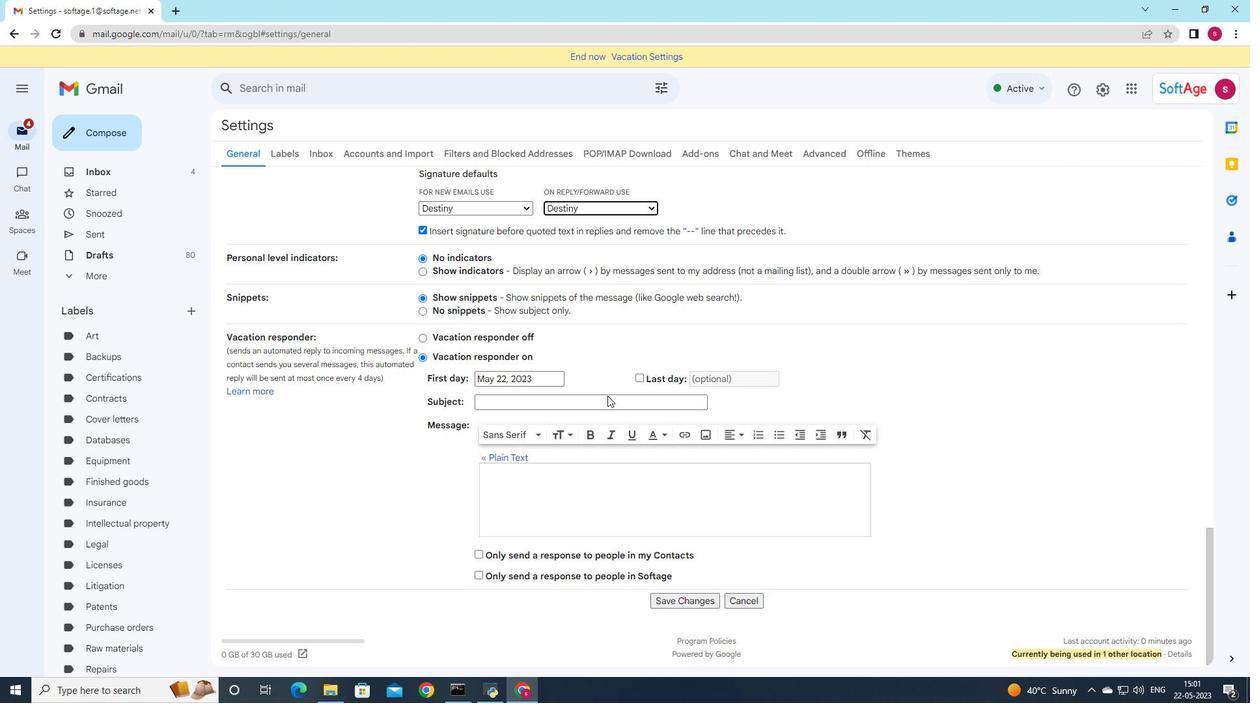 
Action: Mouse moved to (691, 589)
Screenshot: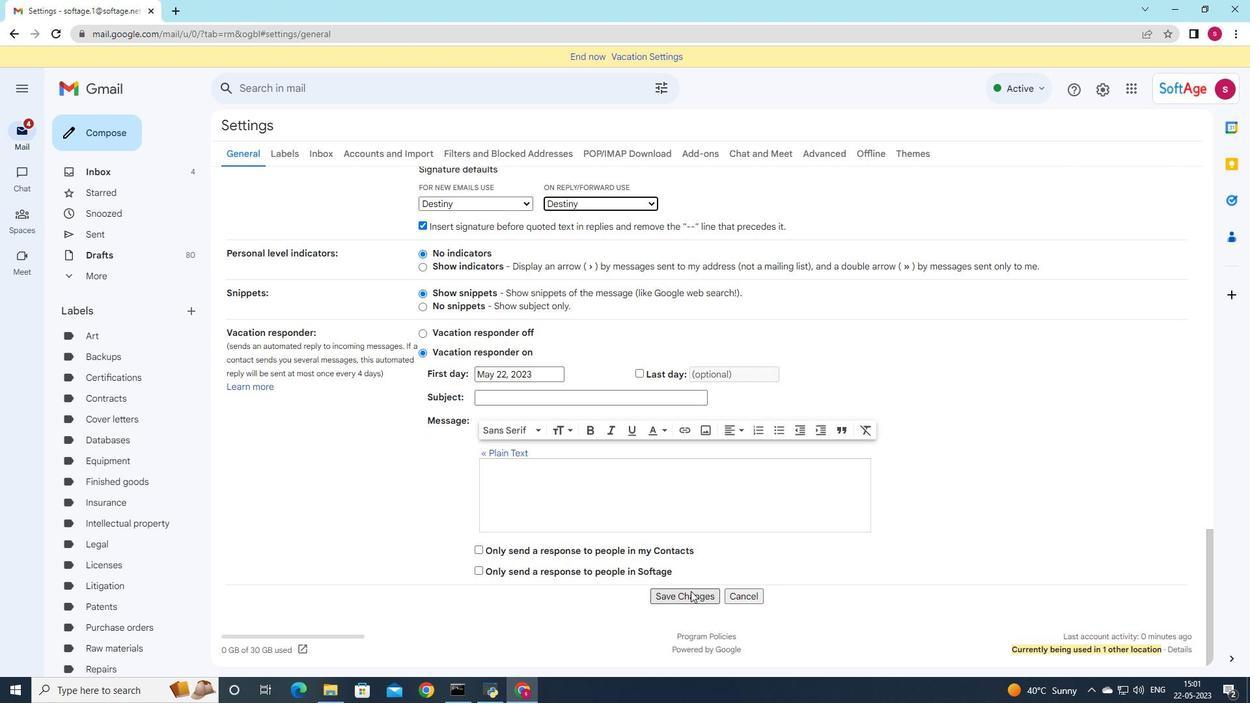 
Action: Mouse pressed left at (691, 589)
Screenshot: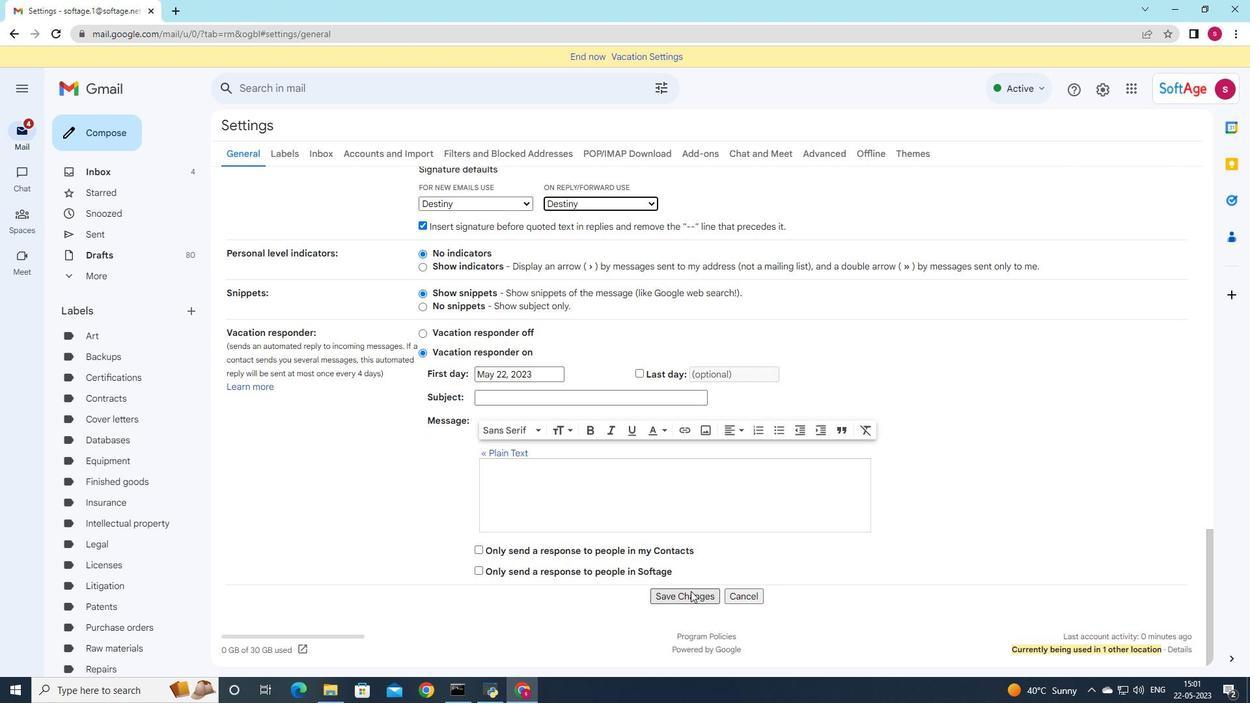 
Action: Mouse moved to (370, 370)
Screenshot: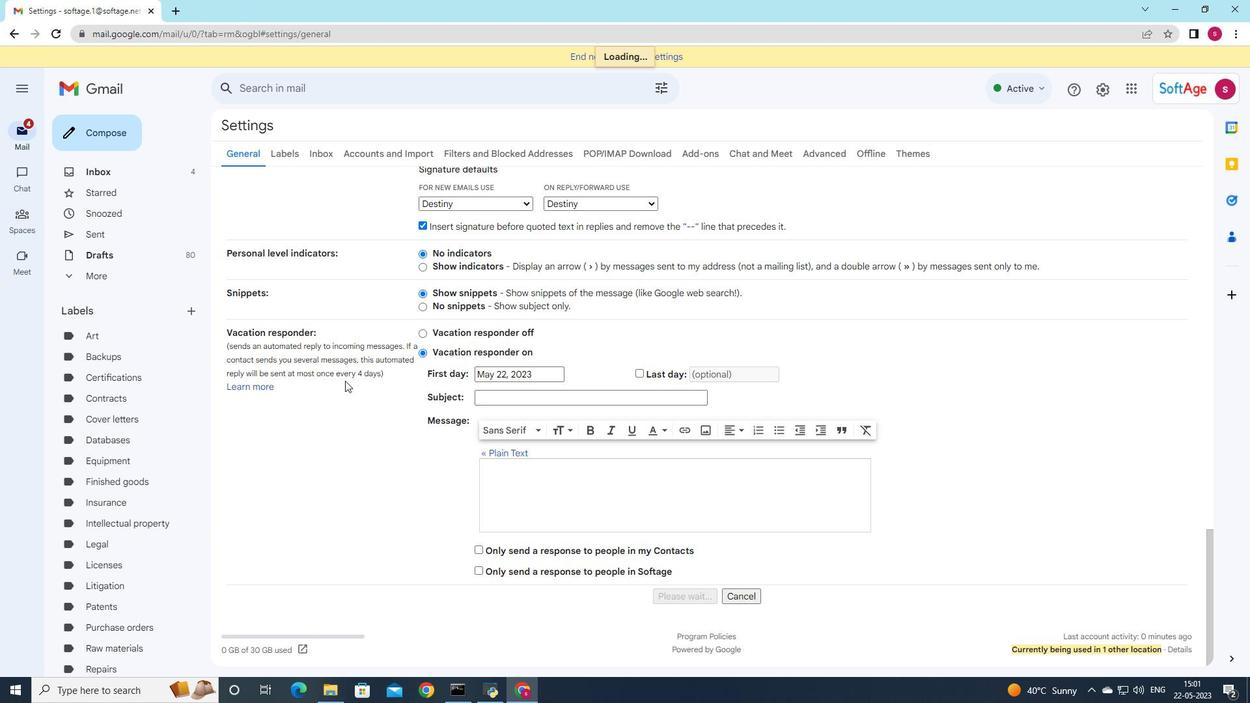 
Action: Mouse scrolled (370, 370) with delta (0, 0)
Screenshot: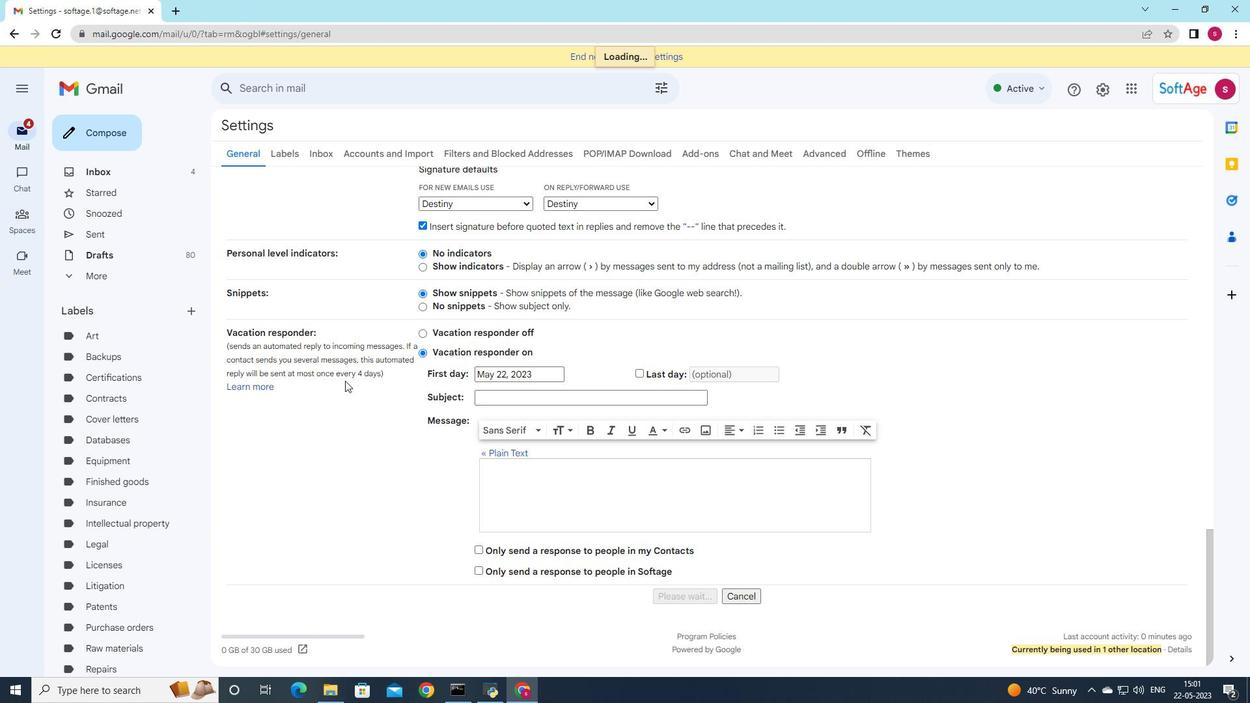 
Action: Mouse moved to (365, 372)
Screenshot: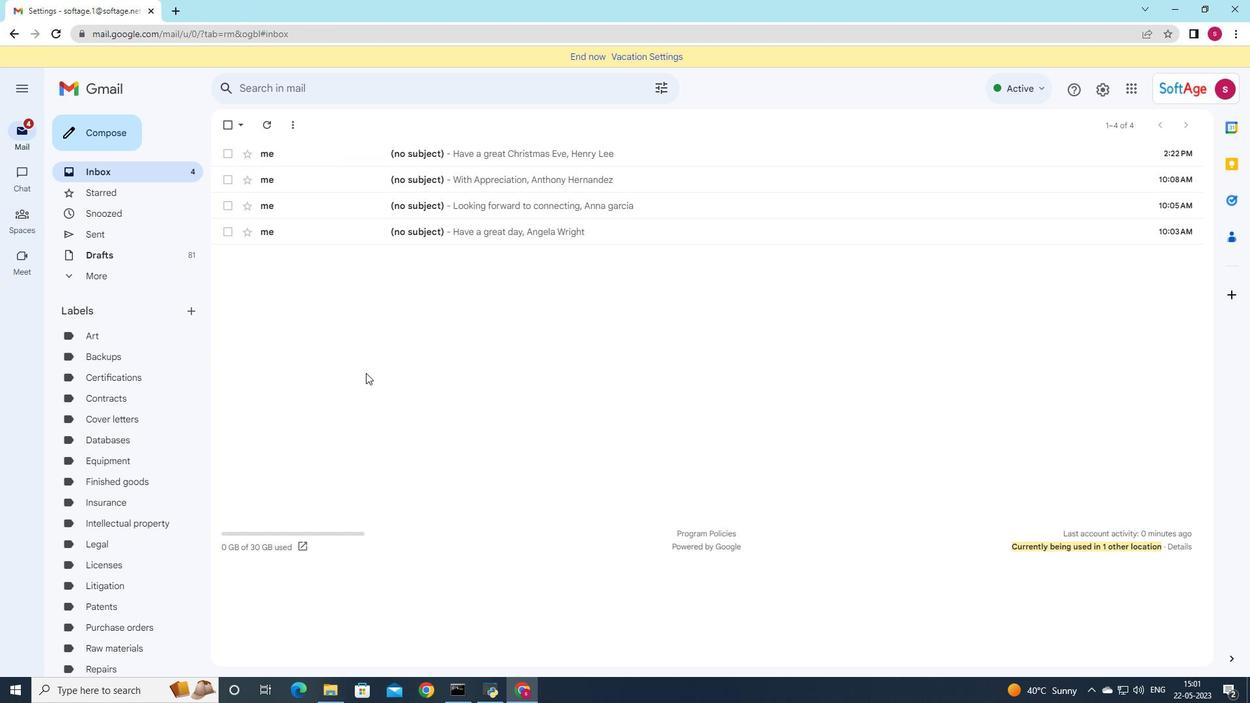 
Action: Mouse scrolled (365, 372) with delta (0, 0)
Screenshot: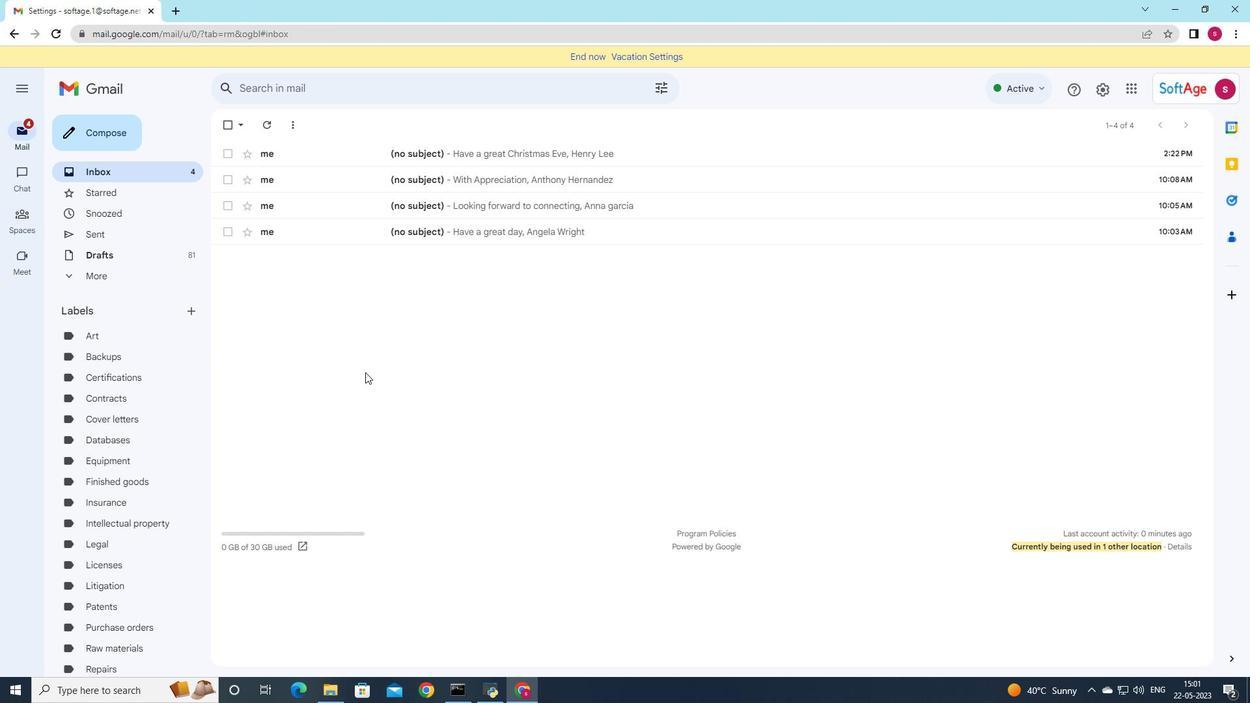 
Action: Mouse moved to (365, 371)
Screenshot: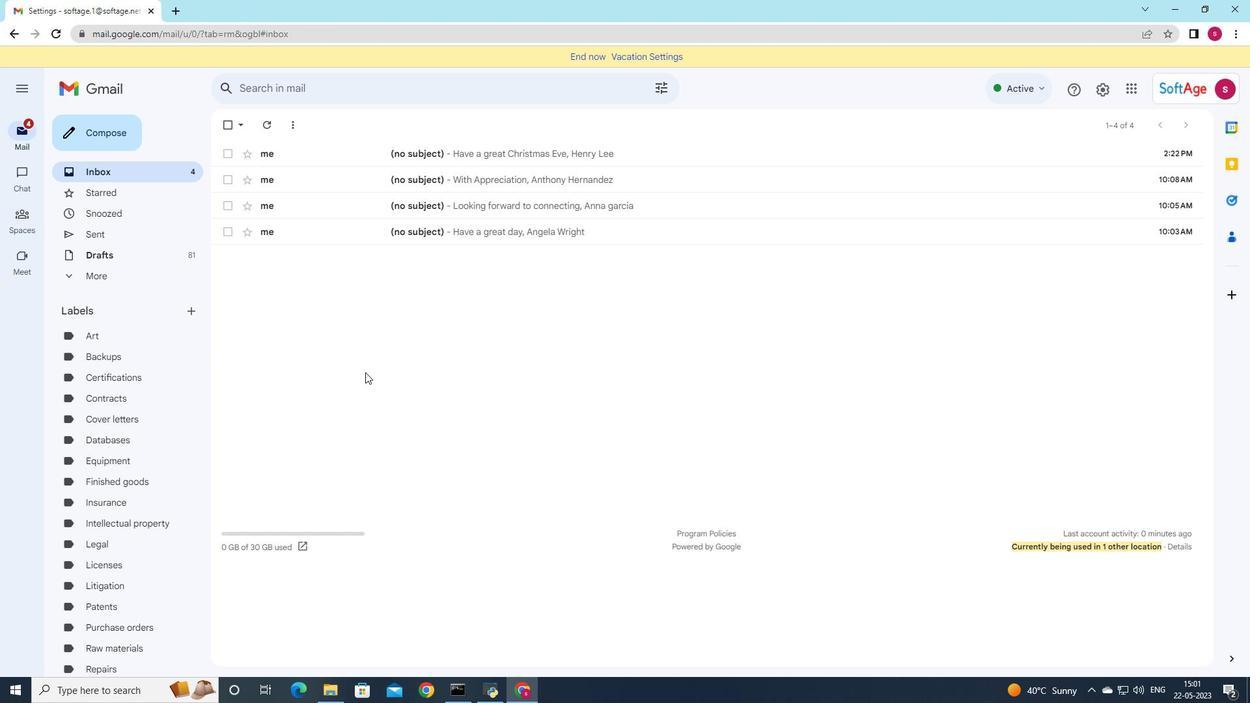 
Action: Mouse scrolled (365, 372) with delta (0, 0)
Screenshot: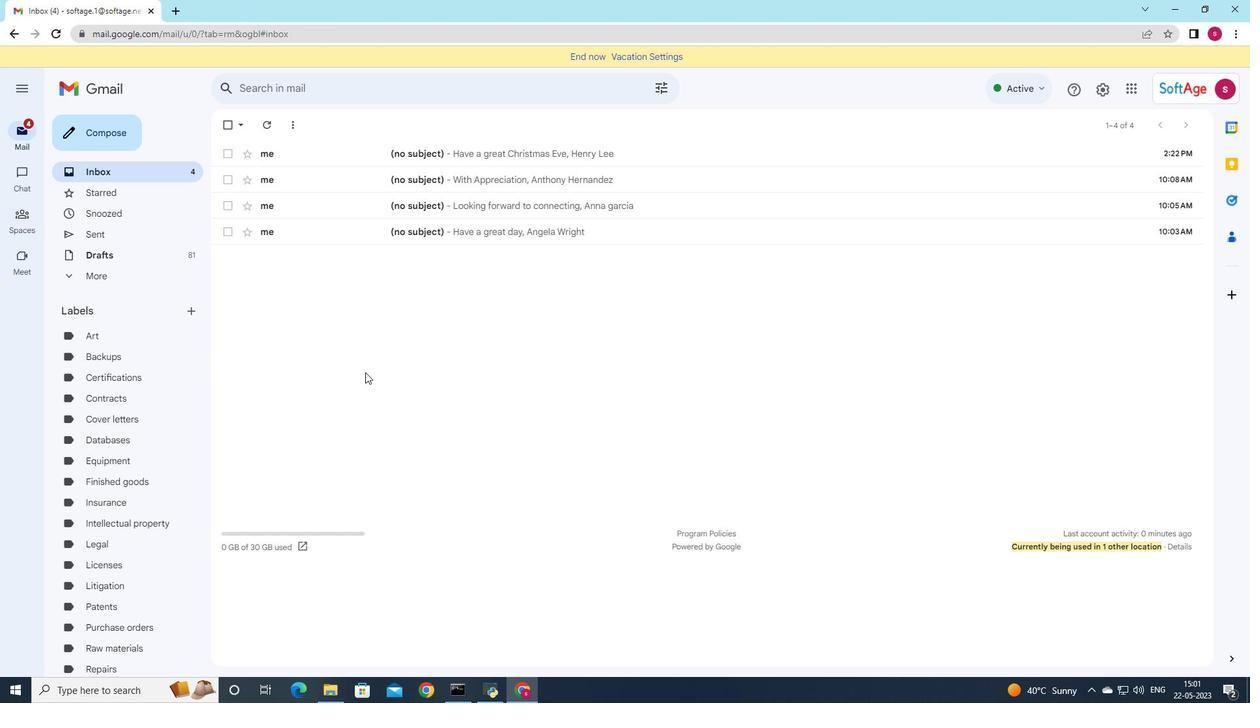 
Action: Mouse scrolled (365, 372) with delta (0, 0)
Screenshot: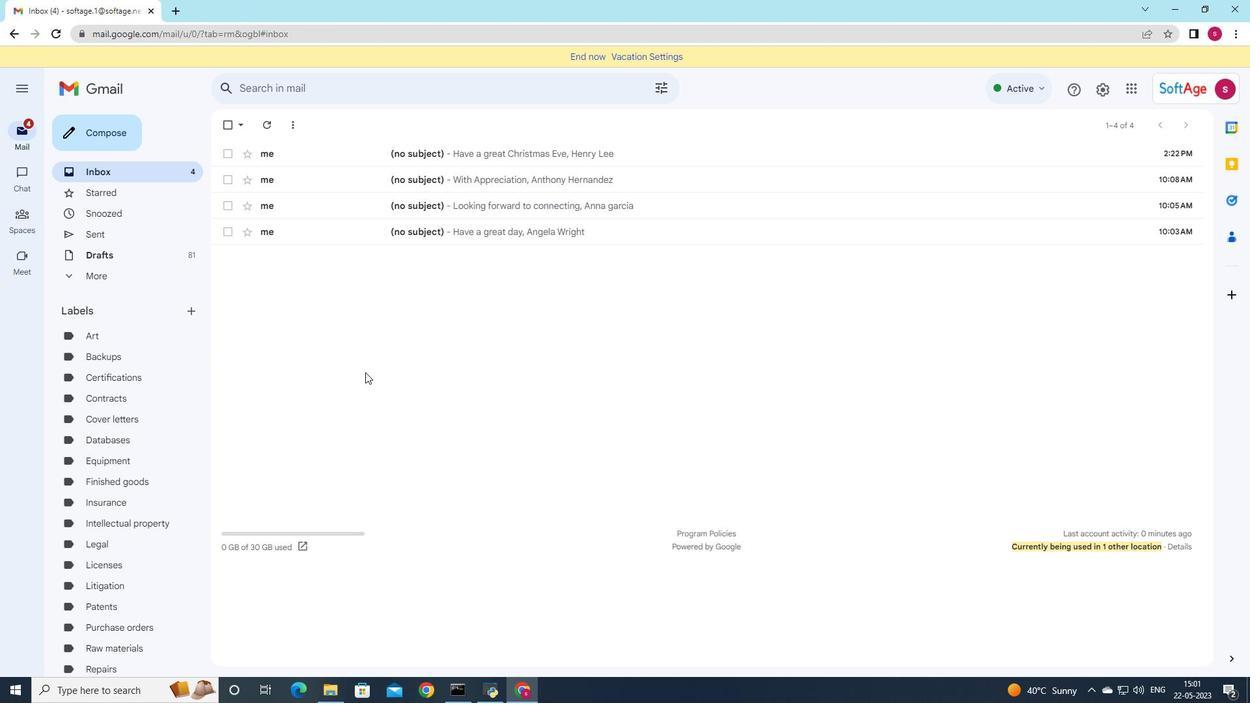 
Action: Mouse moved to (119, 118)
Screenshot: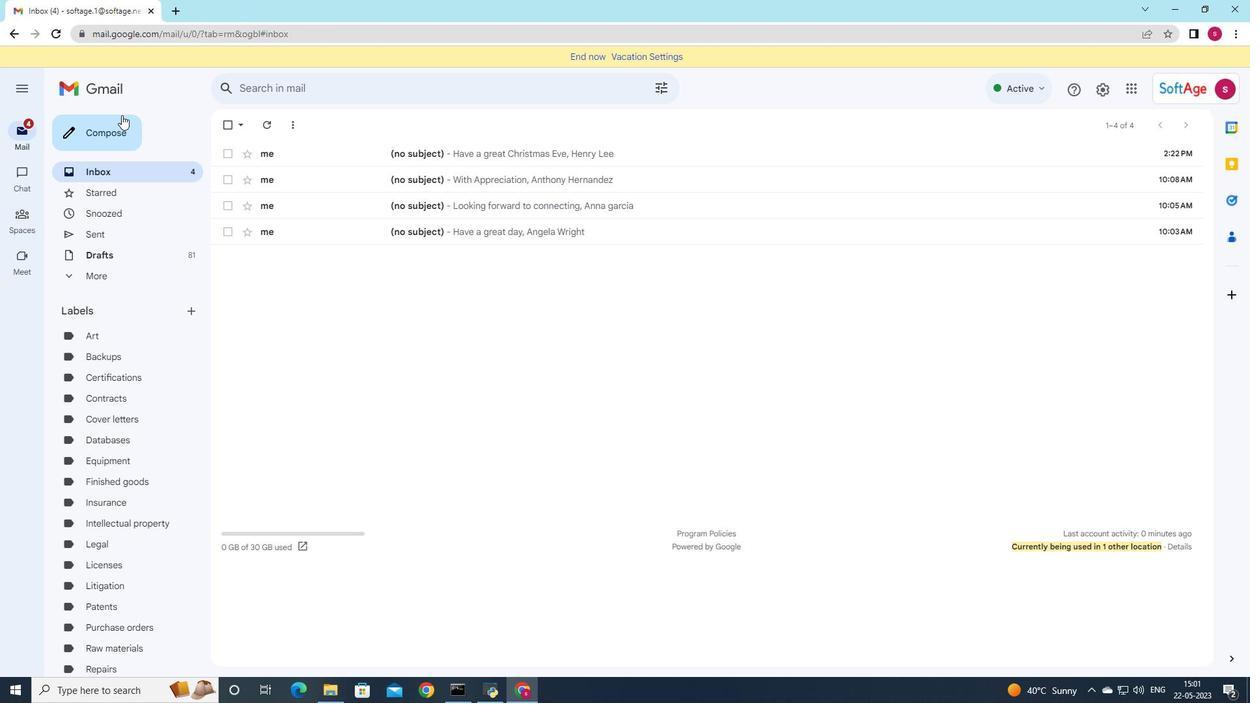 
Action: Mouse pressed left at (119, 118)
Screenshot: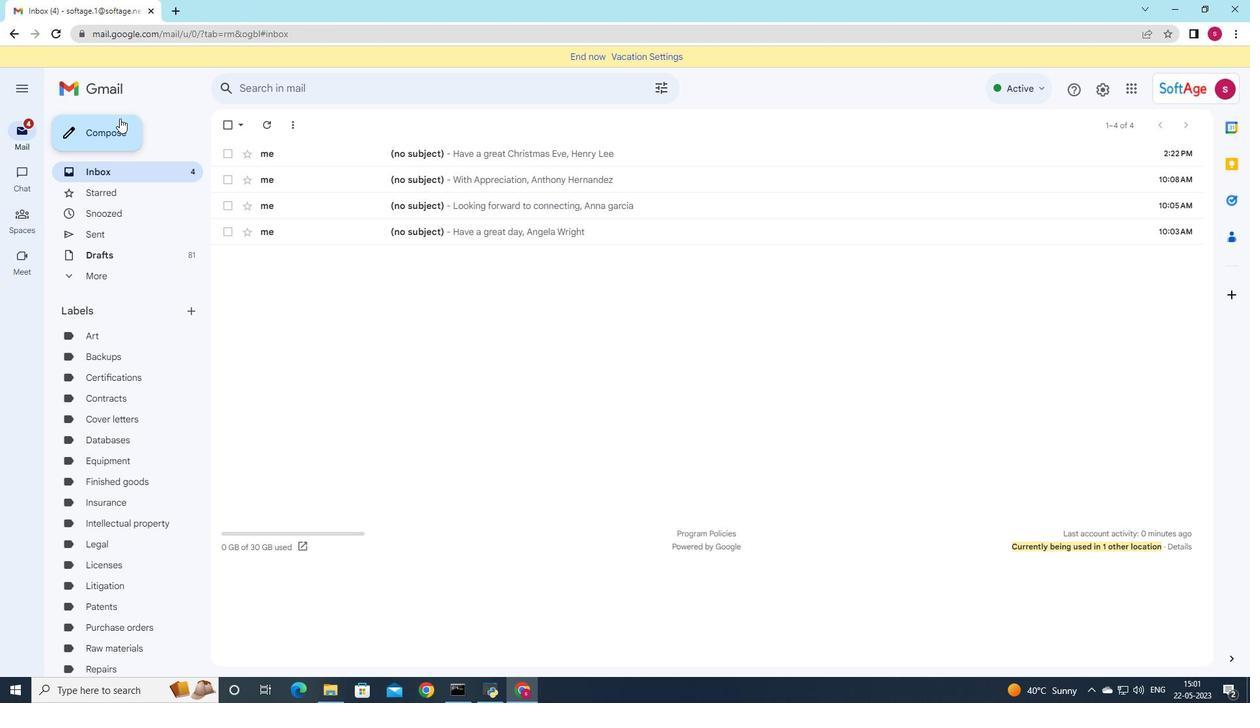
Action: Mouse moved to (1074, 389)
Screenshot: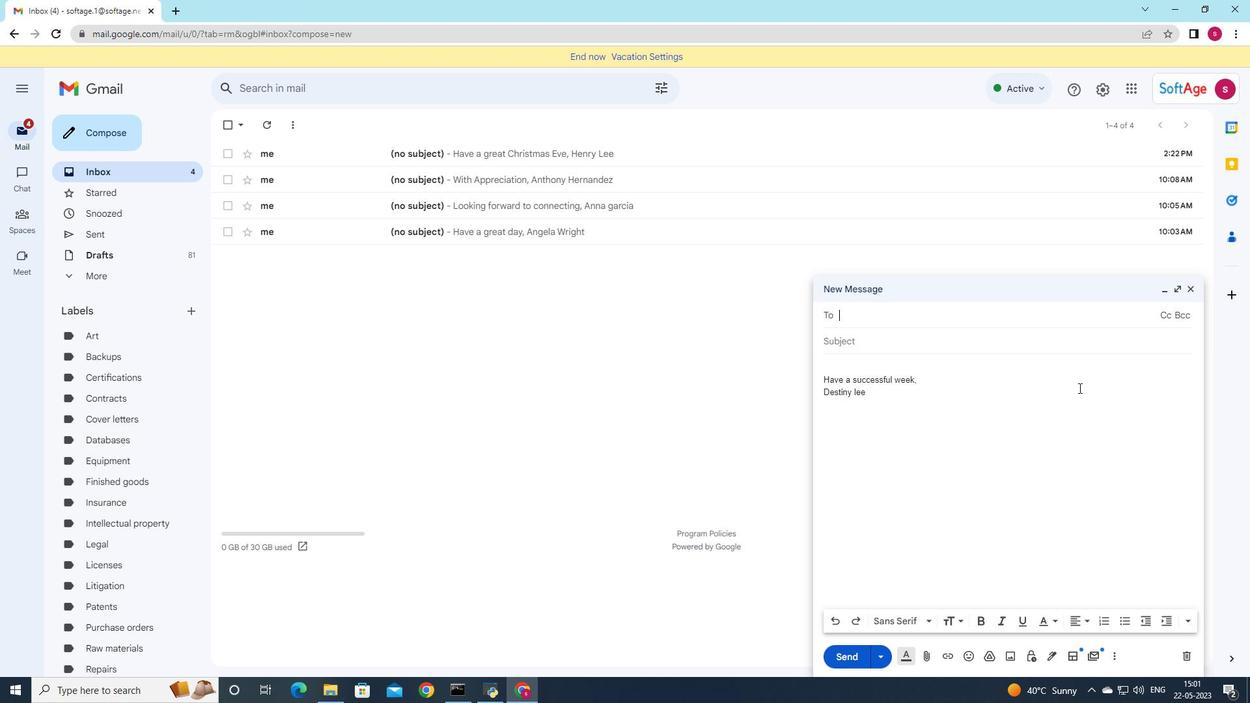 
Action: Key pressed softa
Screenshot: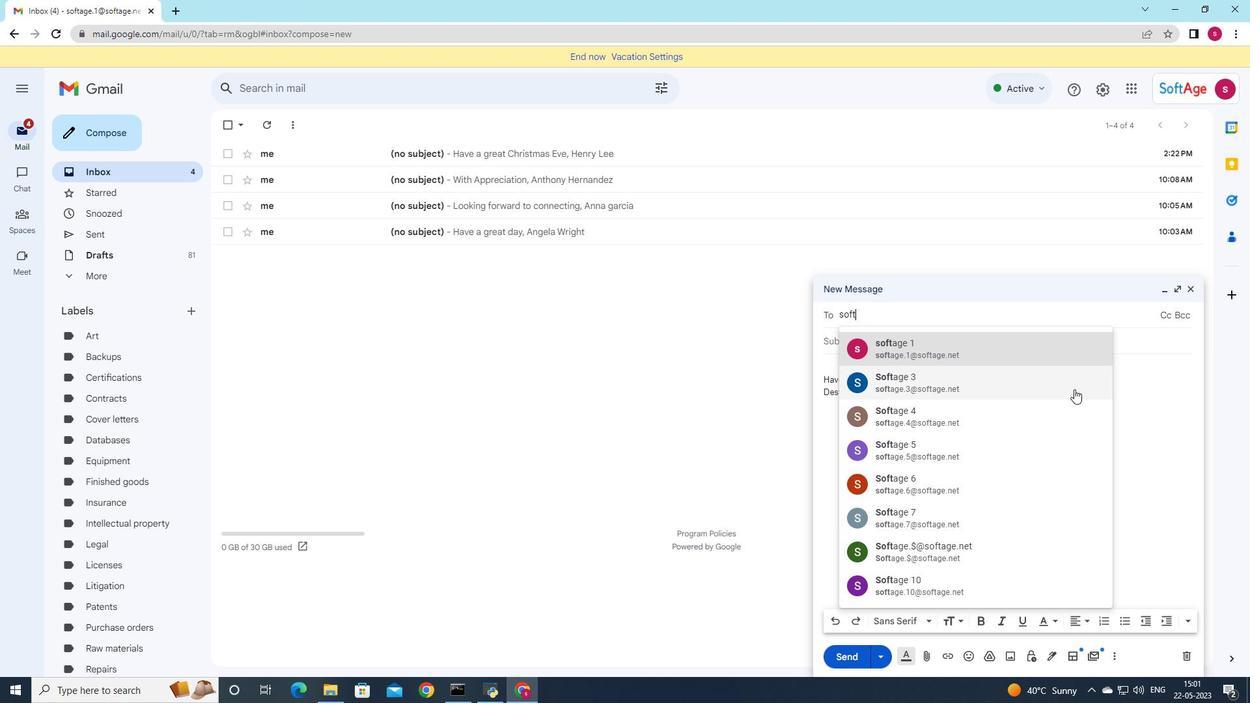 
Action: Mouse moved to (909, 345)
Screenshot: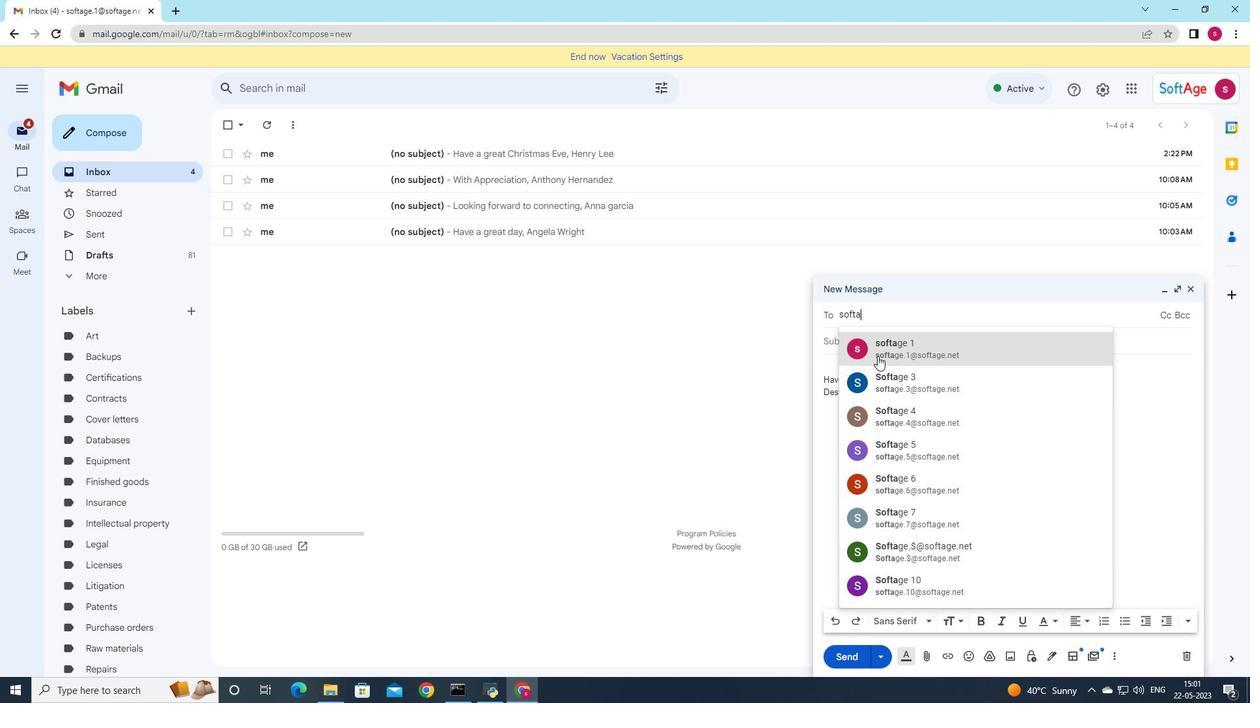
Action: Mouse pressed left at (909, 345)
Screenshot: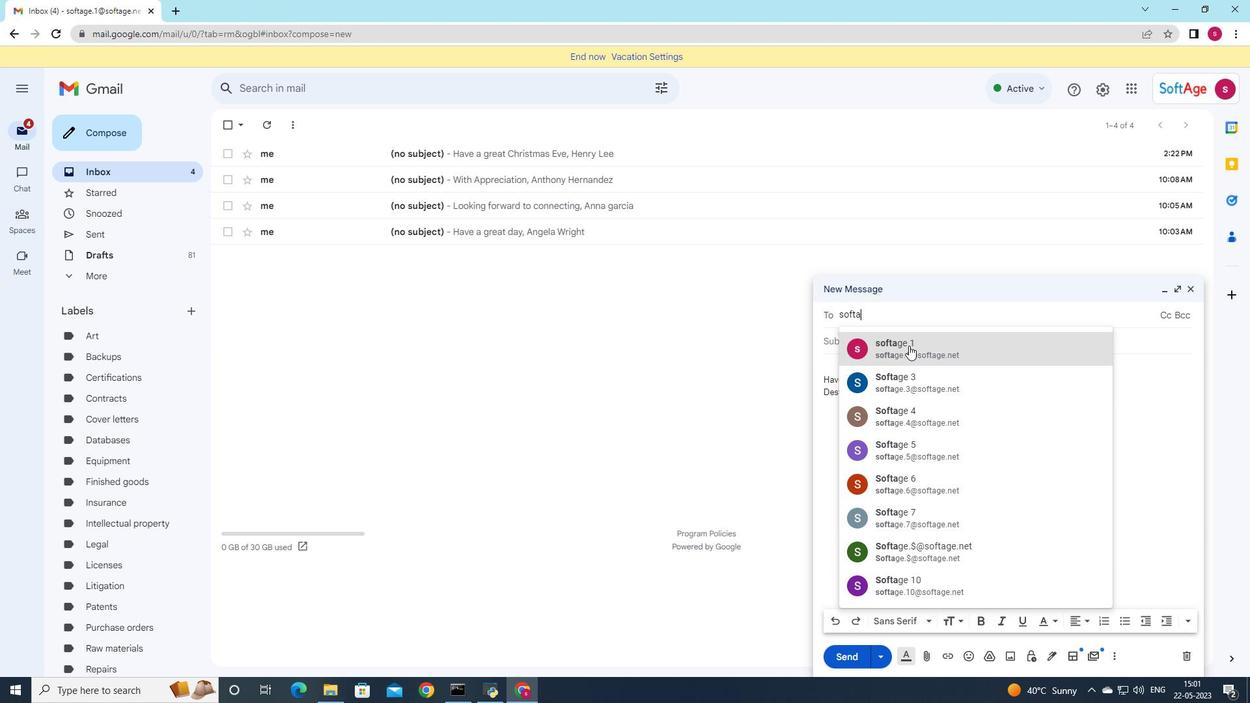 
Action: Mouse moved to (196, 312)
Screenshot: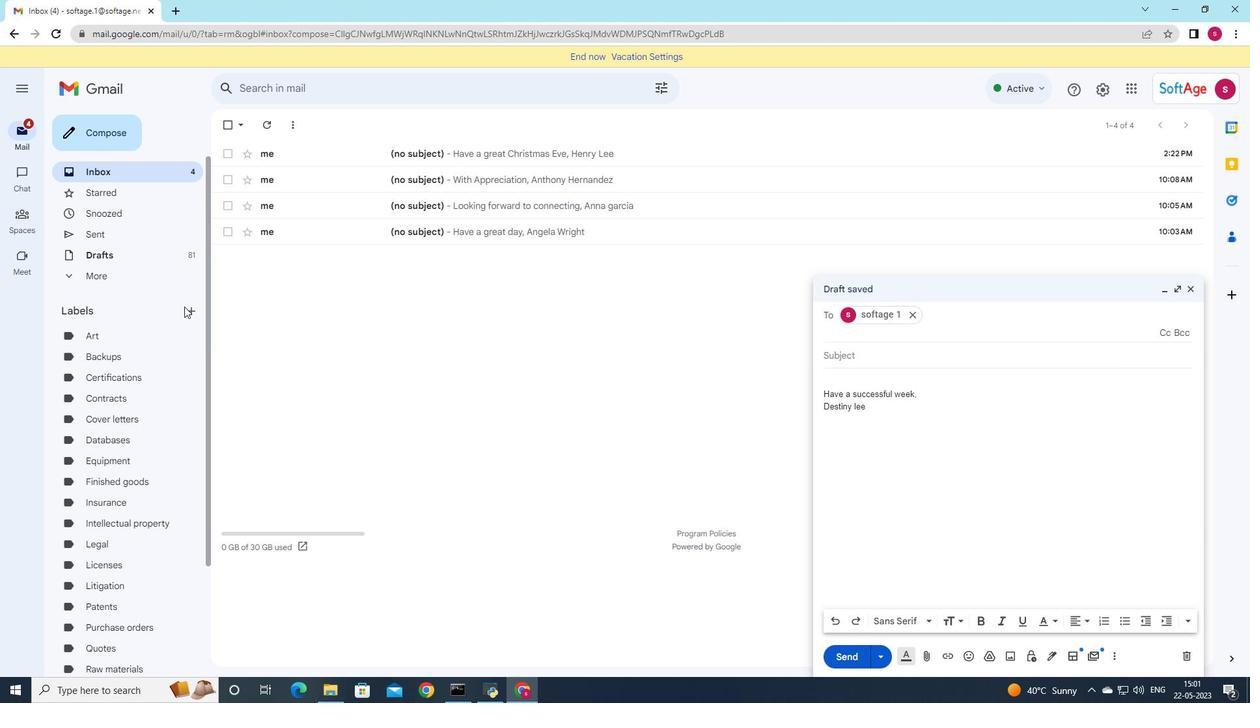 
Action: Mouse pressed left at (196, 312)
Screenshot: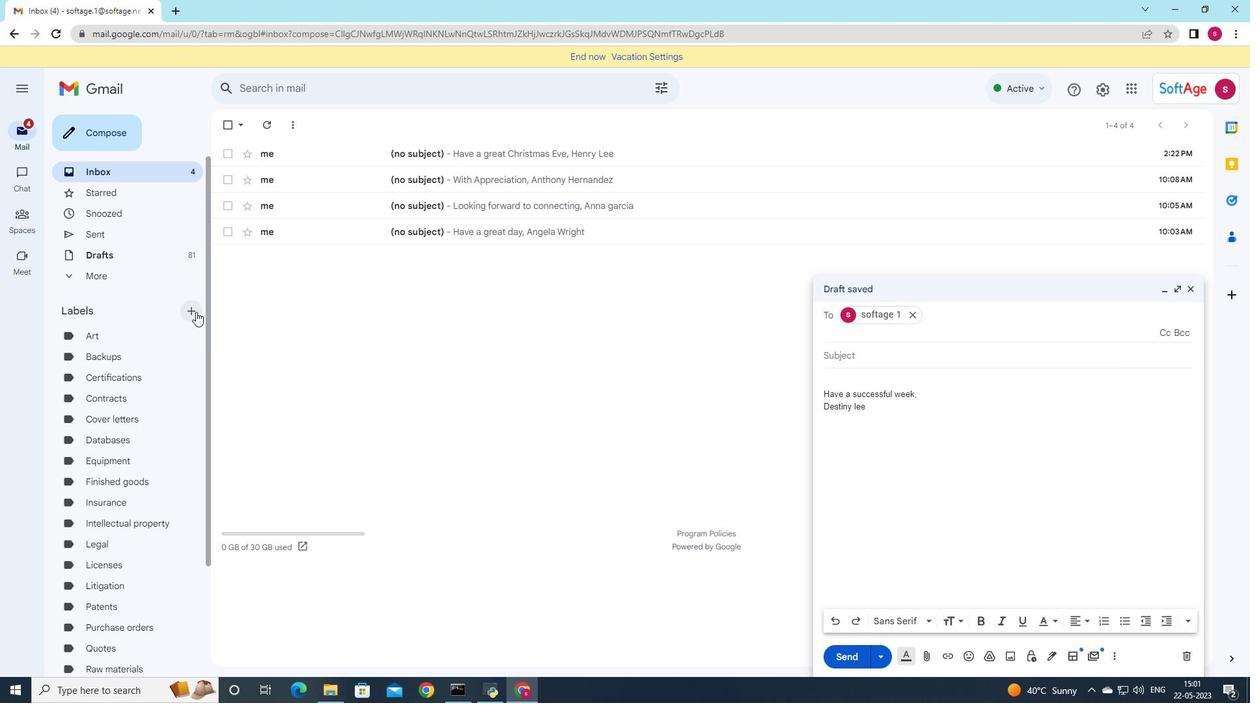 
Action: Mouse moved to (609, 370)
Screenshot: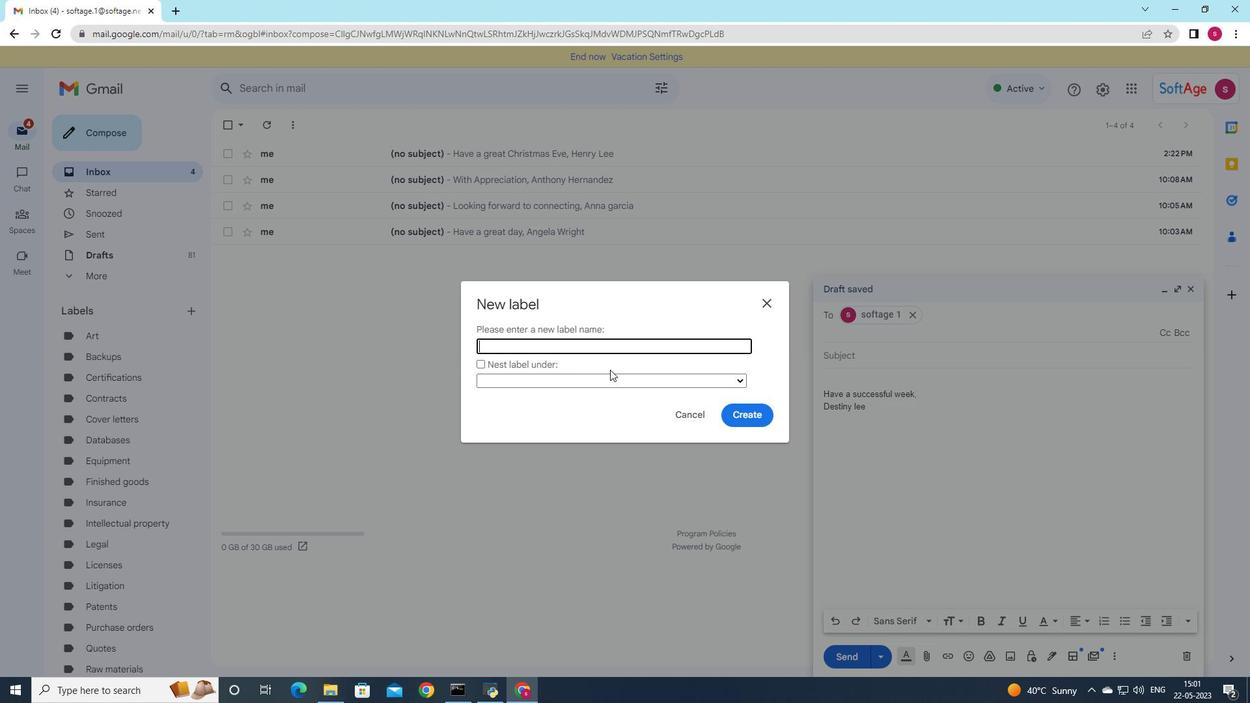 
Action: Key pressed <Key.shift><Key.shift><Key.shift><Key.shift><Key.shift><Key.shift><Key.shift><Key.shift><Key.shift><Key.shift>Trademarks
Screenshot: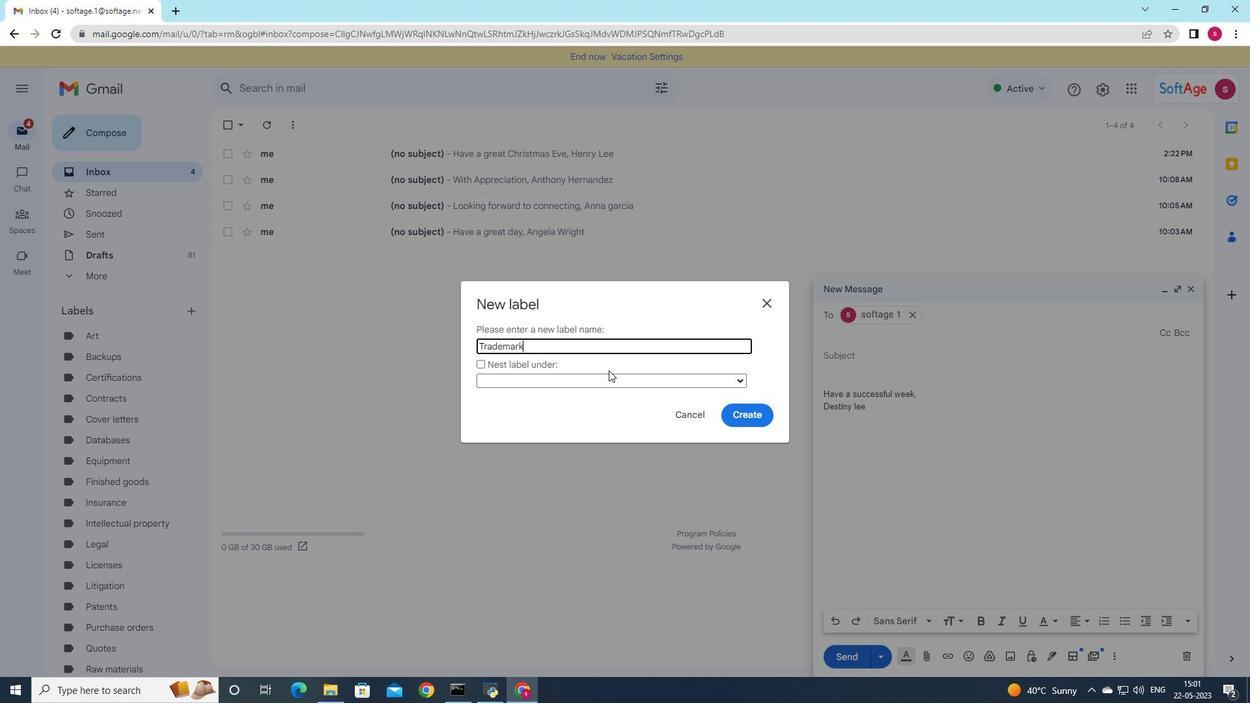 
Action: Mouse moved to (744, 419)
Screenshot: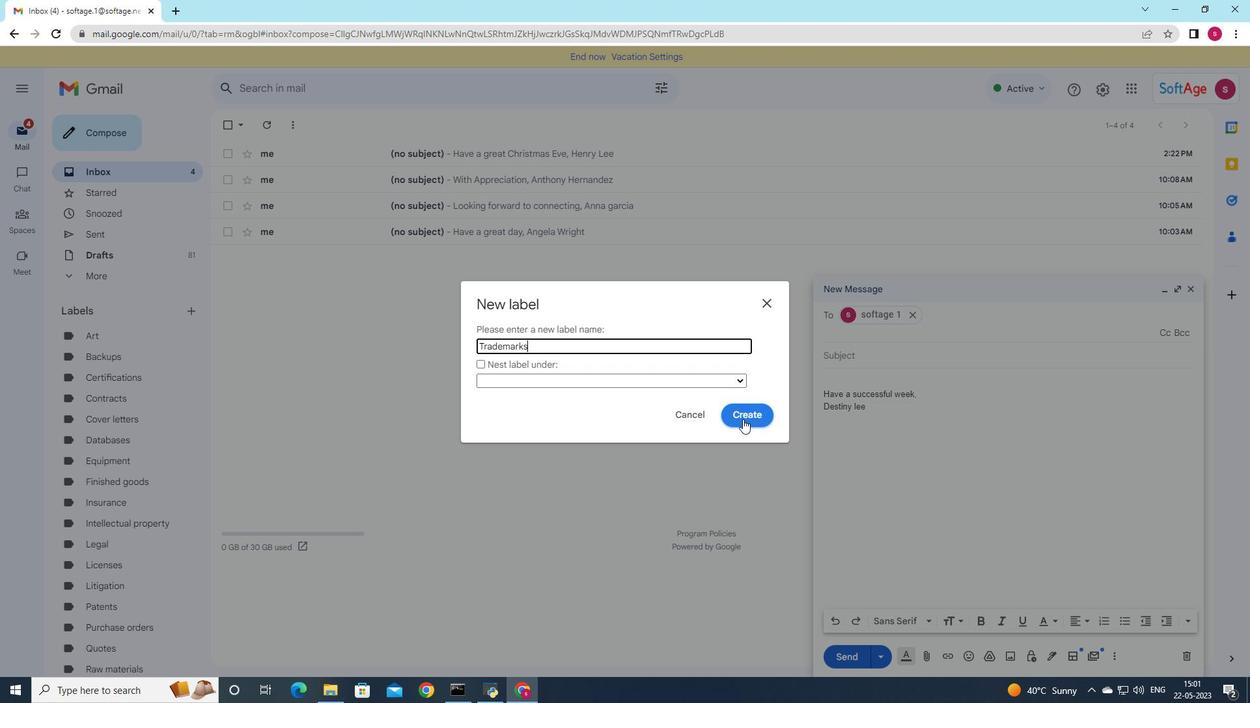 
Action: Mouse pressed left at (744, 419)
Screenshot: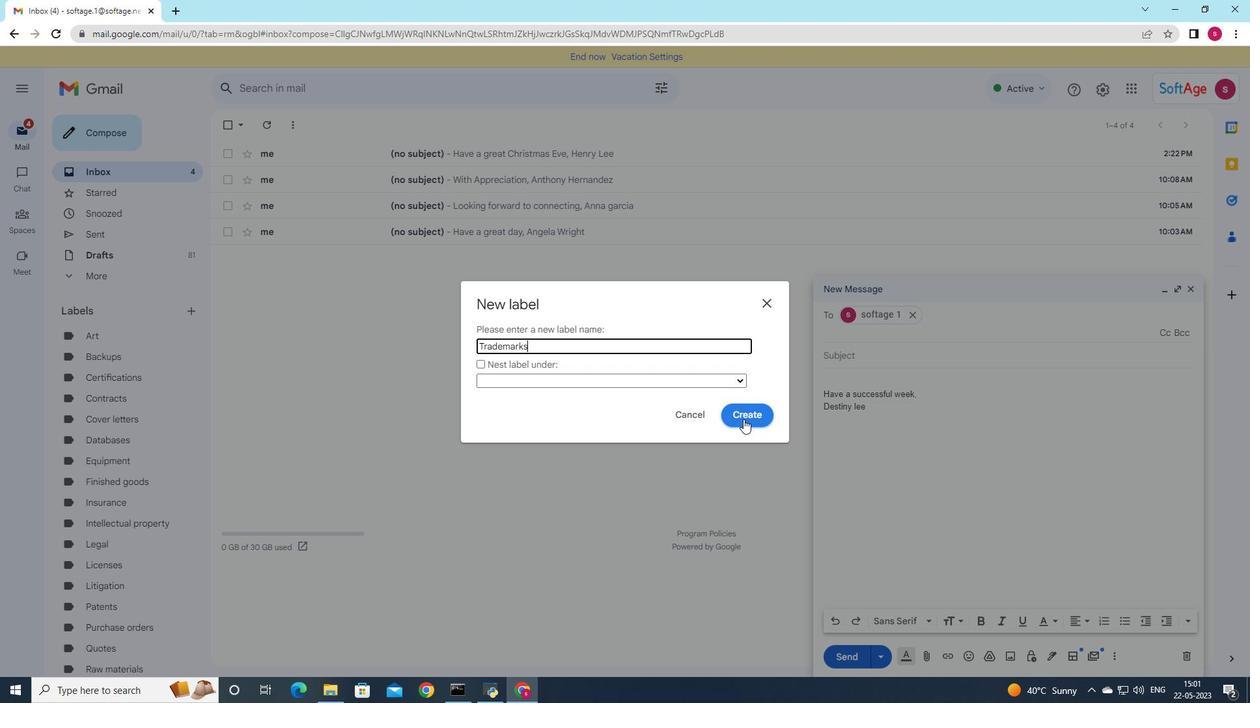 
